 Task: Search for people on LinkedIn using specific filters: Industry, Current Company, School, Location, and Keywords in Title and Company fields.
Action: Mouse moved to (650, 95)
Screenshot: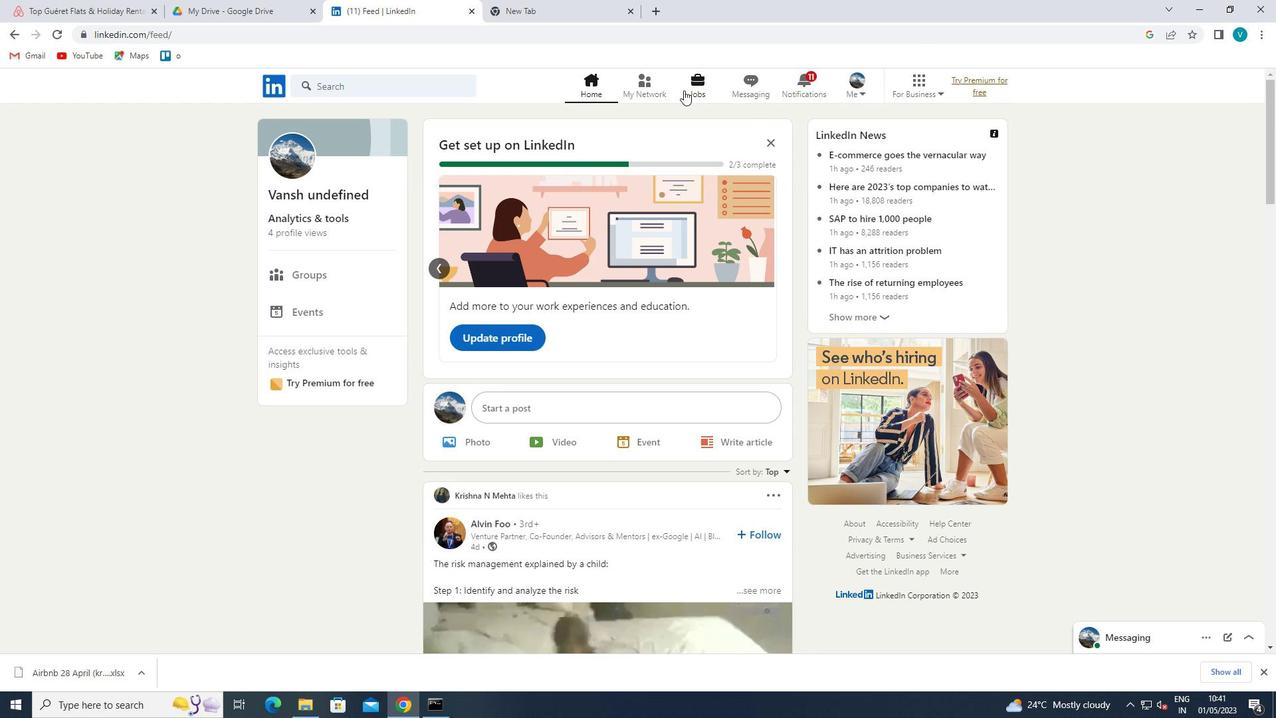 
Action: Mouse pressed left at (650, 95)
Screenshot: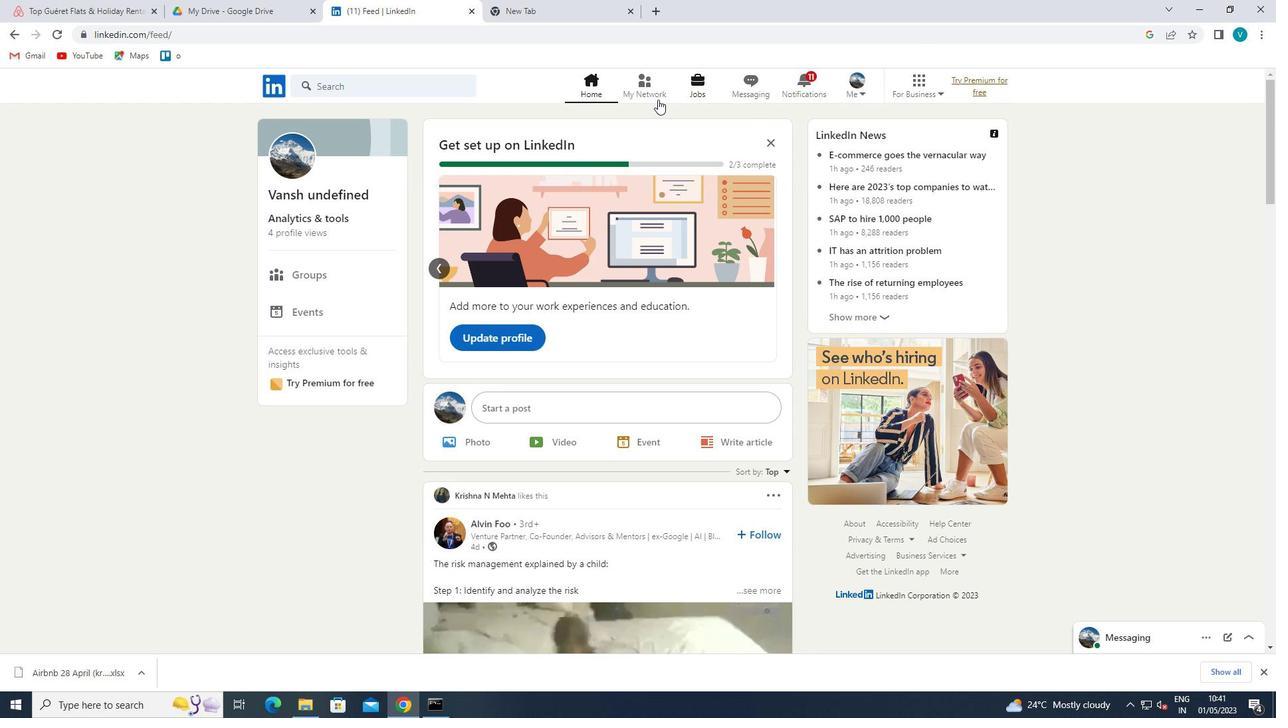 
Action: Mouse moved to (361, 155)
Screenshot: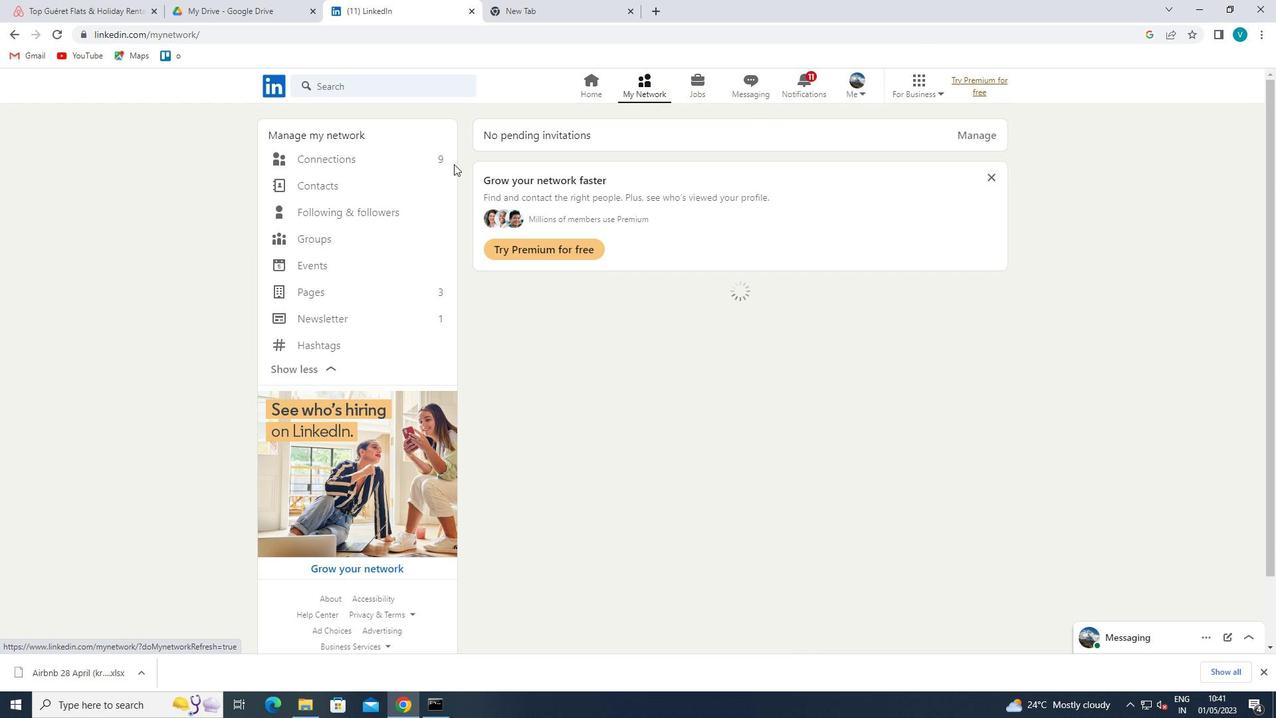
Action: Mouse pressed left at (361, 155)
Screenshot: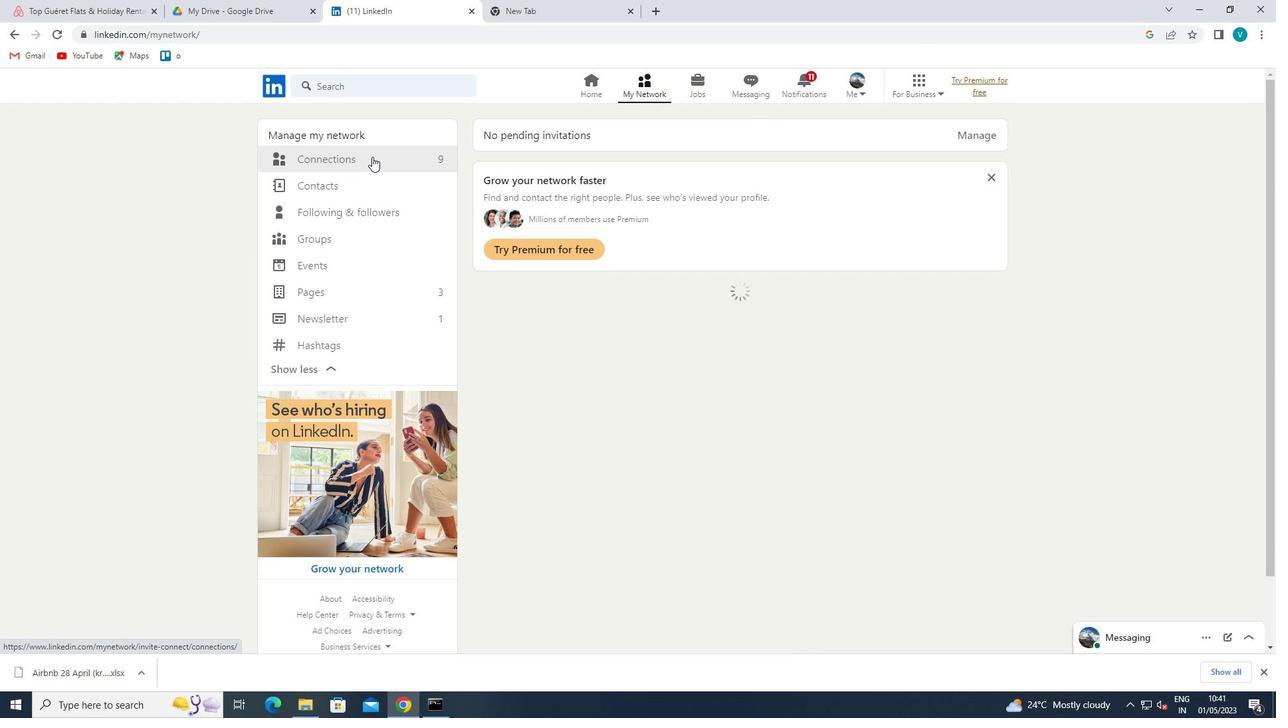 
Action: Mouse moved to (768, 168)
Screenshot: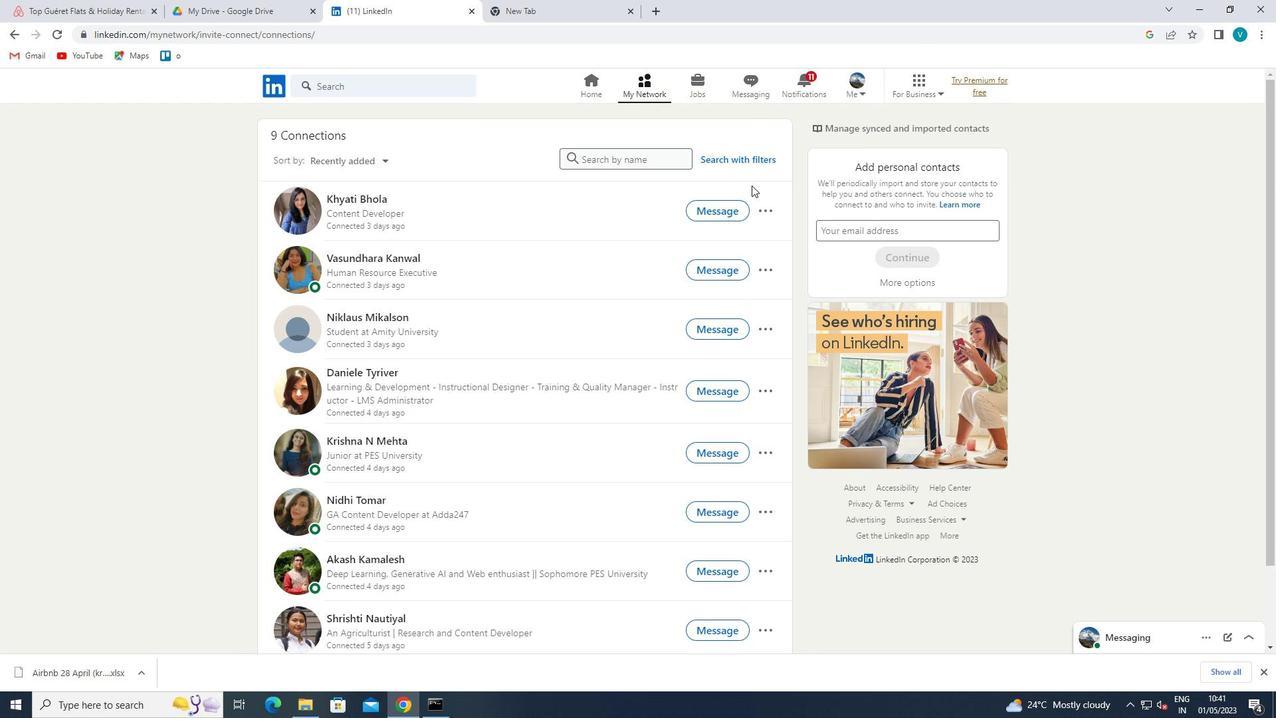 
Action: Mouse pressed left at (768, 168)
Screenshot: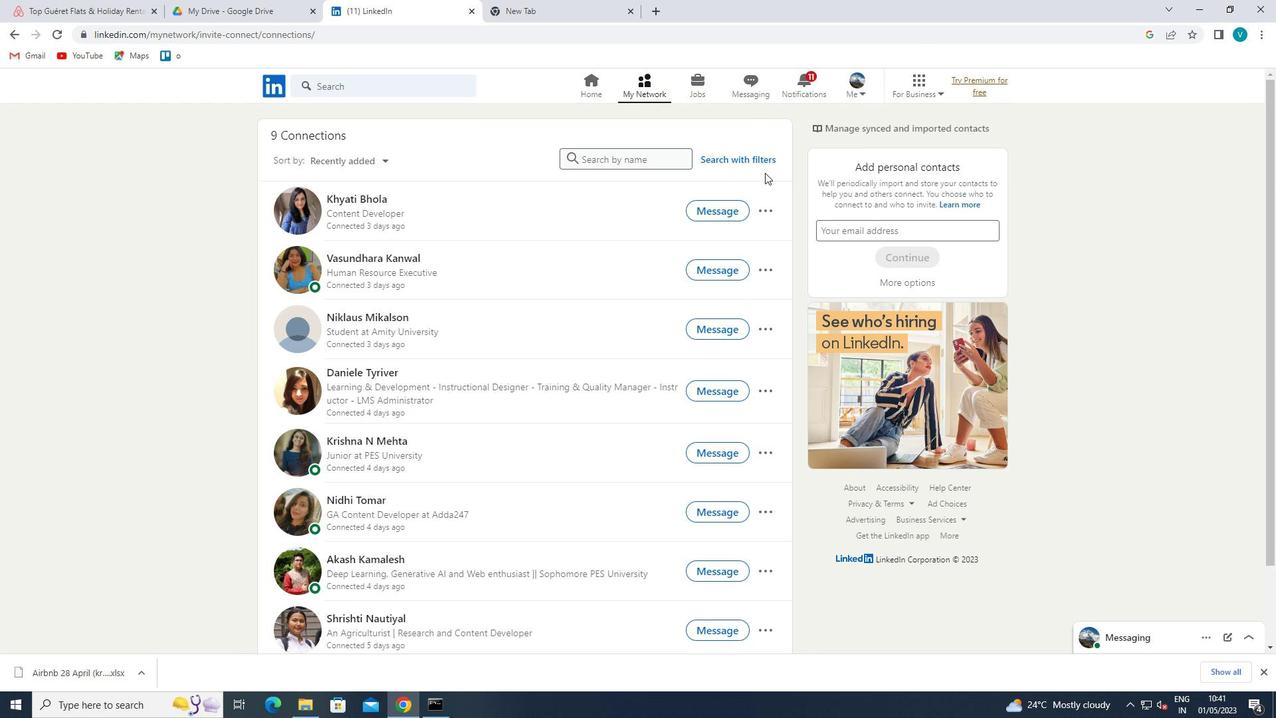 
Action: Mouse moved to (772, 155)
Screenshot: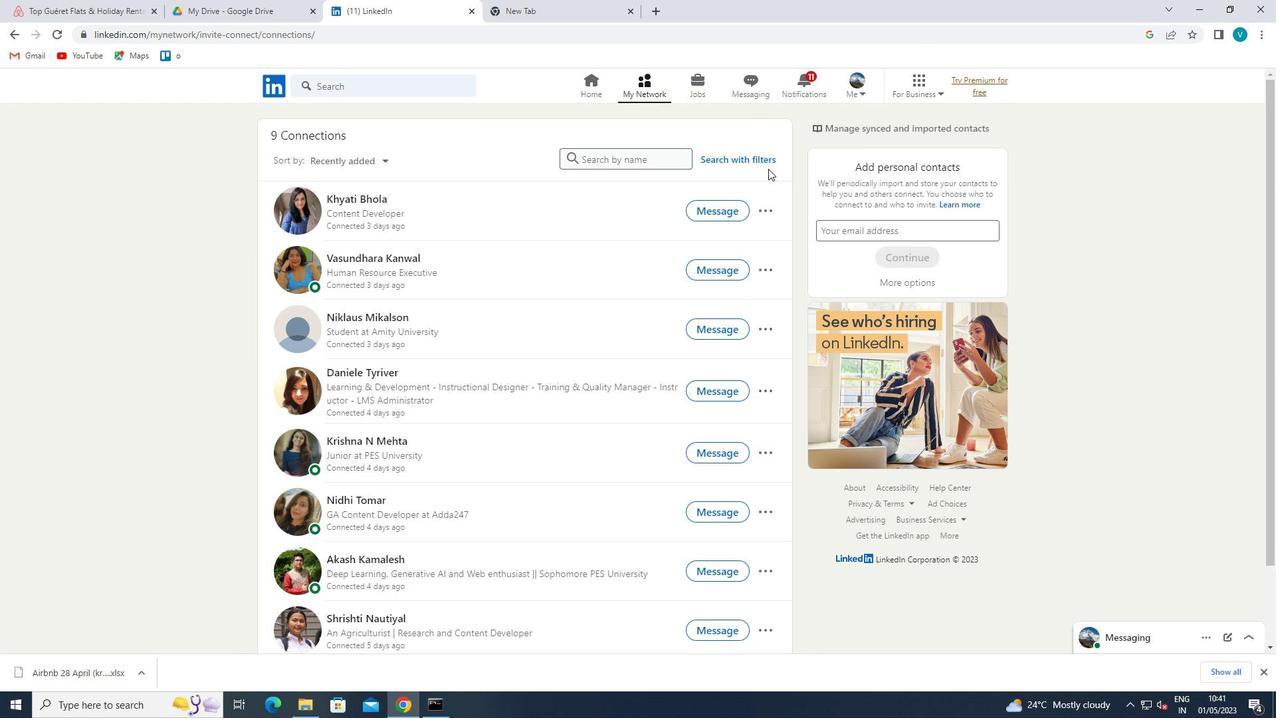 
Action: Mouse pressed left at (772, 155)
Screenshot: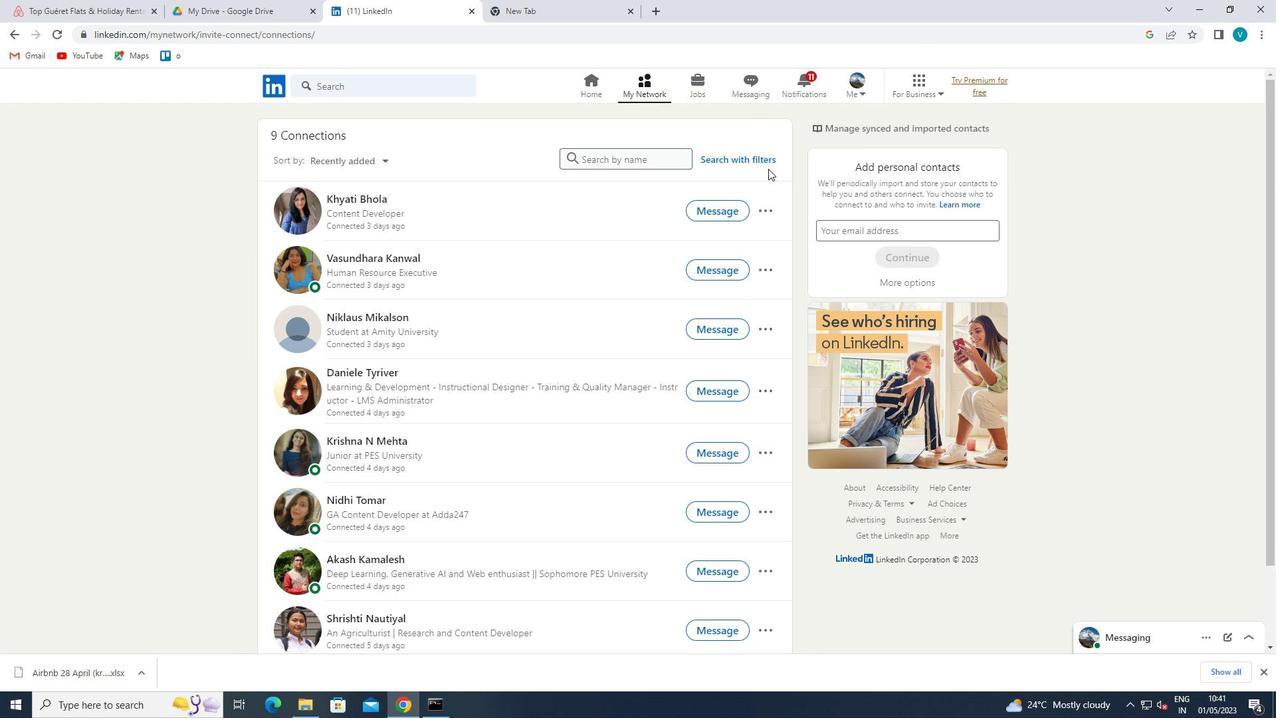 
Action: Mouse moved to (621, 121)
Screenshot: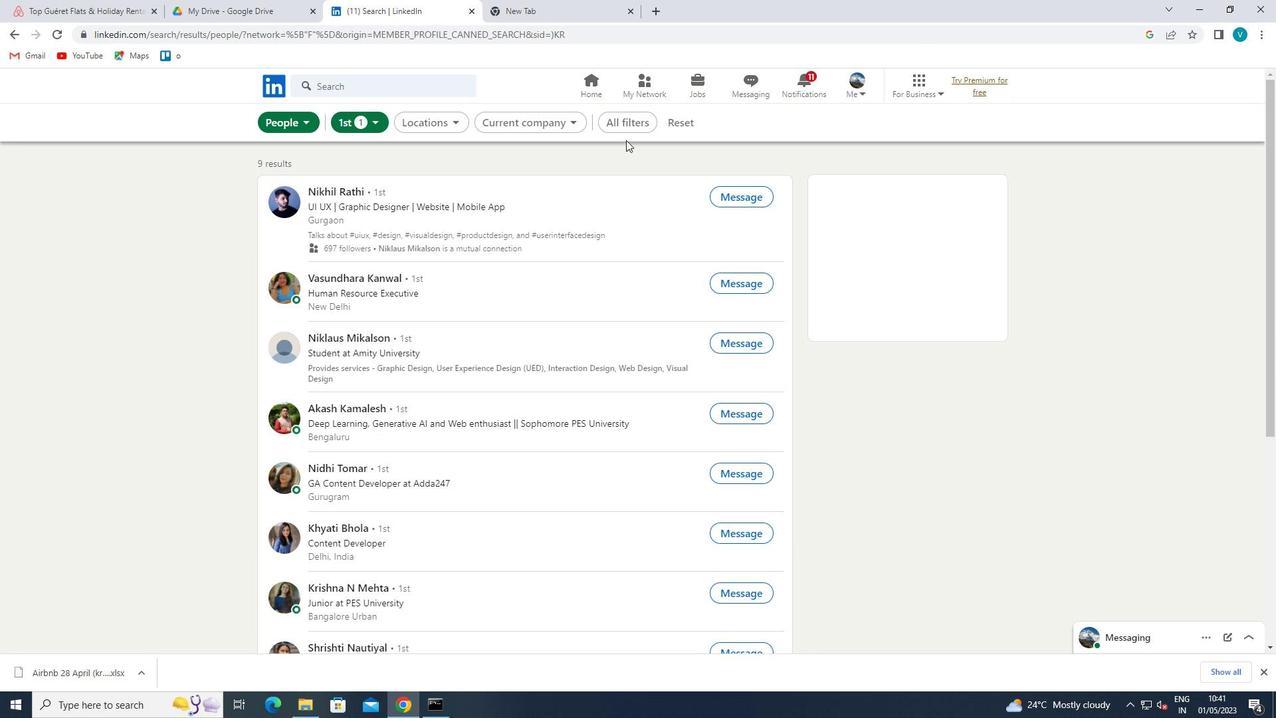 
Action: Mouse pressed left at (621, 121)
Screenshot: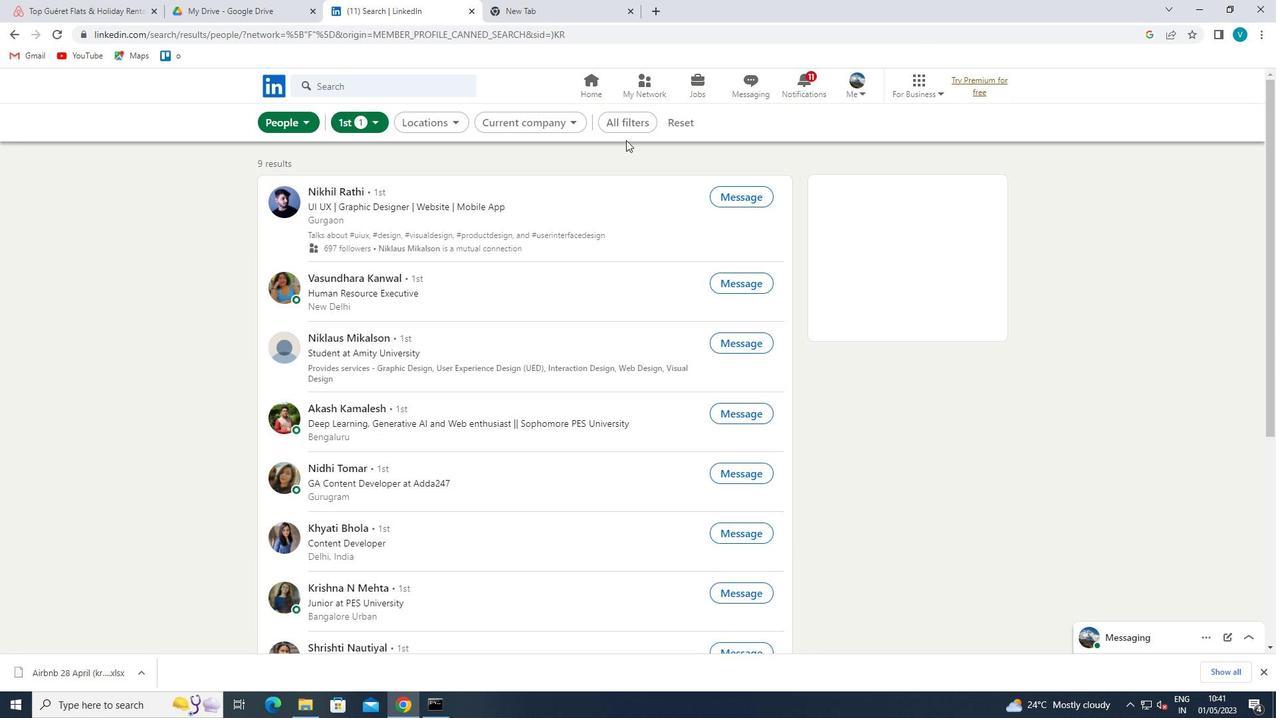 
Action: Mouse moved to (982, 250)
Screenshot: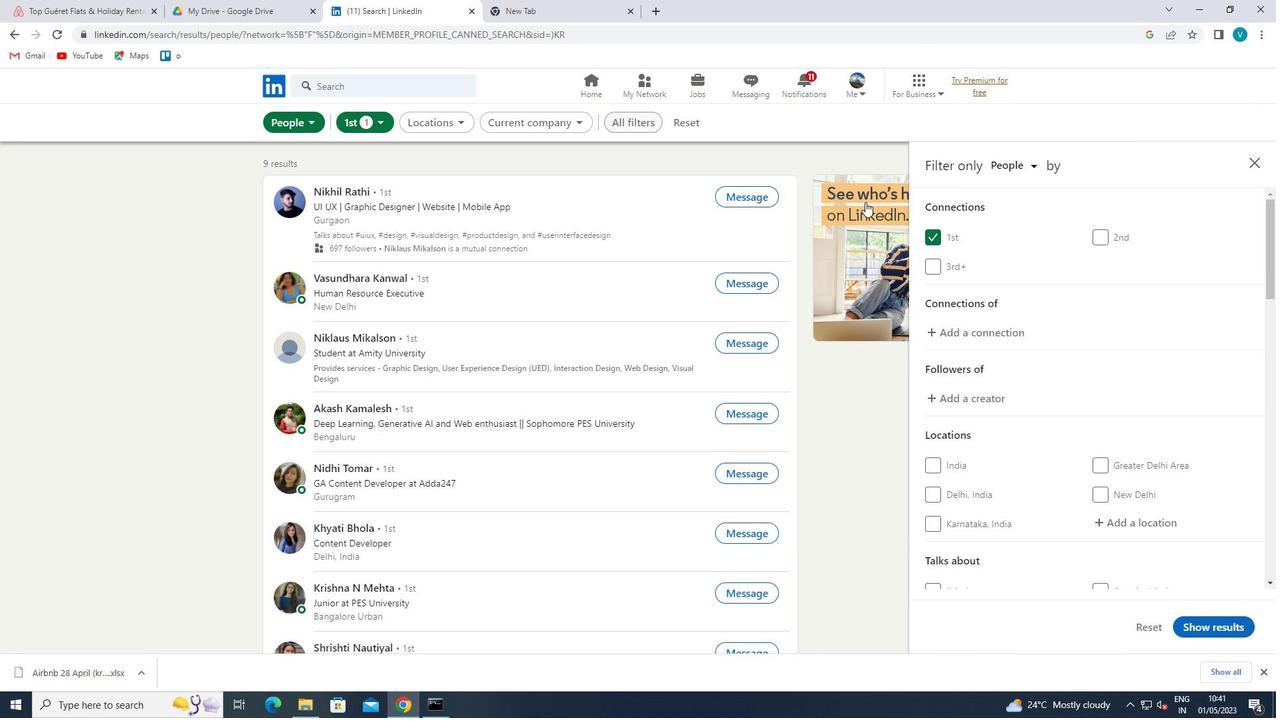
Action: Mouse scrolled (982, 250) with delta (0, 0)
Screenshot: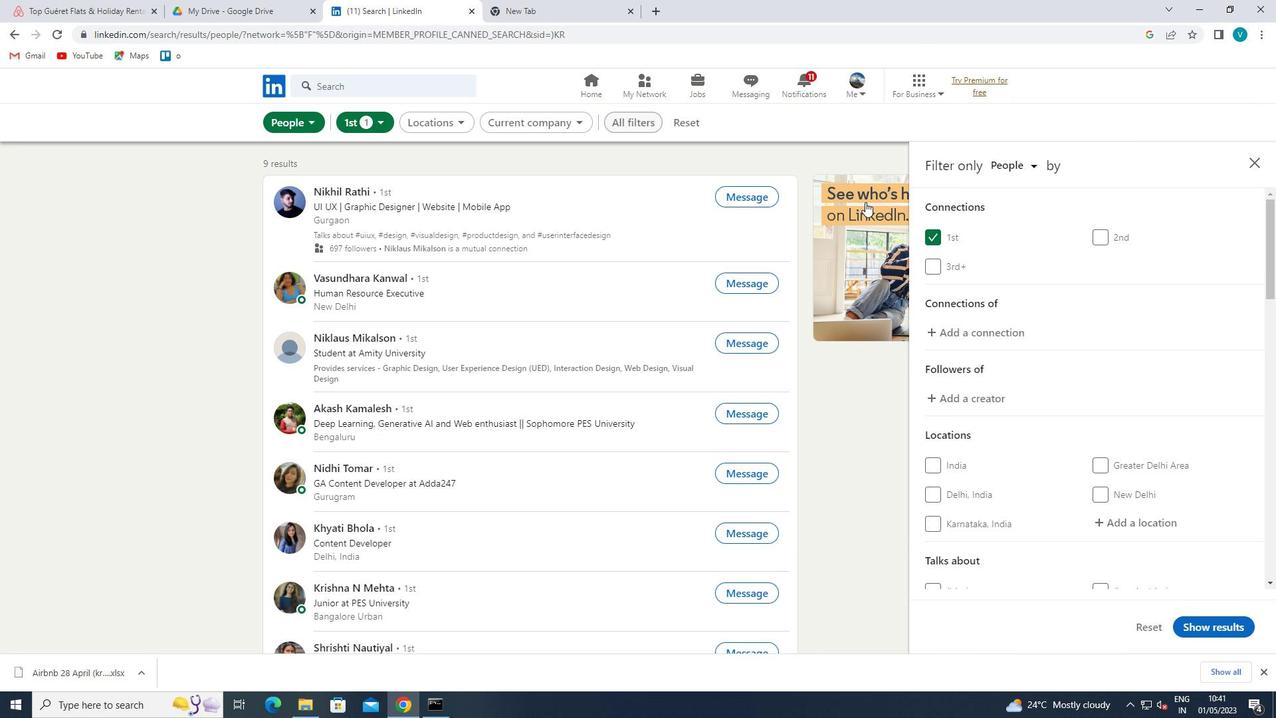 
Action: Mouse moved to (982, 252)
Screenshot: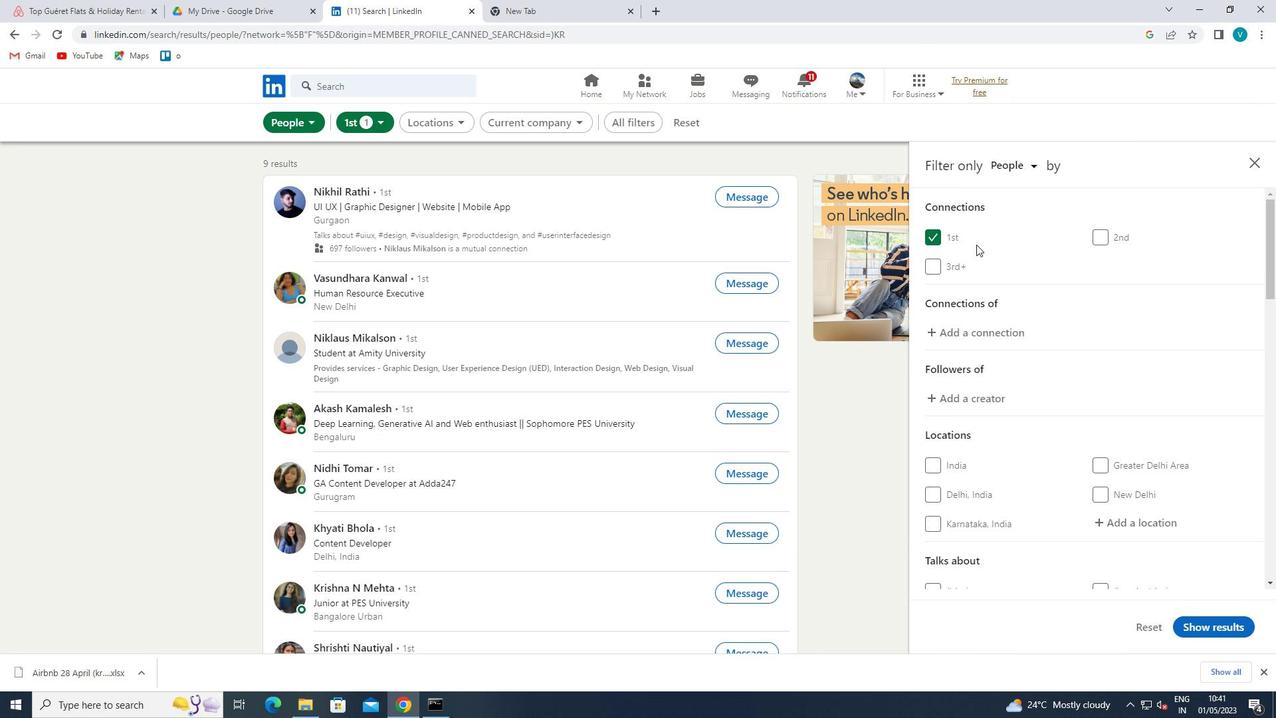 
Action: Mouse scrolled (982, 252) with delta (0, 0)
Screenshot: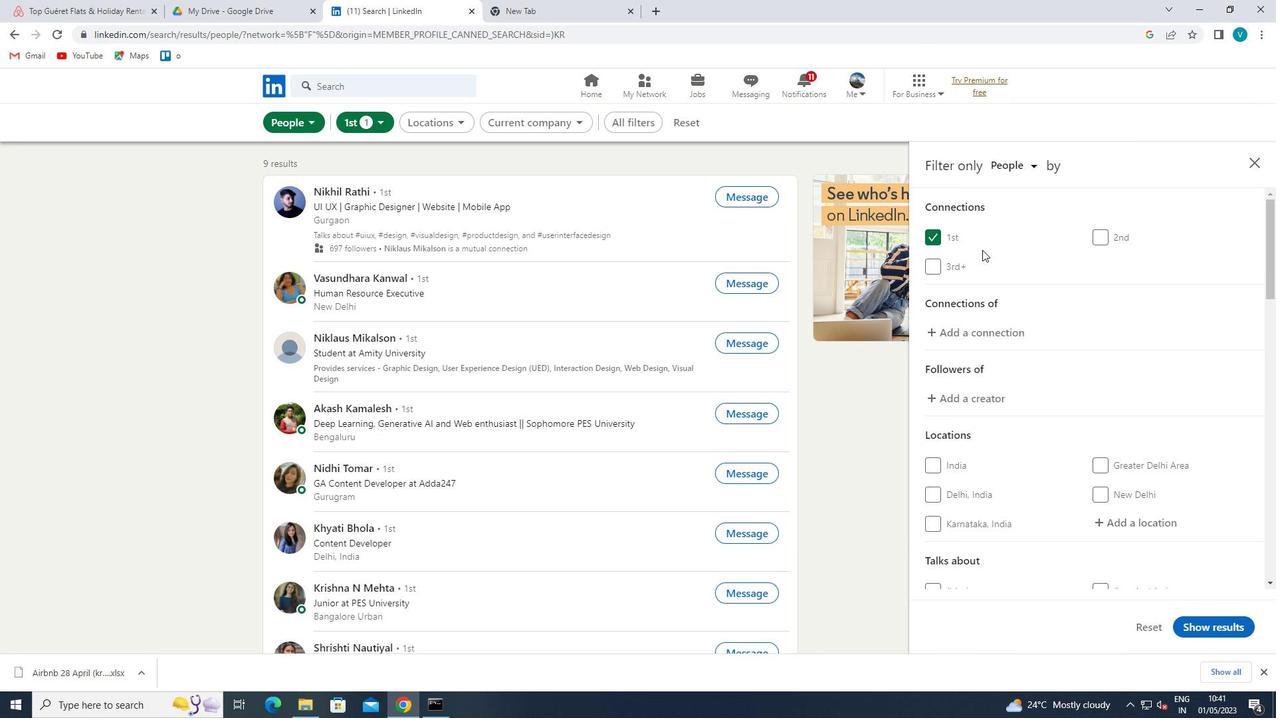
Action: Mouse moved to (1120, 393)
Screenshot: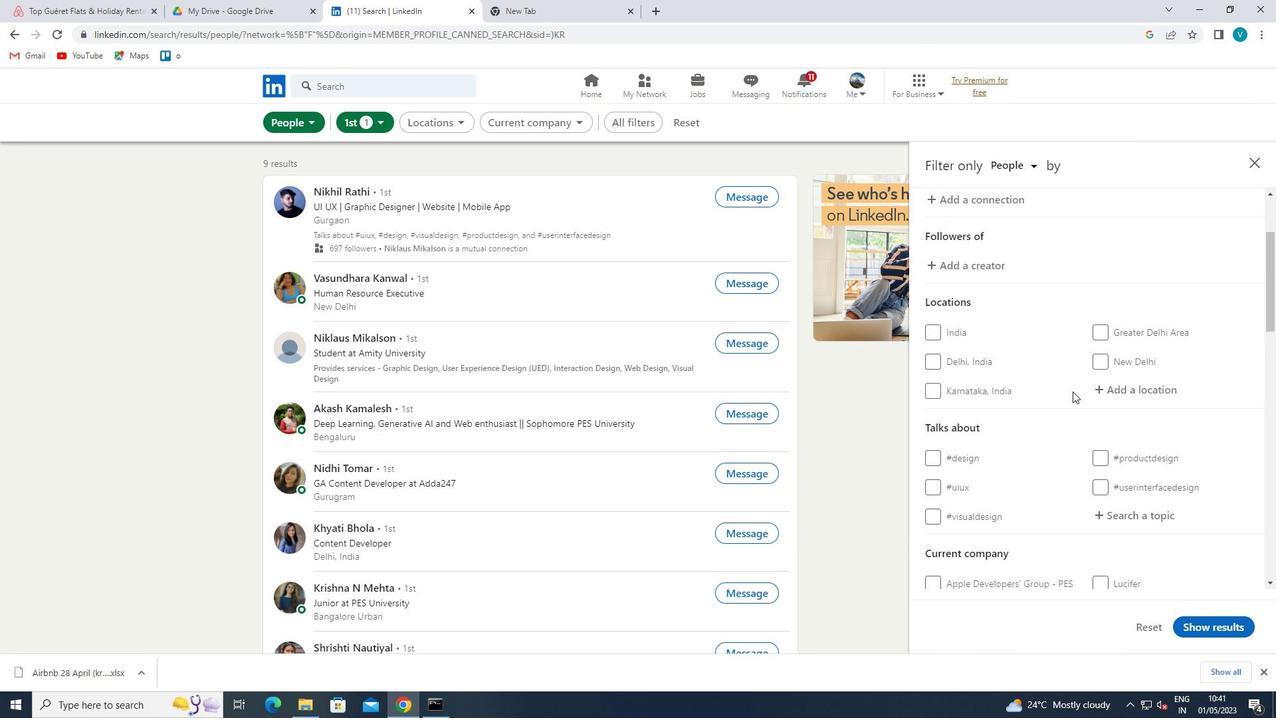 
Action: Mouse pressed left at (1120, 393)
Screenshot: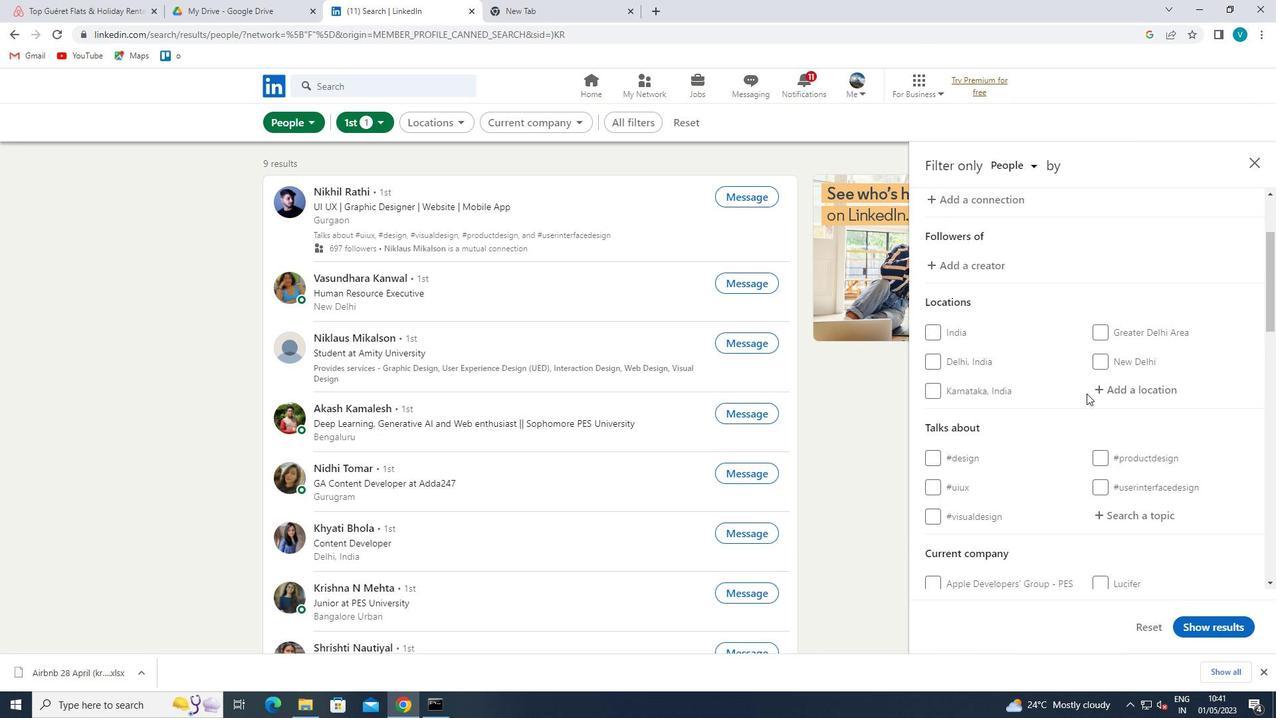 
Action: Mouse moved to (912, 301)
Screenshot: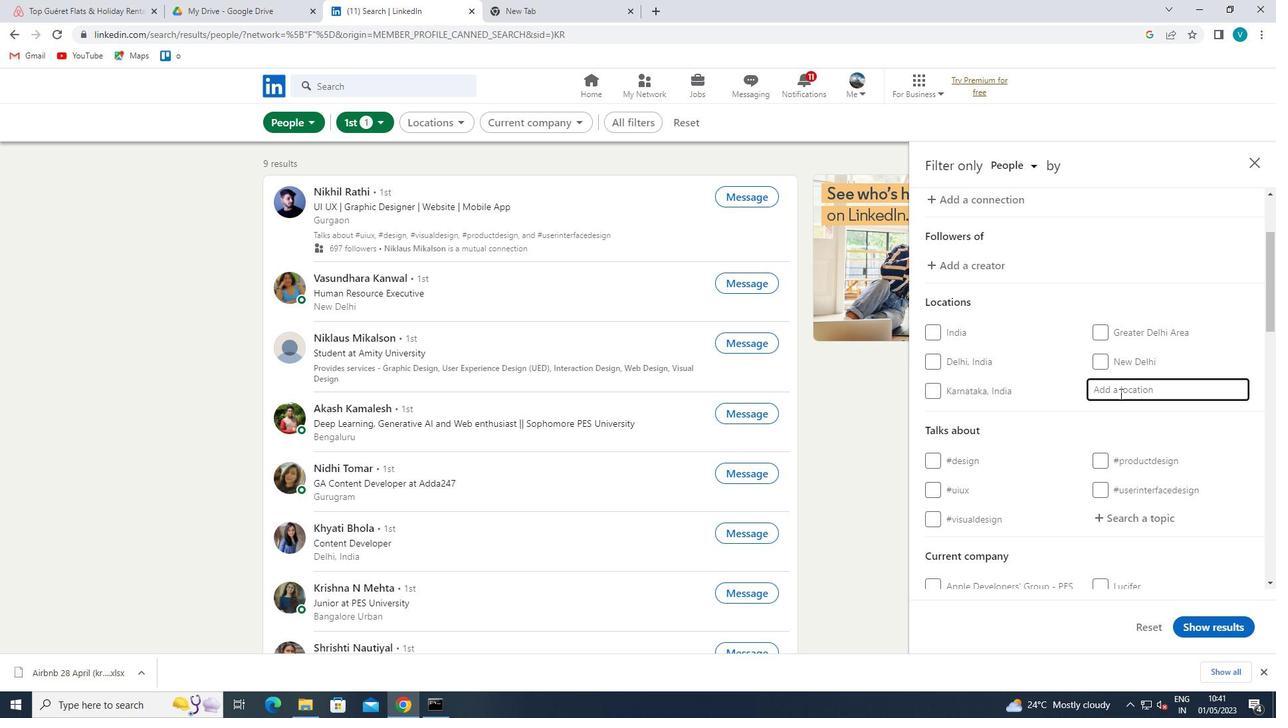 
Action: Key pressed <Key.shift>YINGKOU
Screenshot: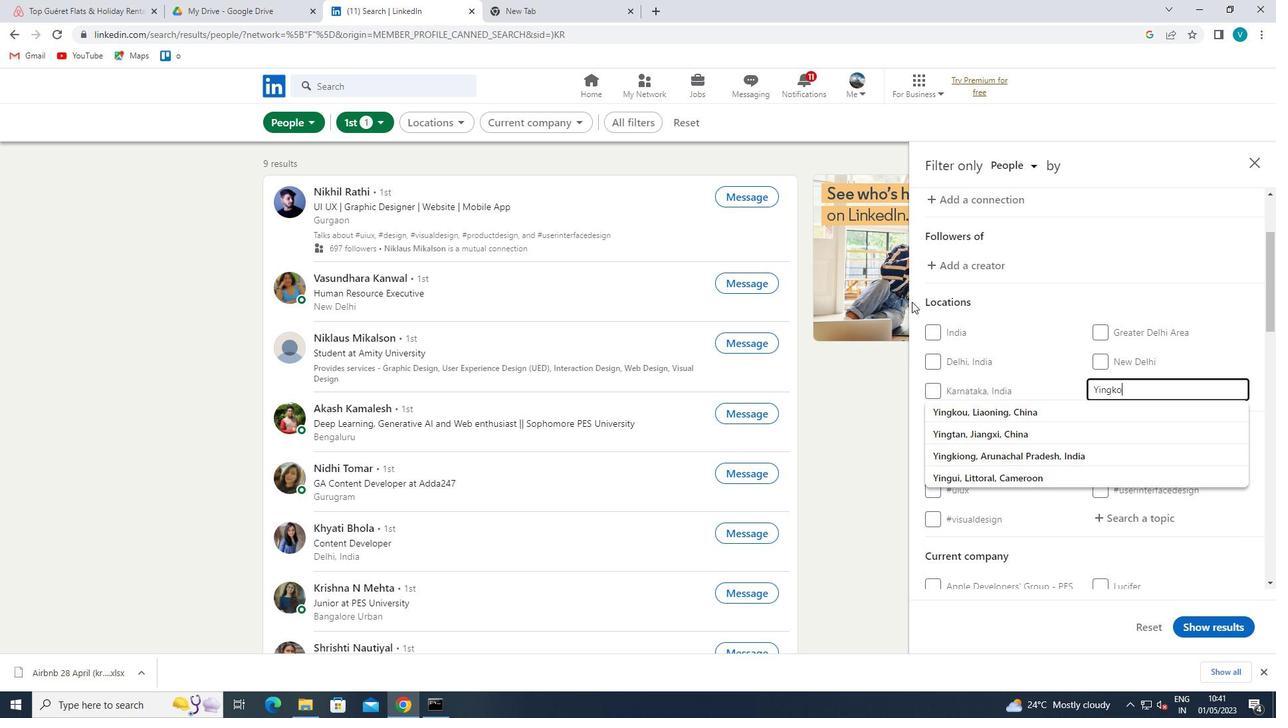 
Action: Mouse moved to (1011, 413)
Screenshot: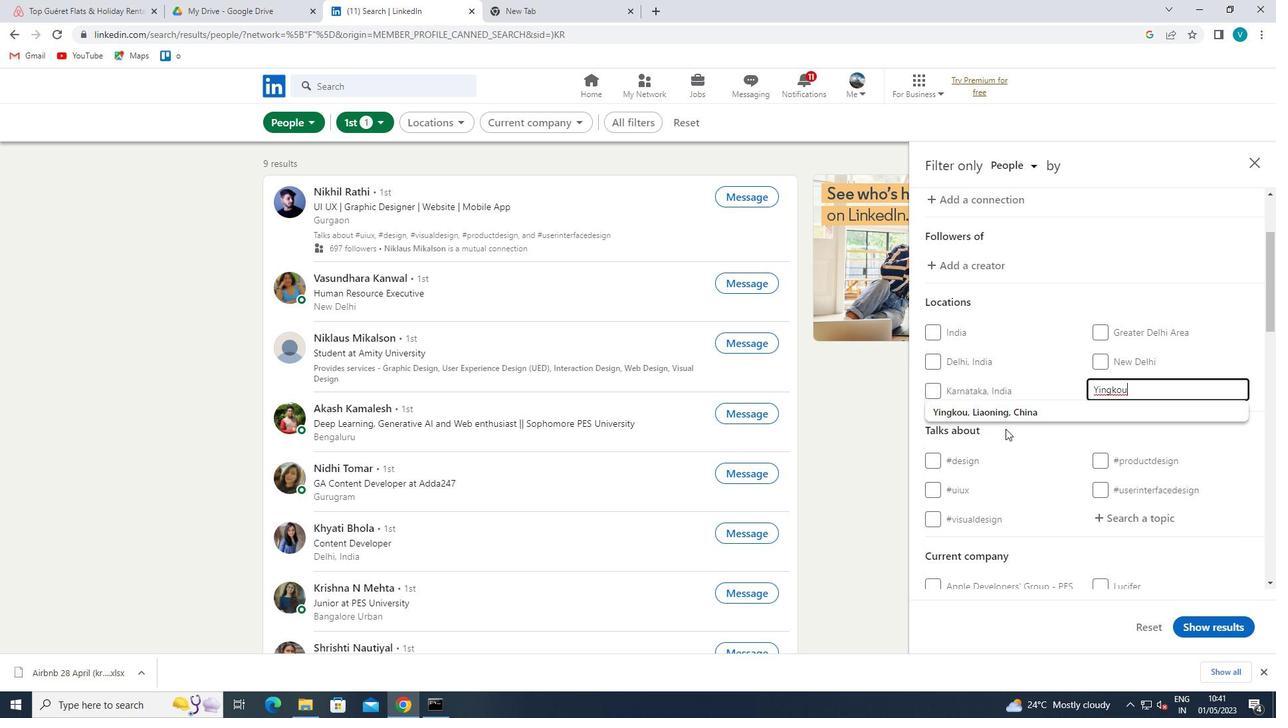 
Action: Mouse pressed left at (1011, 413)
Screenshot: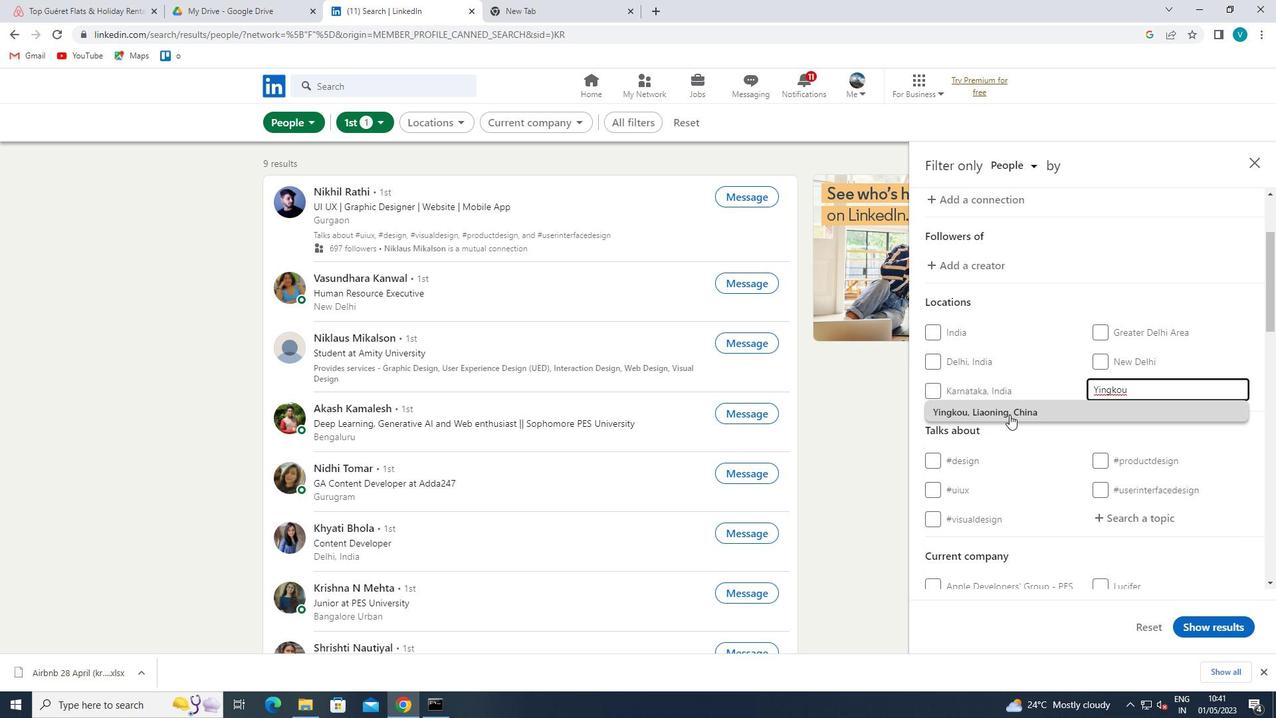 
Action: Mouse moved to (1011, 413)
Screenshot: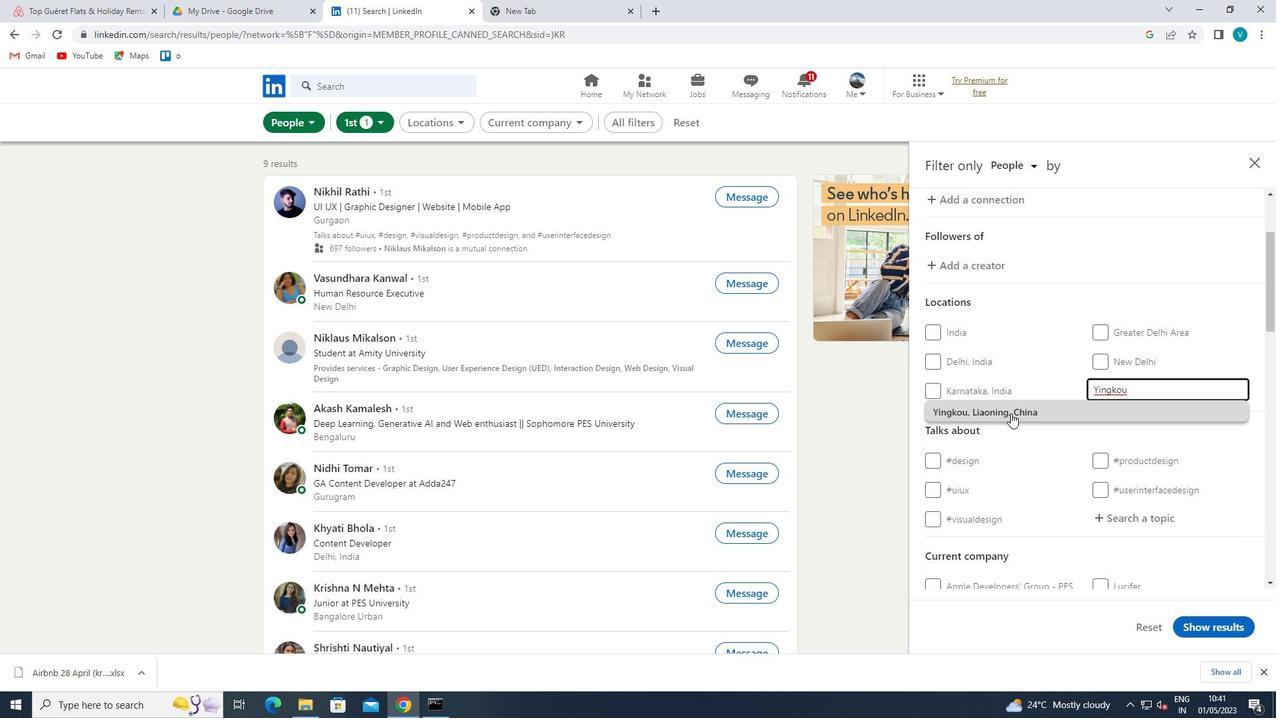 
Action: Mouse scrolled (1011, 412) with delta (0, 0)
Screenshot: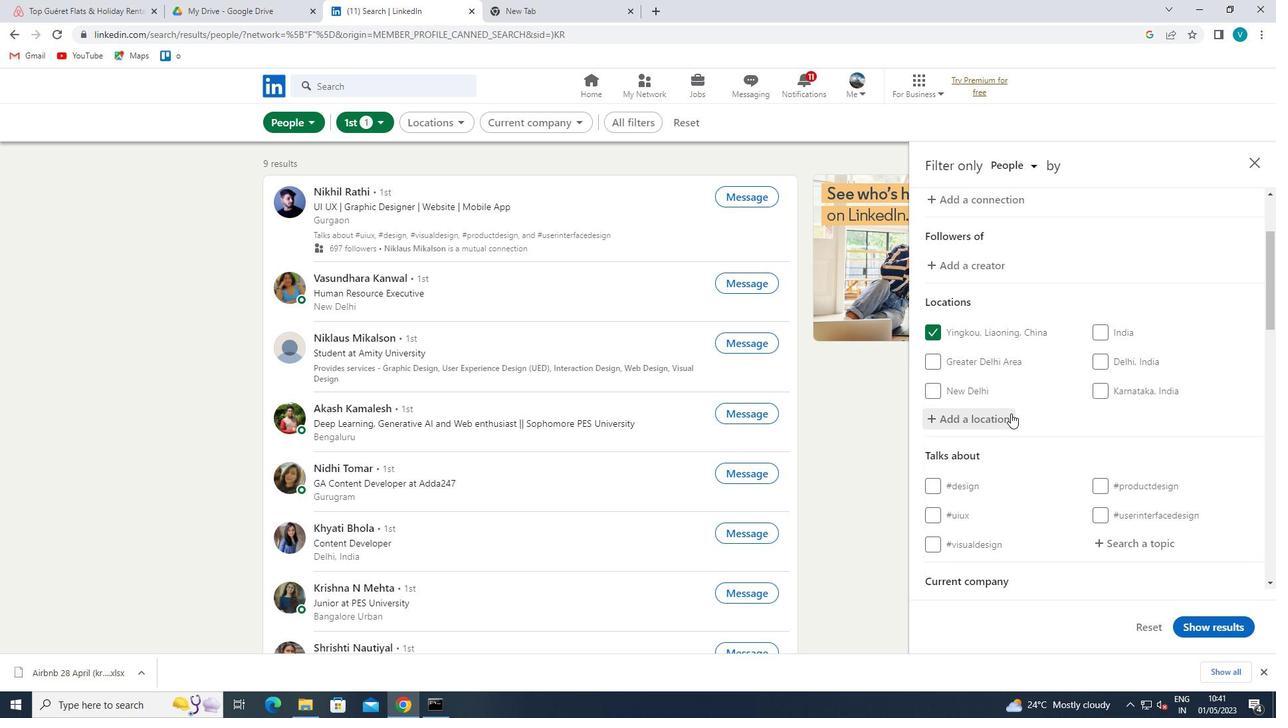 
Action: Mouse scrolled (1011, 412) with delta (0, 0)
Screenshot: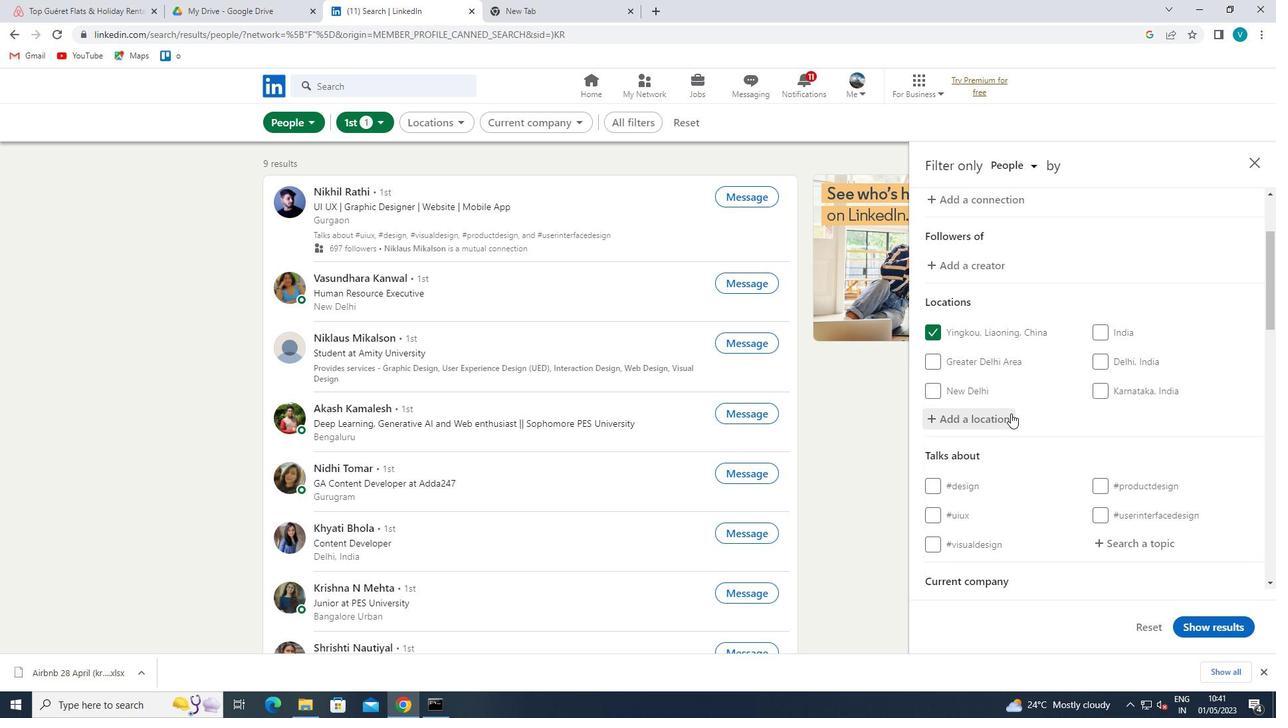 
Action: Mouse moved to (1127, 416)
Screenshot: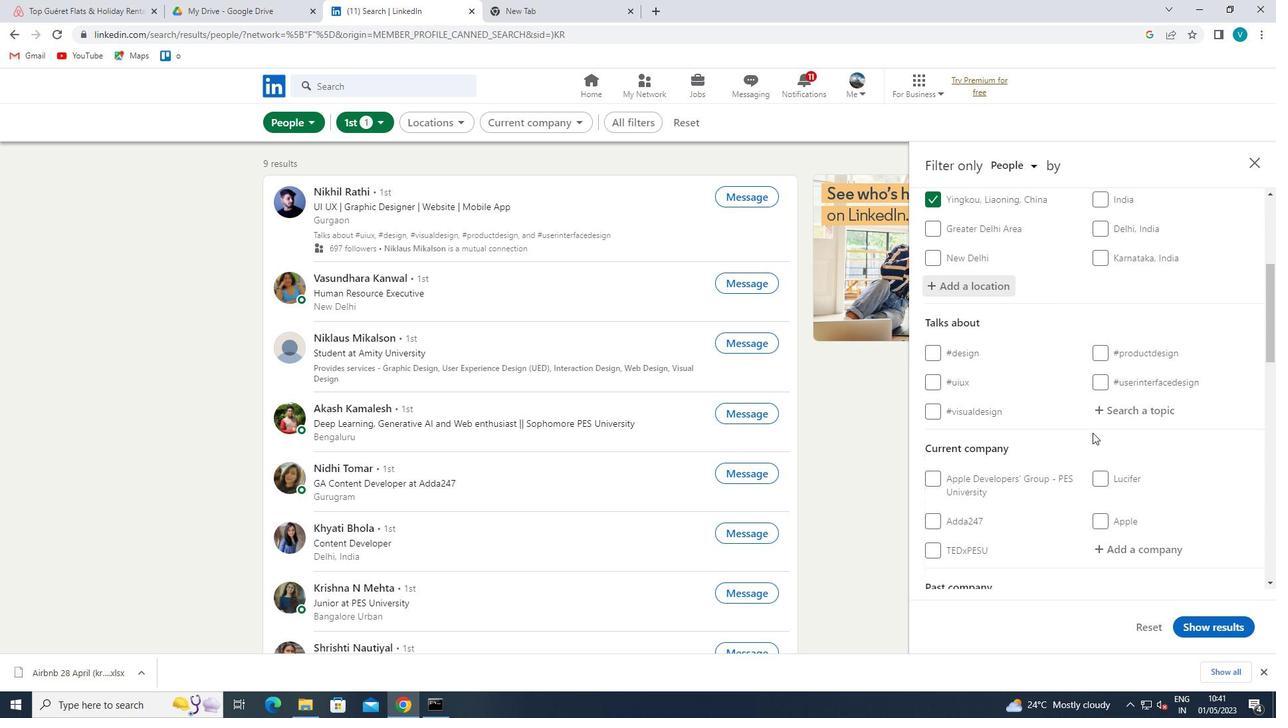 
Action: Mouse pressed left at (1127, 416)
Screenshot: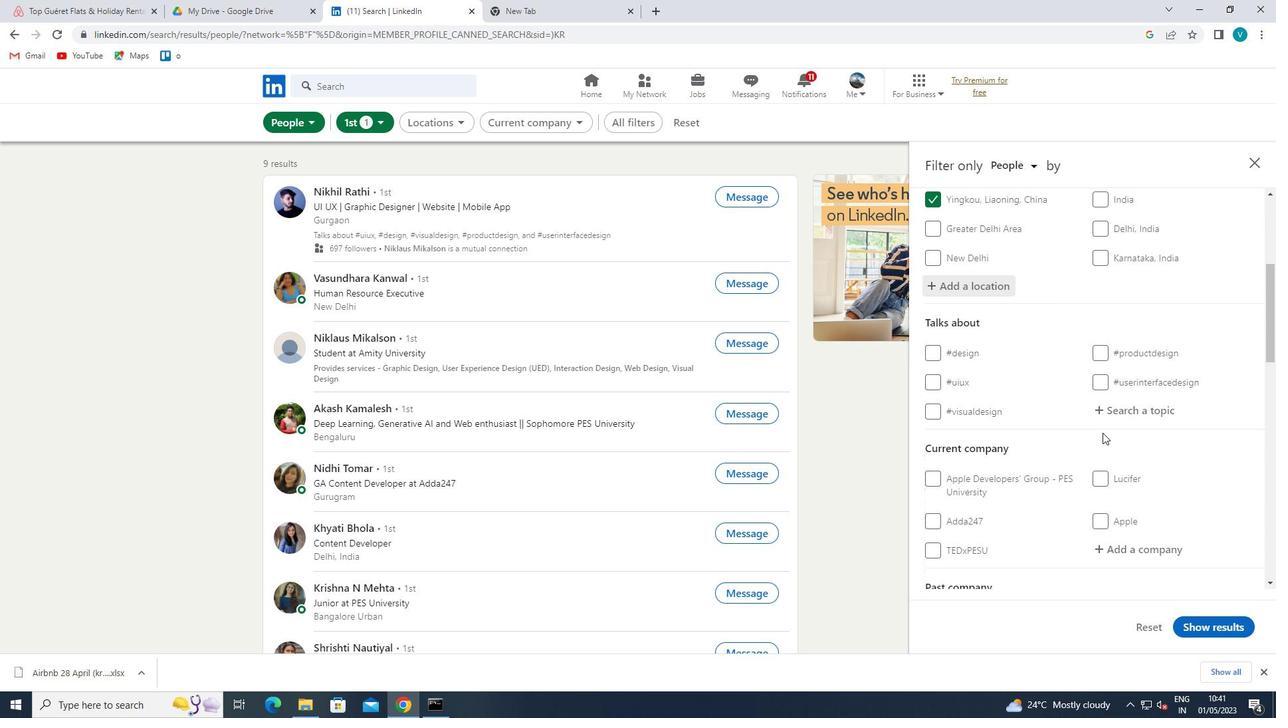 
Action: Mouse moved to (737, 363)
Screenshot: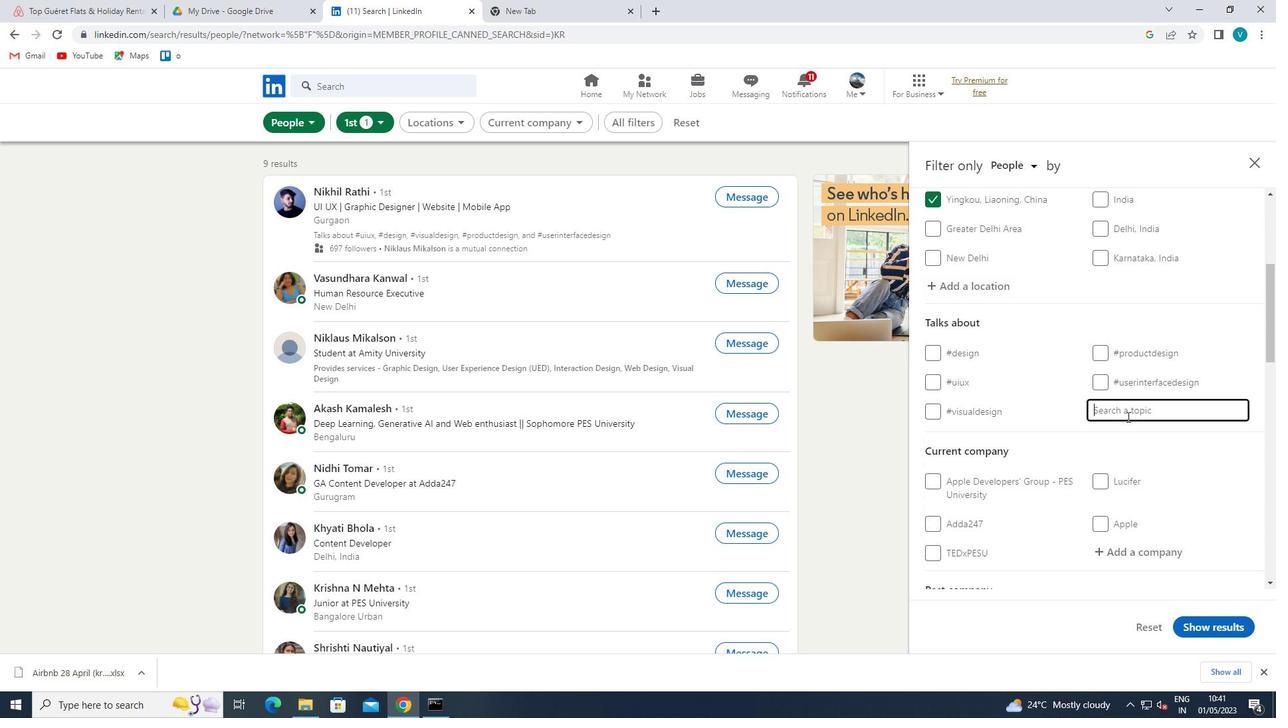 
Action: Key pressed <Key.shift>#<Key.shift>TIPSFORSUCESS
Screenshot: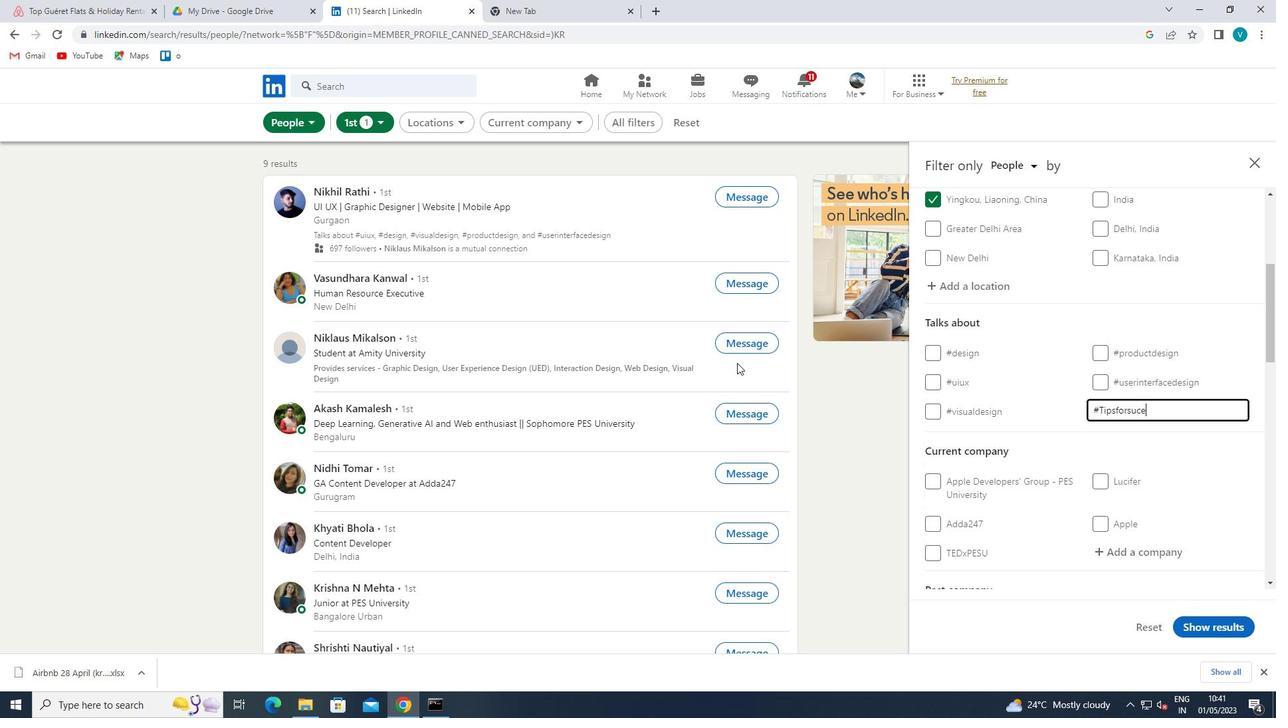 
Action: Mouse moved to (1096, 441)
Screenshot: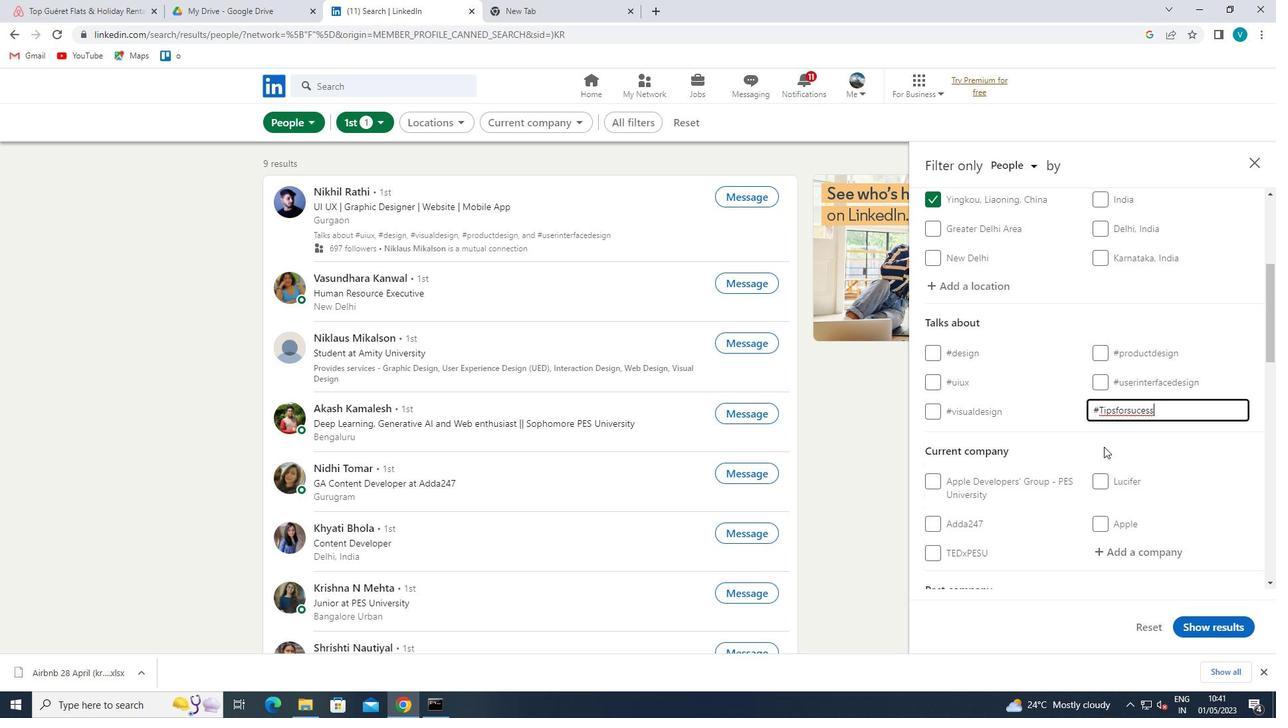 
Action: Mouse pressed left at (1096, 441)
Screenshot: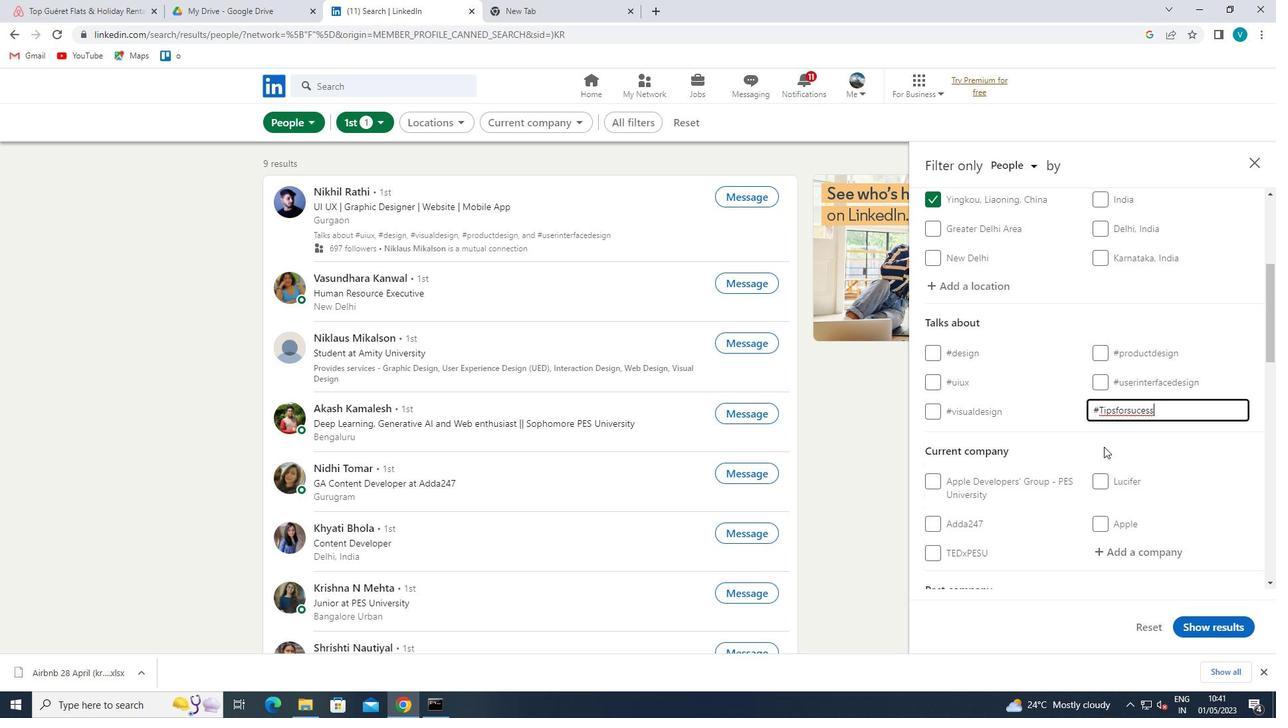 
Action: Mouse moved to (1096, 440)
Screenshot: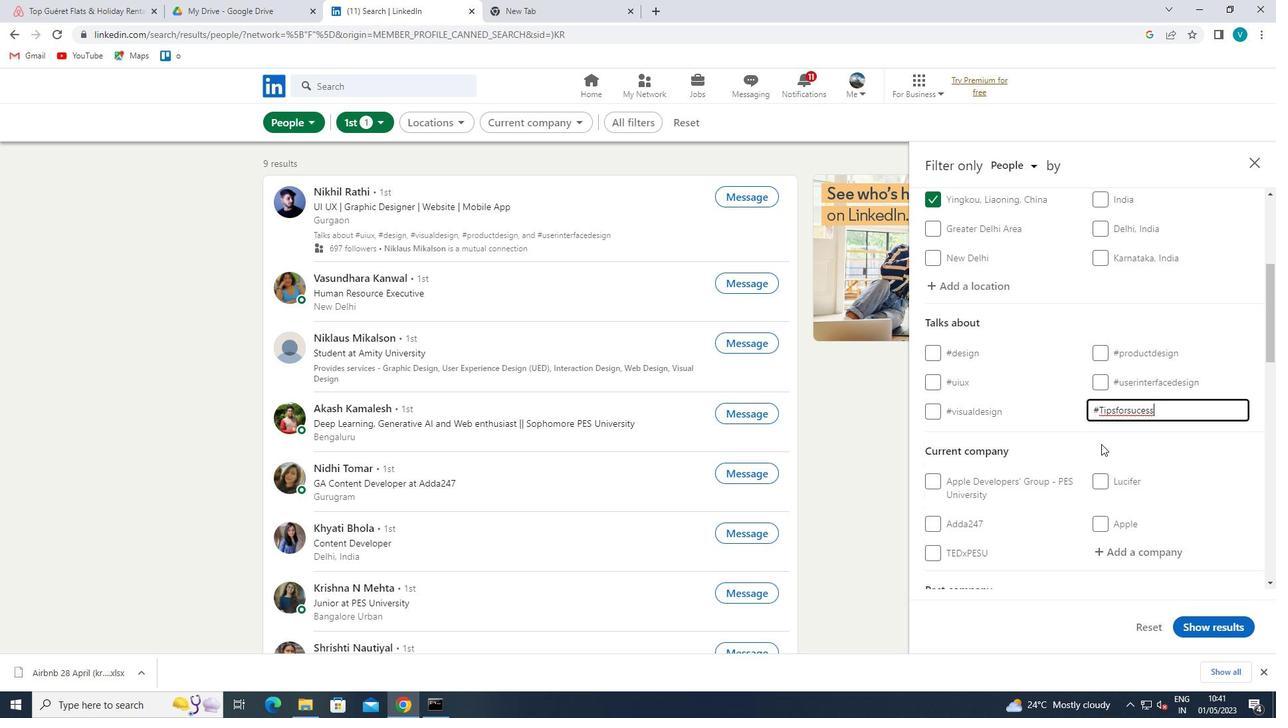
Action: Mouse scrolled (1096, 440) with delta (0, 0)
Screenshot: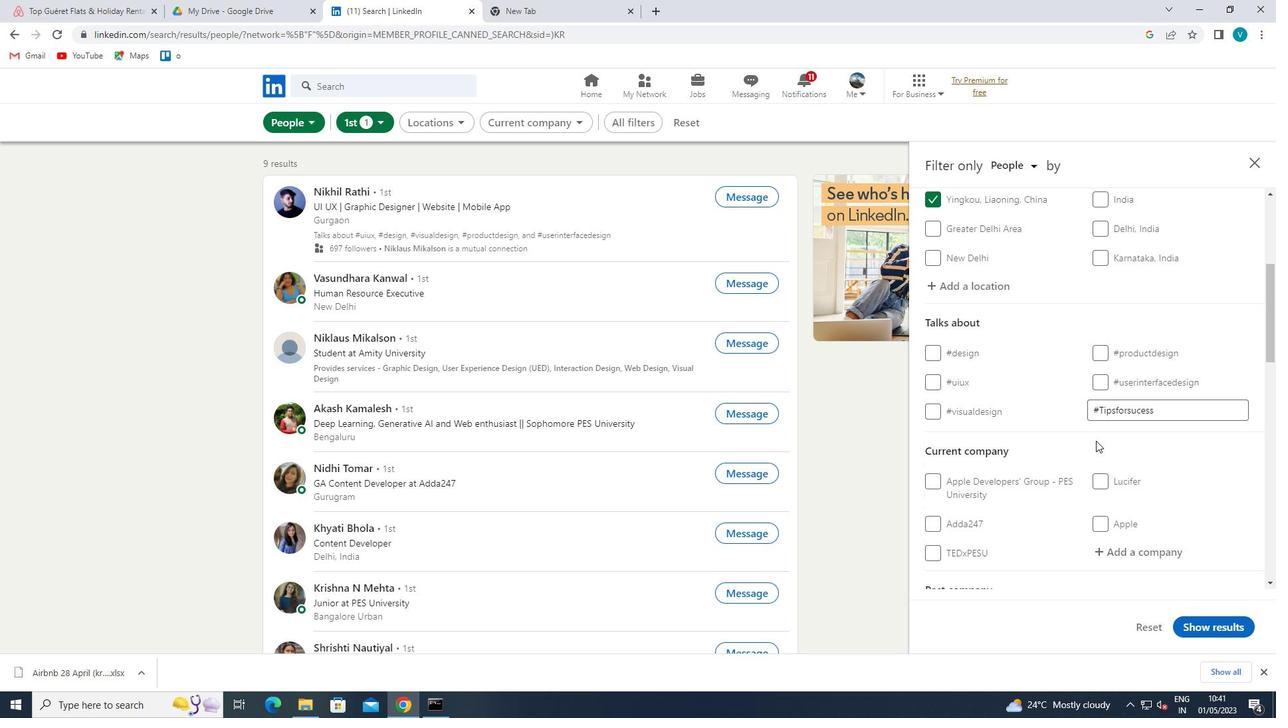 
Action: Mouse scrolled (1096, 440) with delta (0, 0)
Screenshot: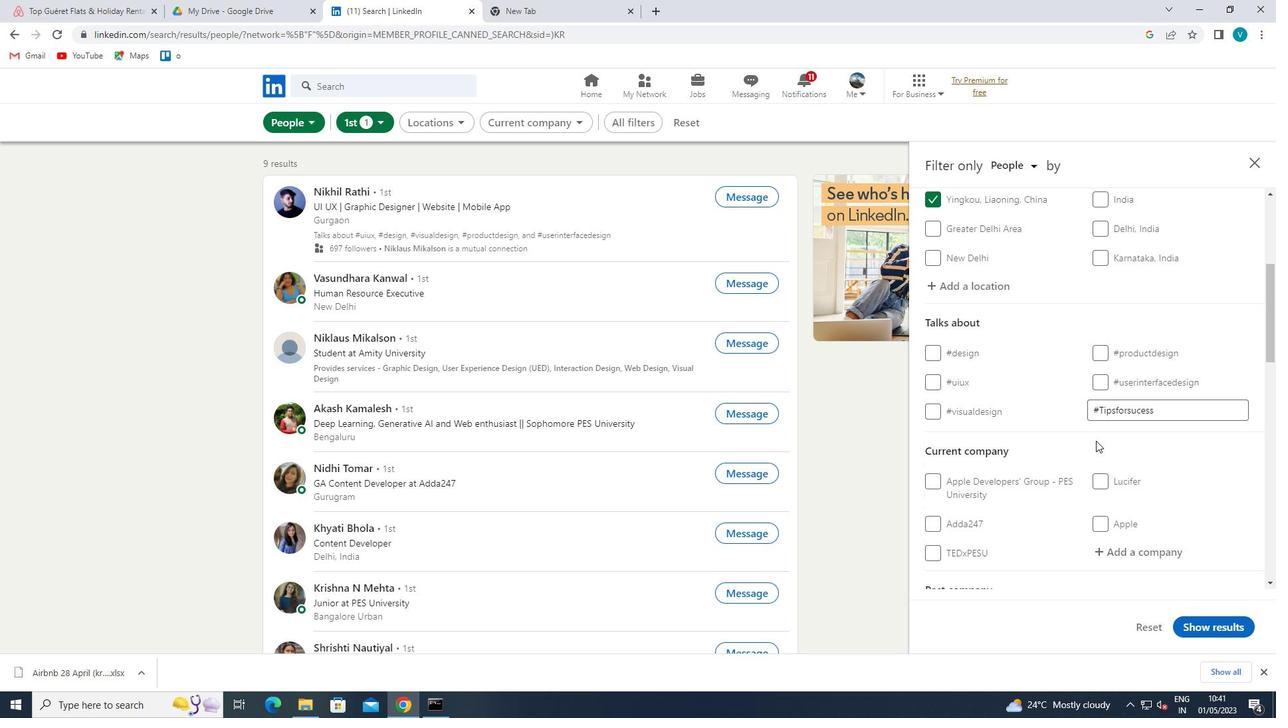 
Action: Mouse scrolled (1096, 440) with delta (0, 0)
Screenshot: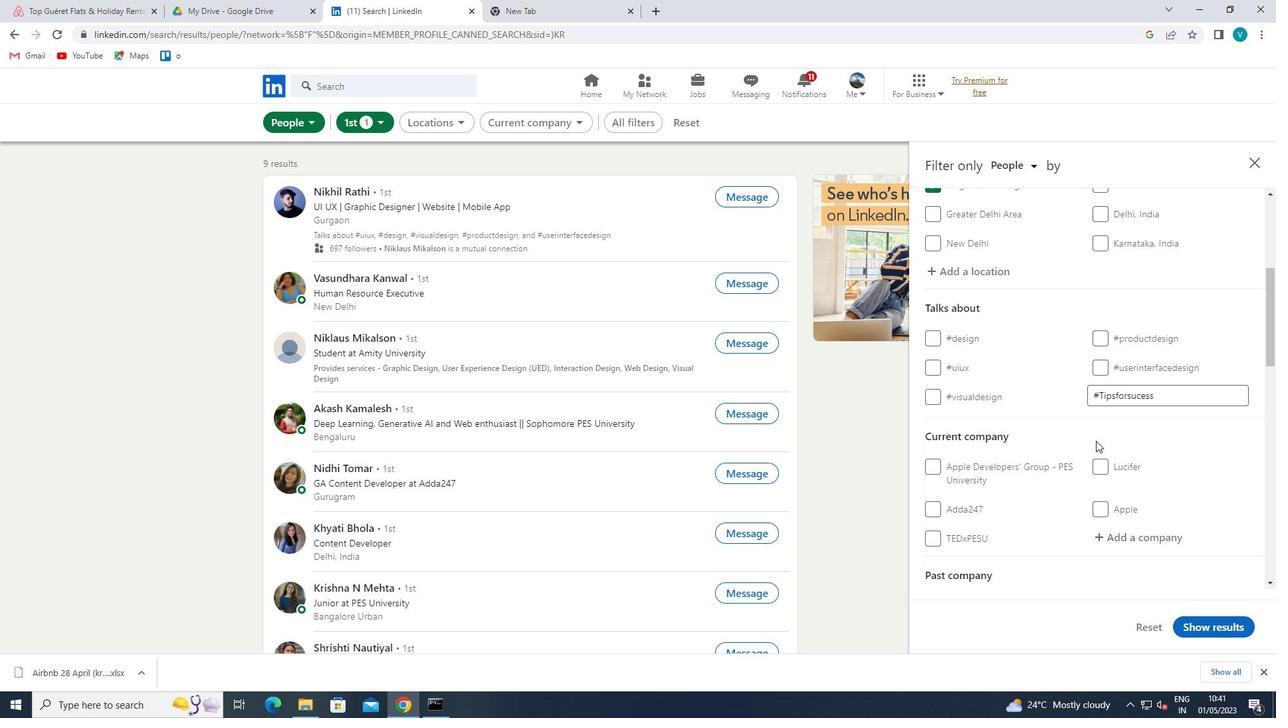
Action: Mouse scrolled (1096, 440) with delta (0, 0)
Screenshot: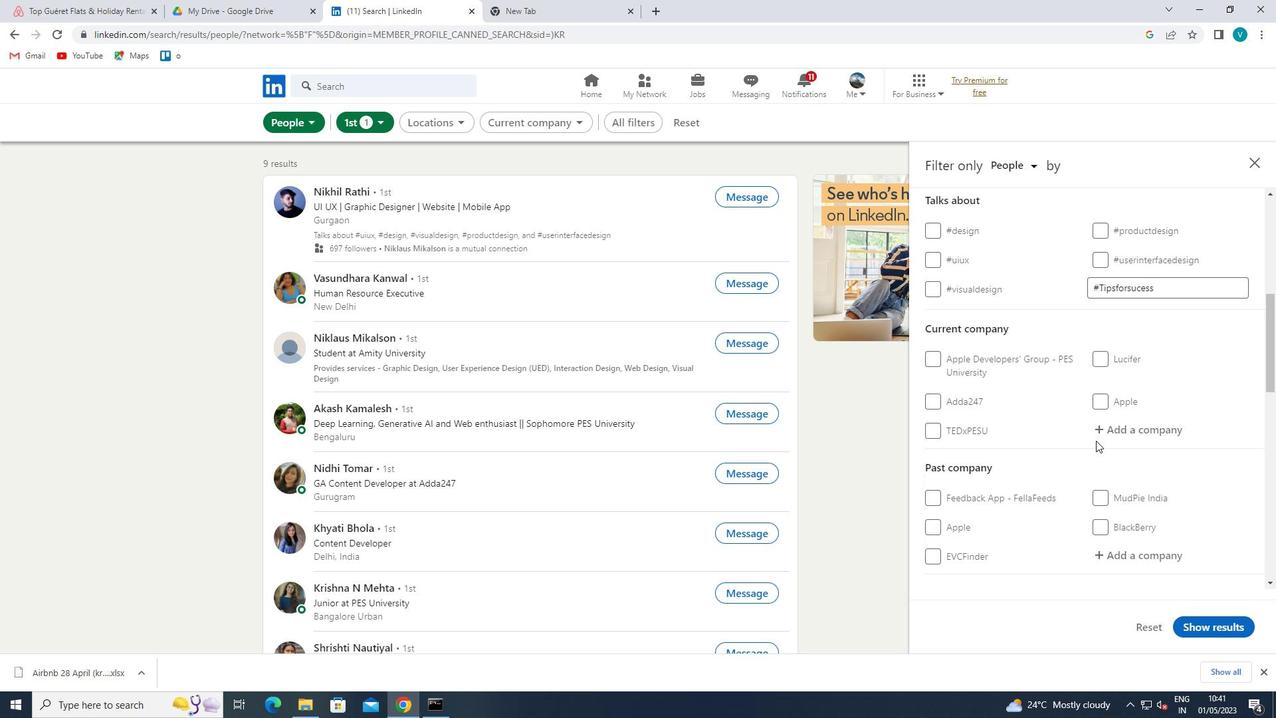 
Action: Mouse scrolled (1096, 440) with delta (0, 0)
Screenshot: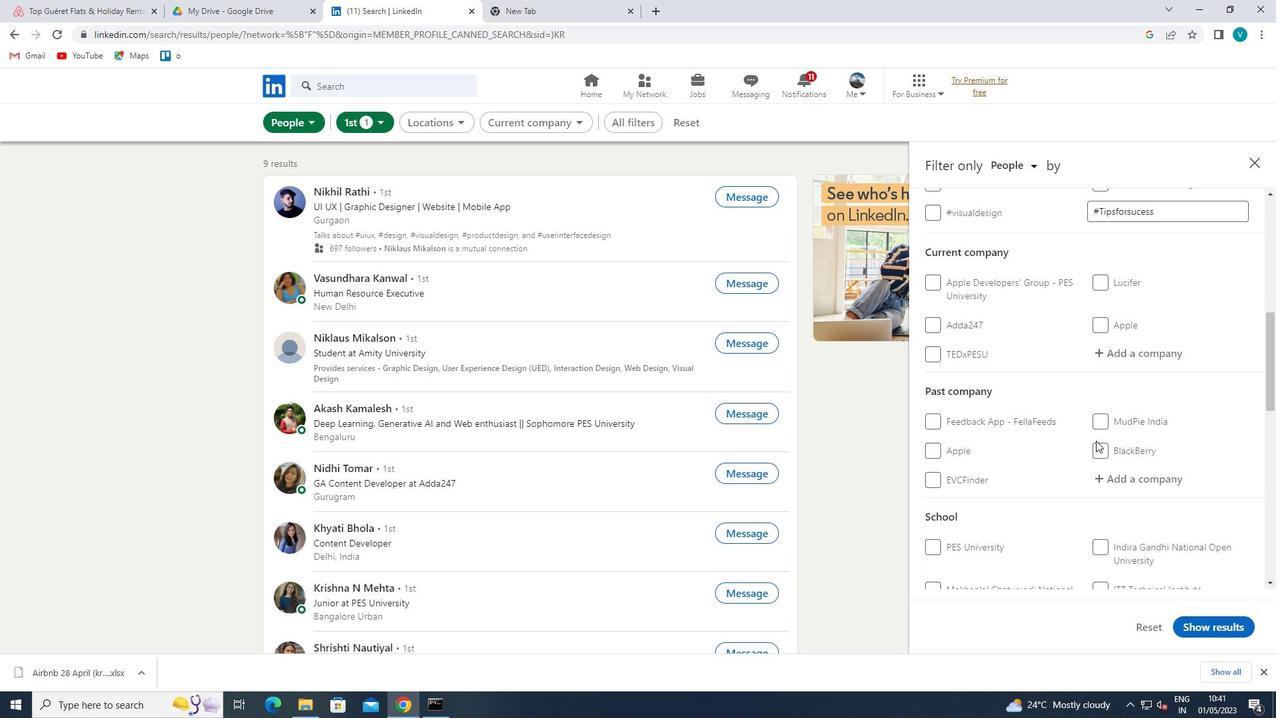 
Action: Mouse scrolled (1096, 440) with delta (0, 0)
Screenshot: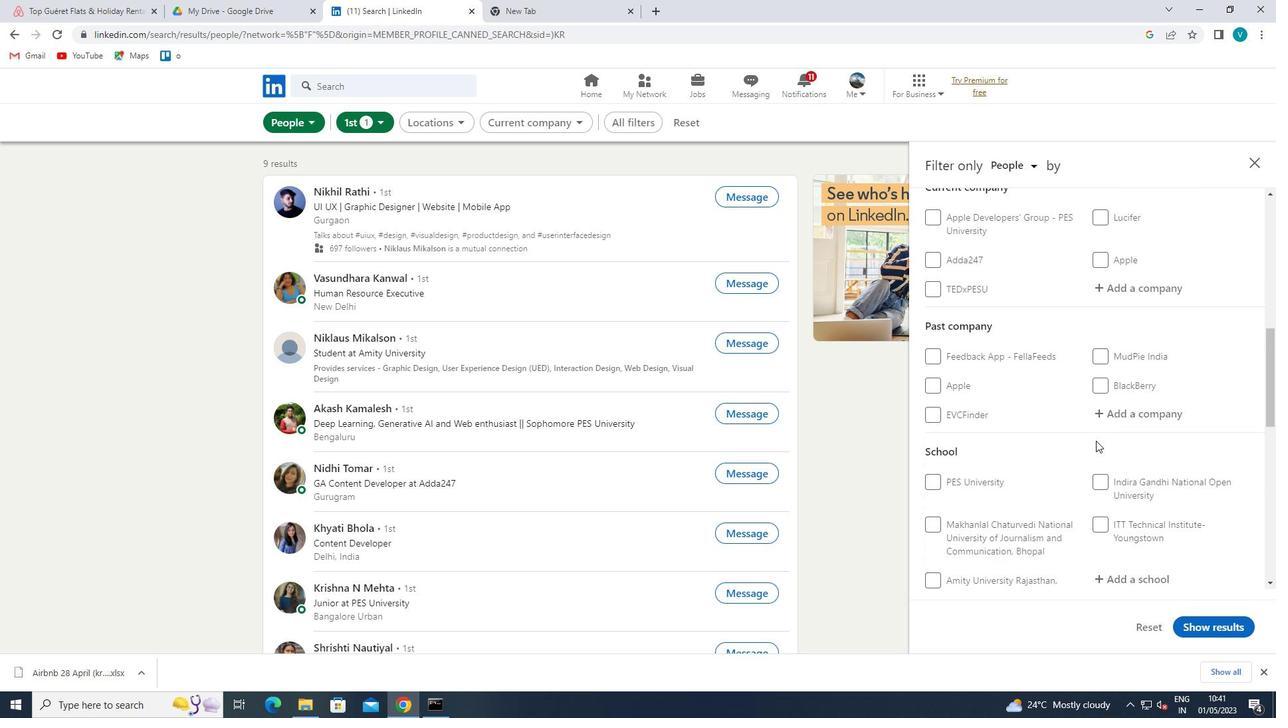 
Action: Mouse scrolled (1096, 440) with delta (0, 0)
Screenshot: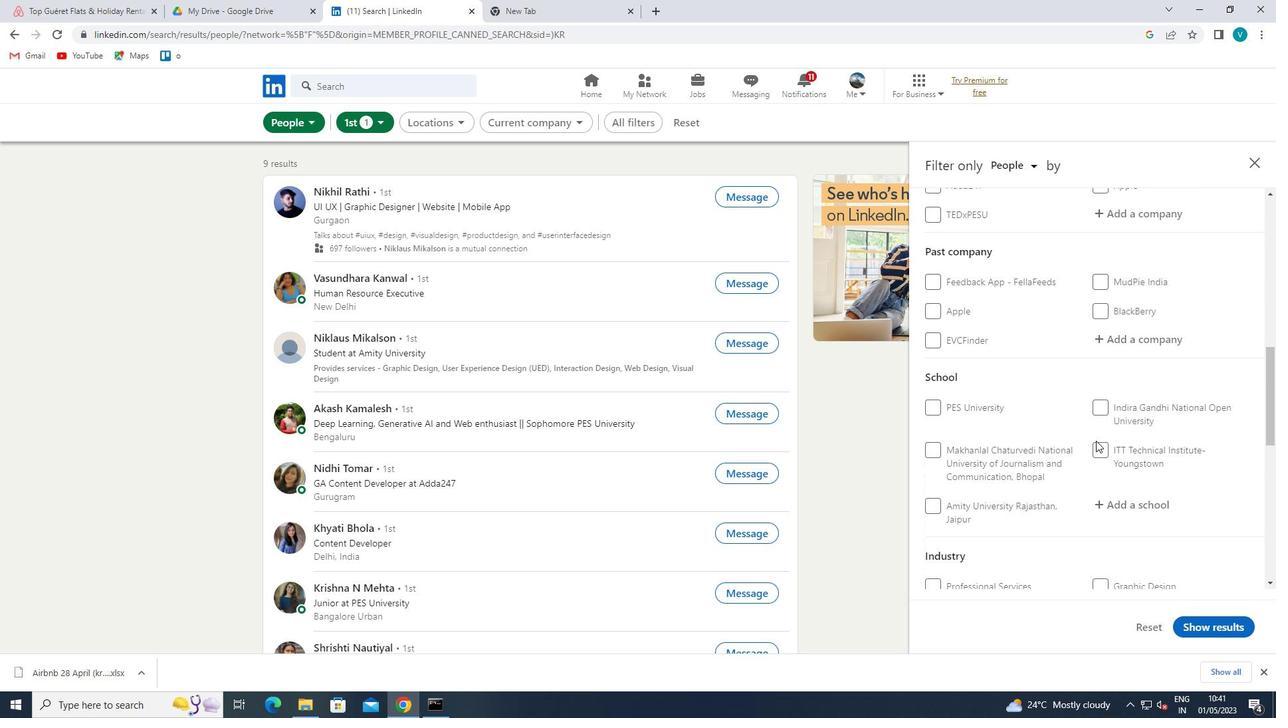 
Action: Mouse scrolled (1096, 440) with delta (0, 0)
Screenshot: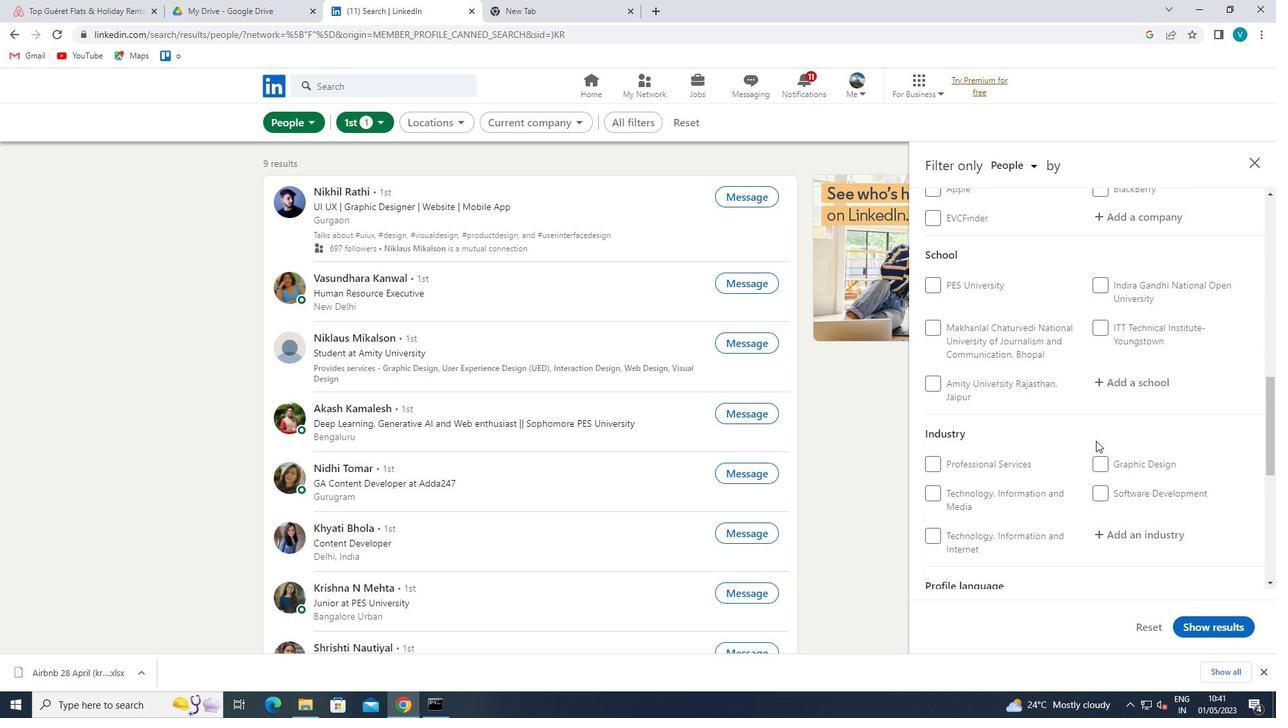 
Action: Mouse scrolled (1096, 440) with delta (0, 0)
Screenshot: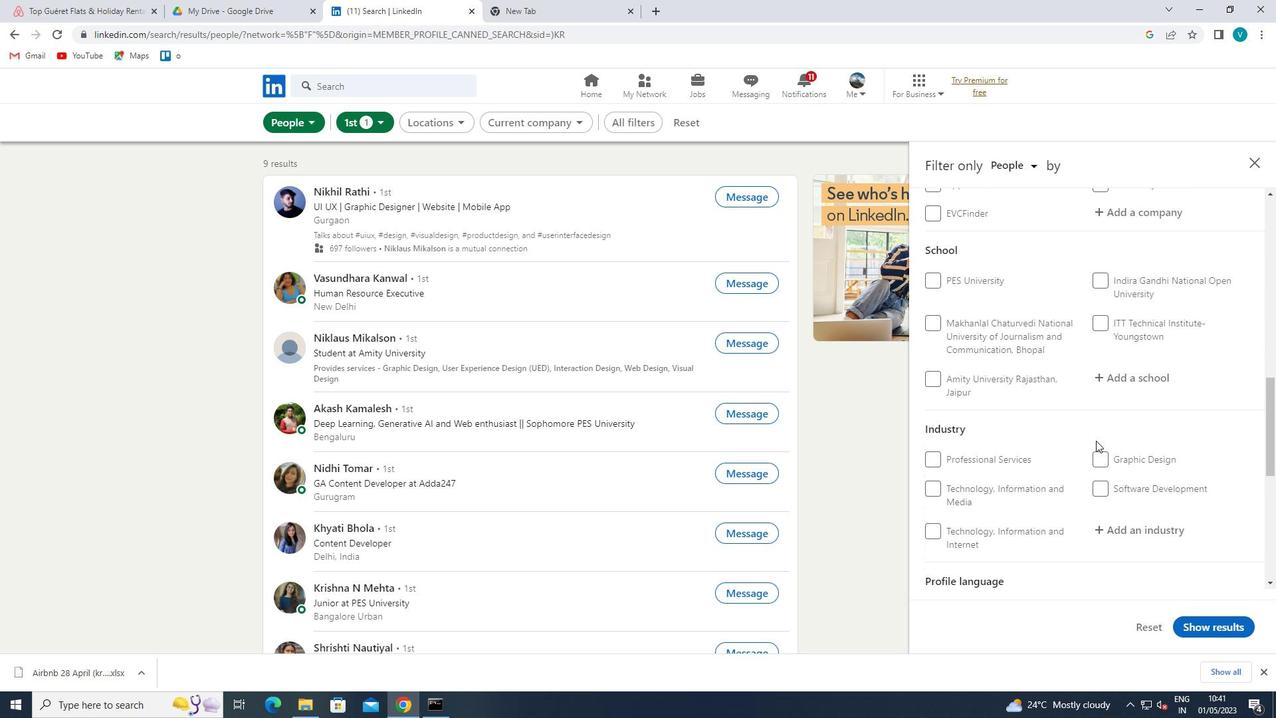 
Action: Mouse moved to (928, 480)
Screenshot: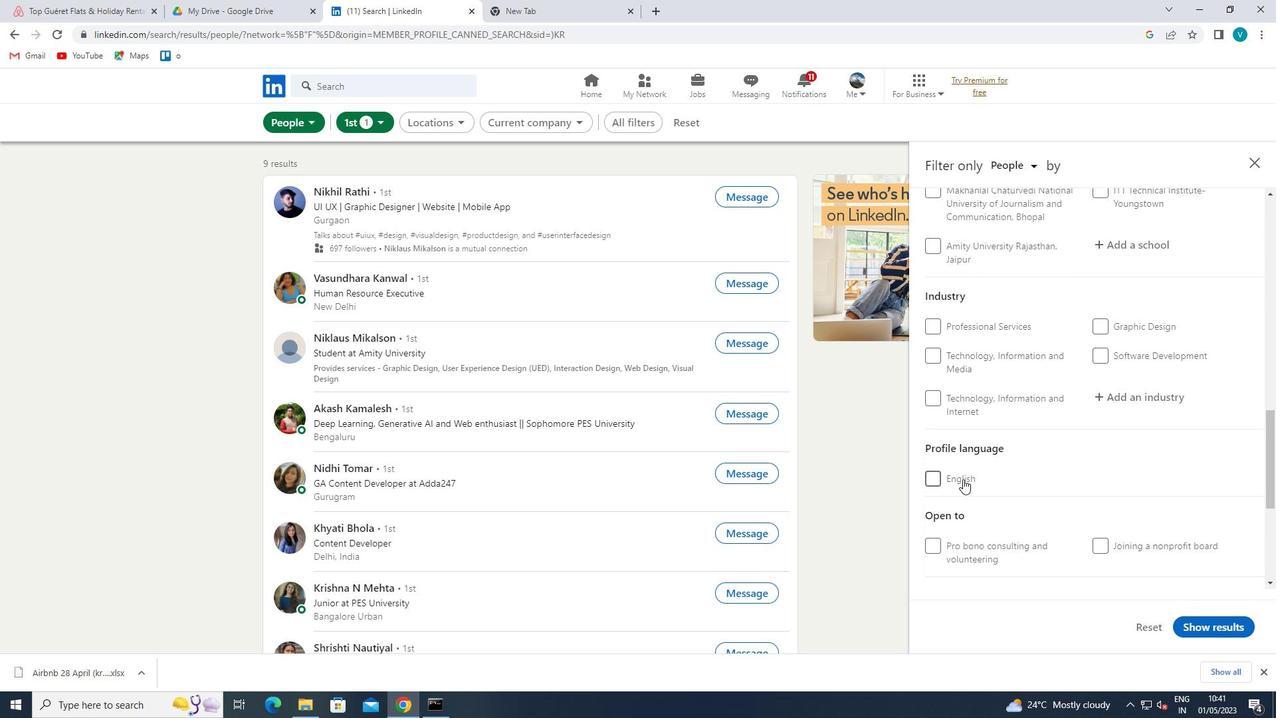 
Action: Mouse pressed left at (928, 480)
Screenshot: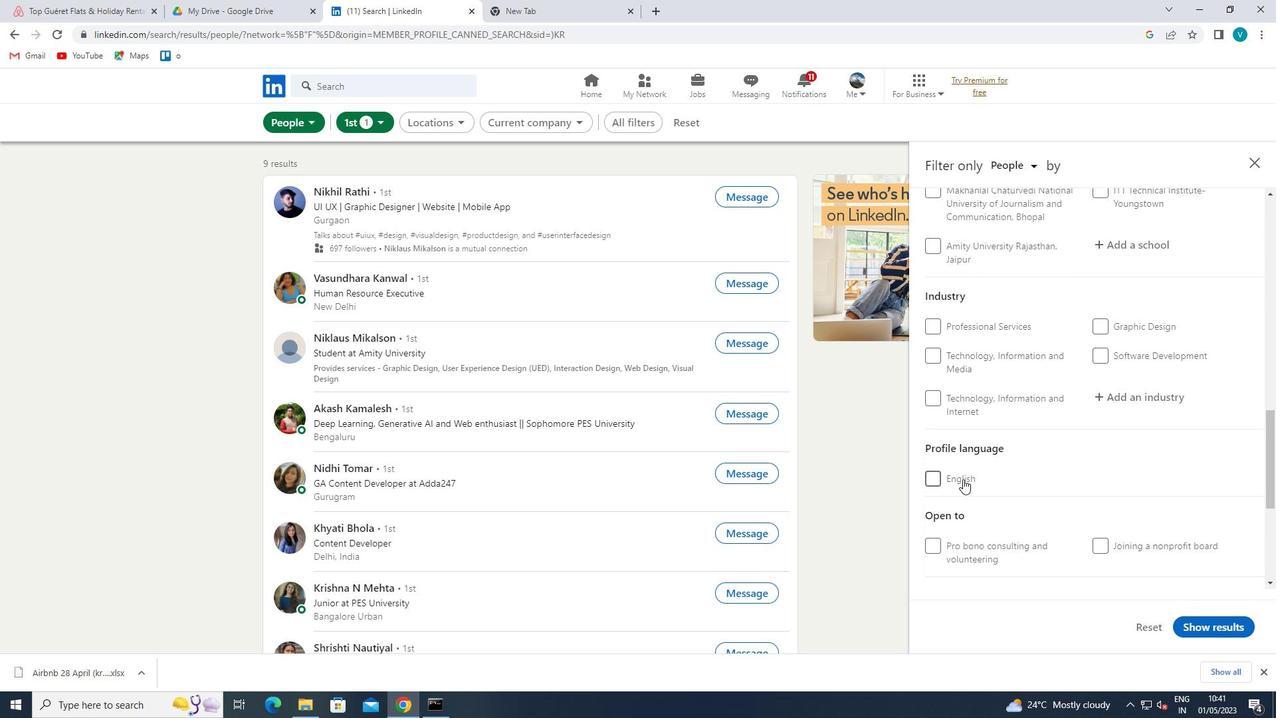 
Action: Mouse moved to (1105, 448)
Screenshot: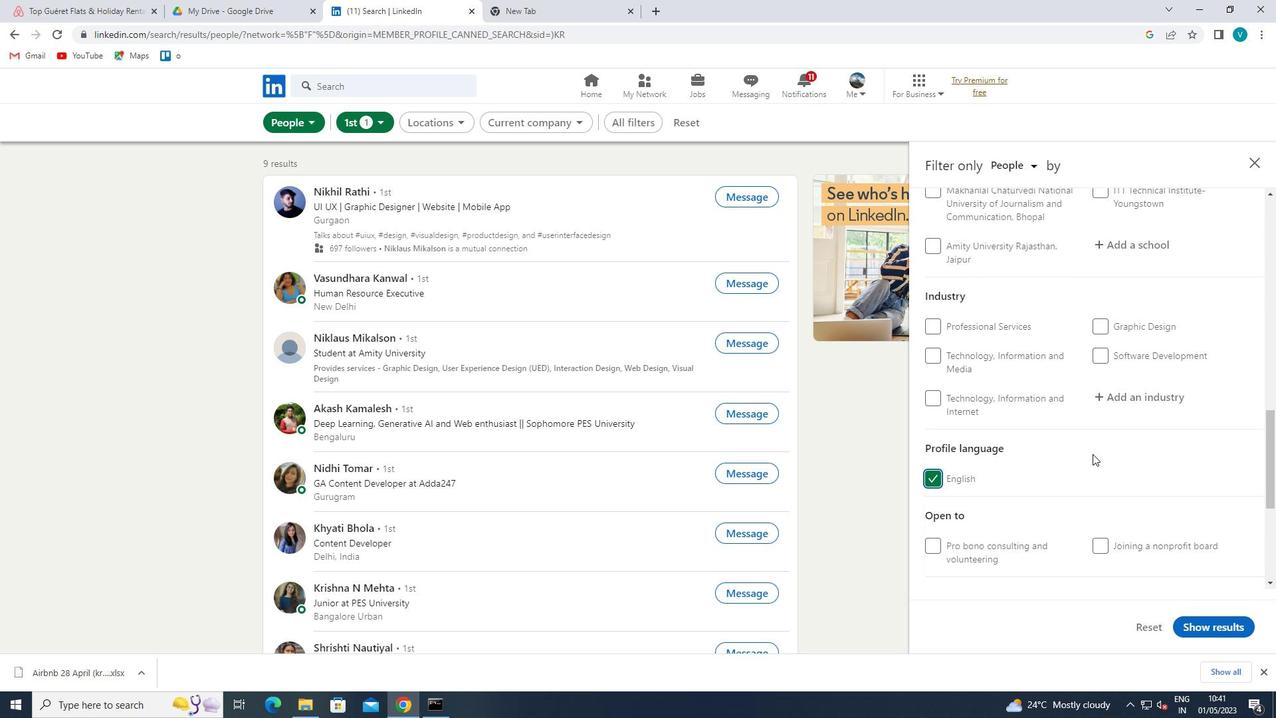 
Action: Mouse scrolled (1105, 448) with delta (0, 0)
Screenshot: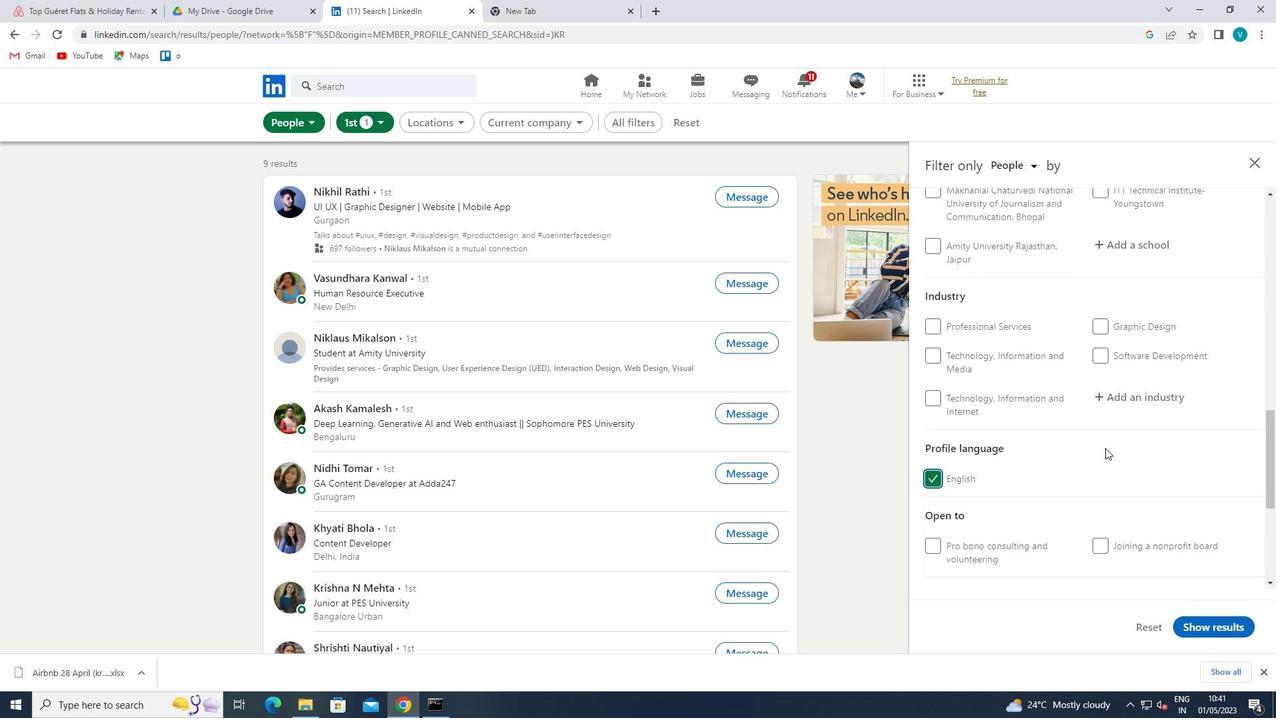 
Action: Mouse scrolled (1105, 448) with delta (0, 0)
Screenshot: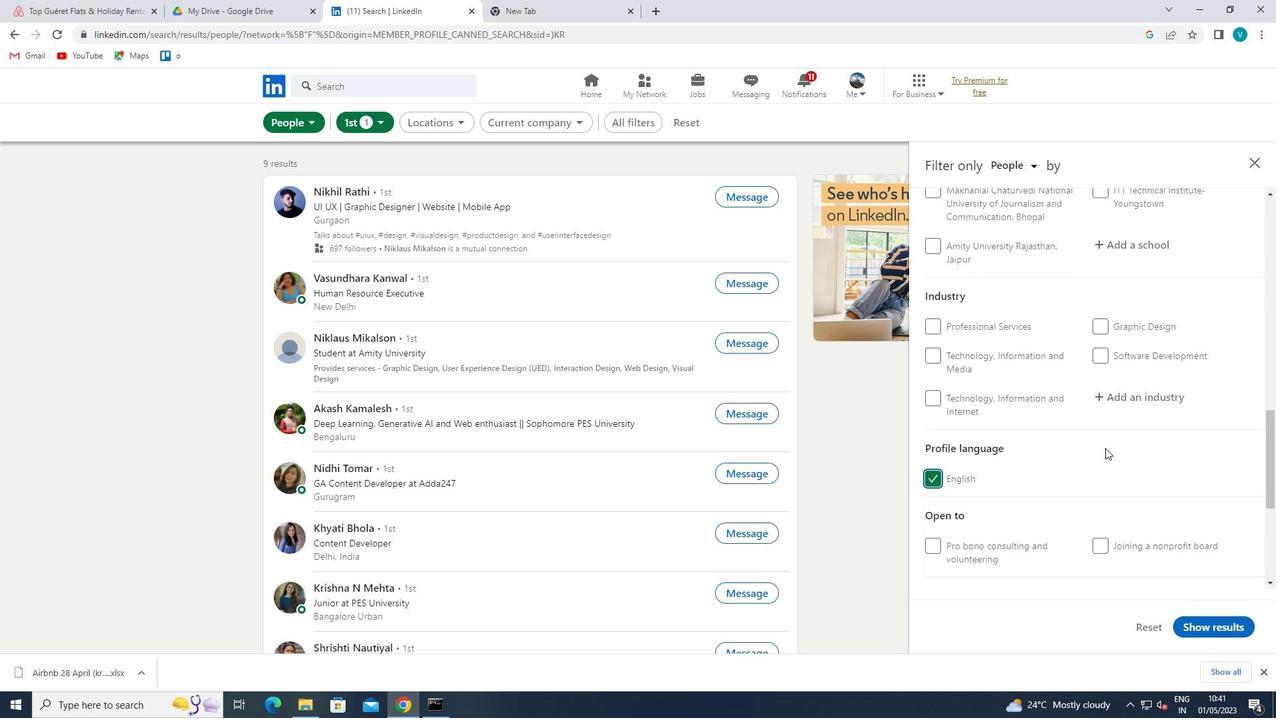
Action: Mouse scrolled (1105, 448) with delta (0, 0)
Screenshot: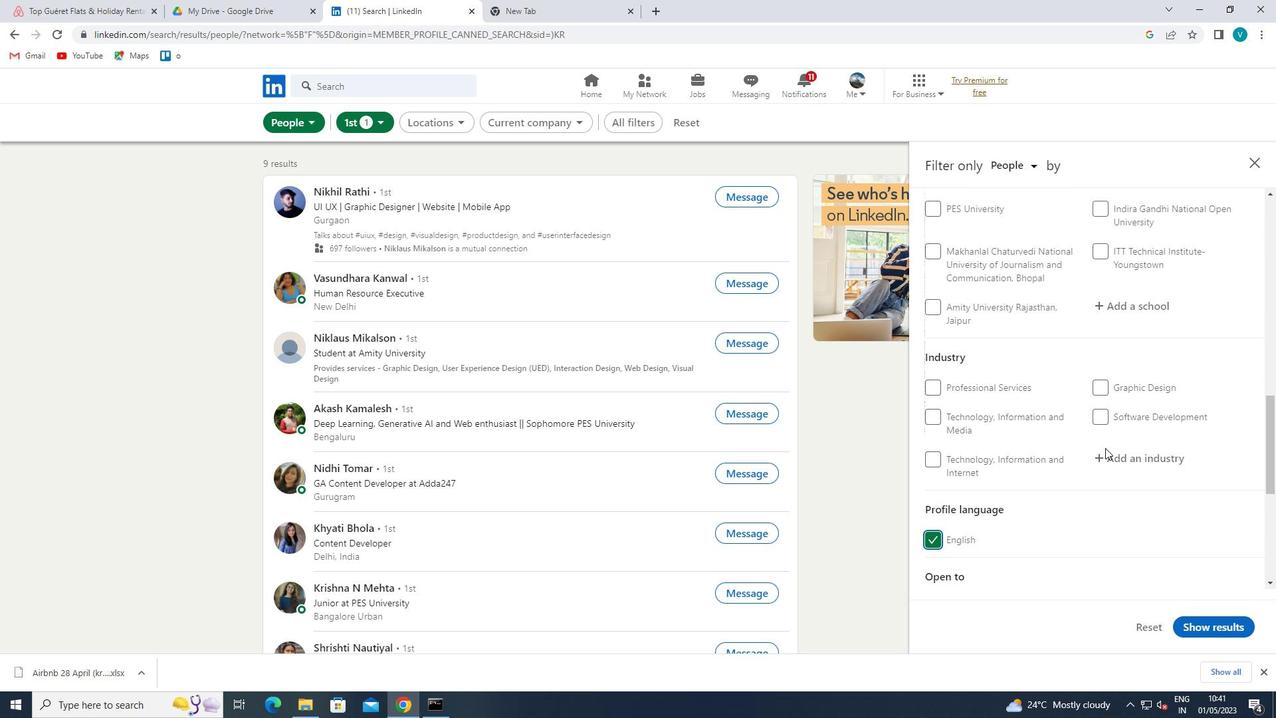 
Action: Mouse scrolled (1105, 448) with delta (0, 0)
Screenshot: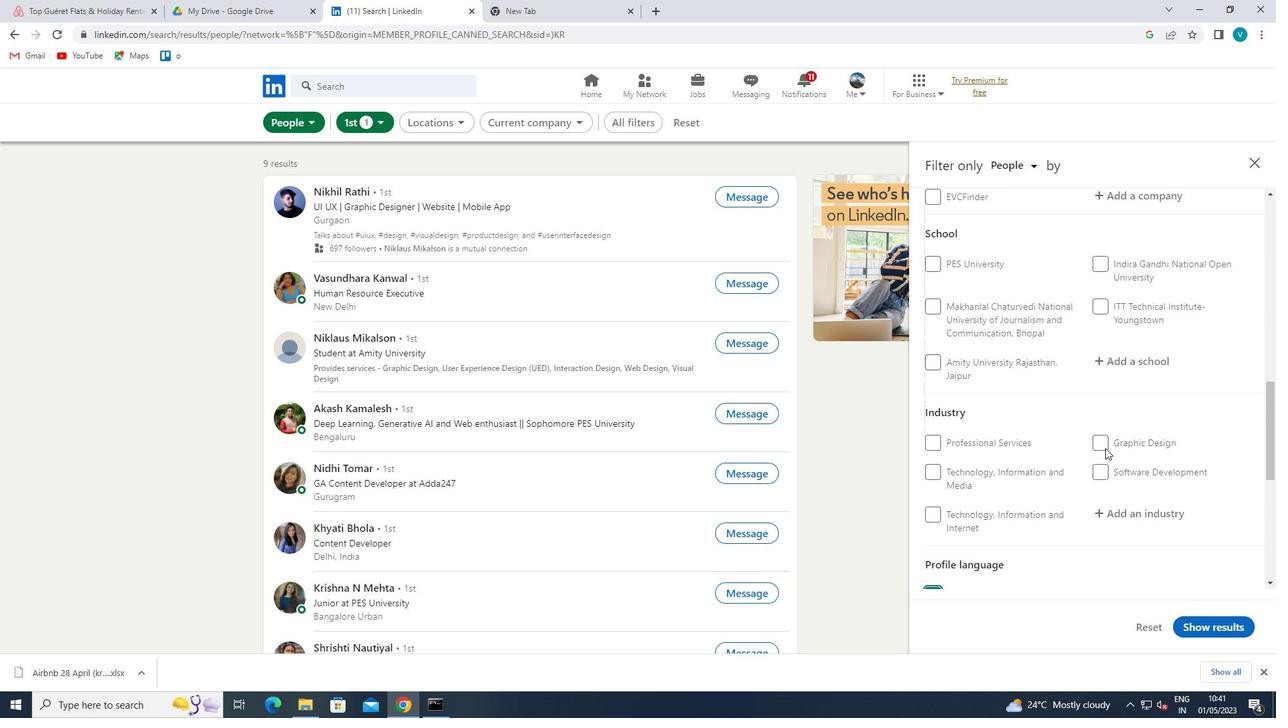 
Action: Mouse moved to (1100, 450)
Screenshot: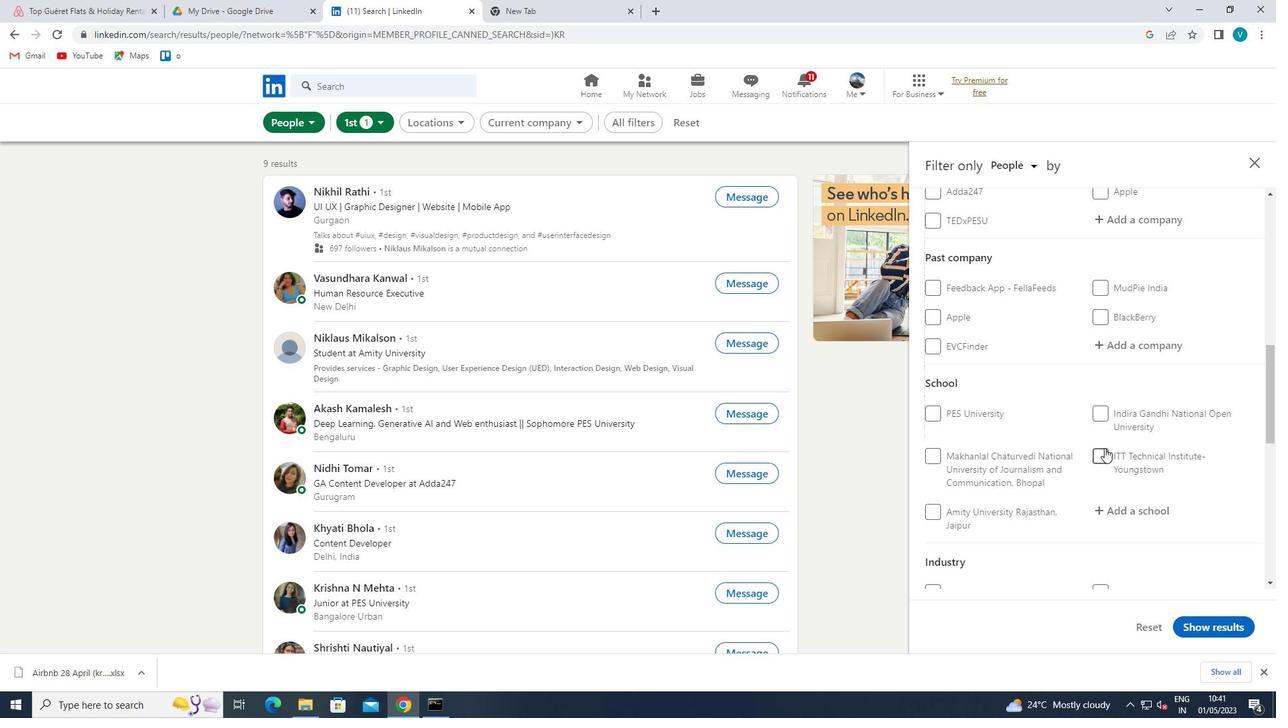 
Action: Mouse scrolled (1100, 451) with delta (0, 0)
Screenshot: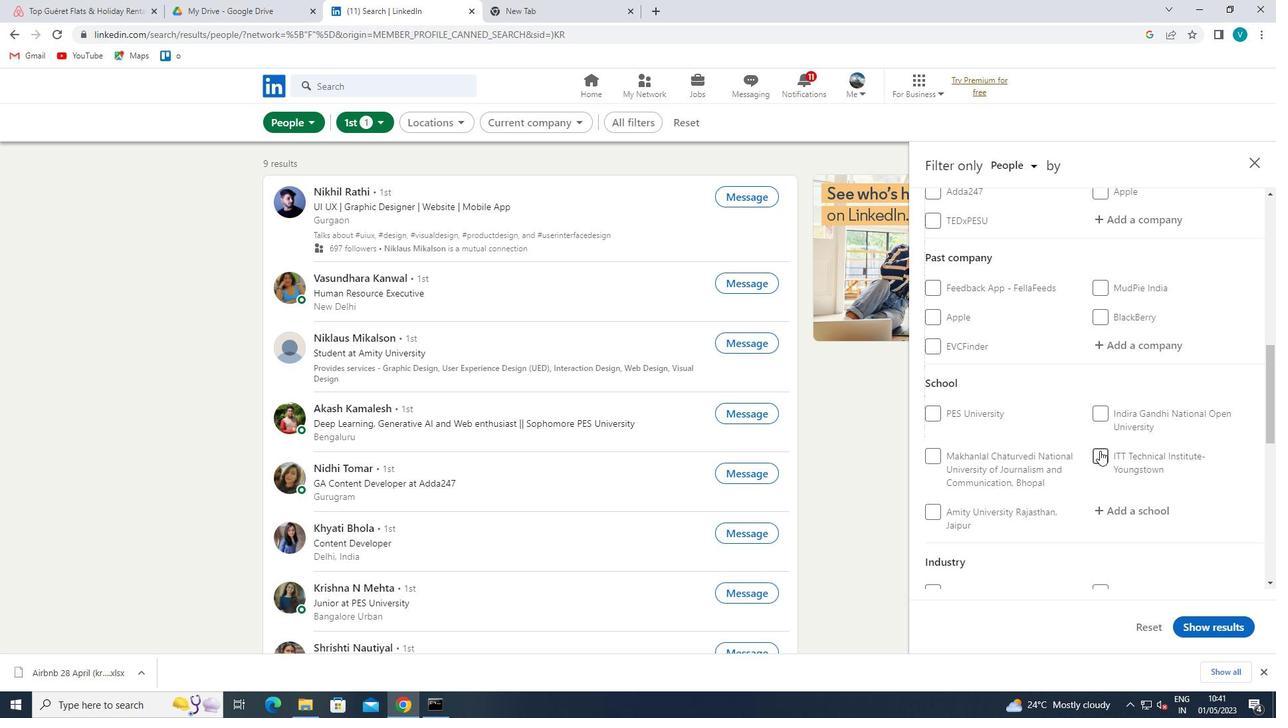 
Action: Mouse scrolled (1100, 451) with delta (0, 0)
Screenshot: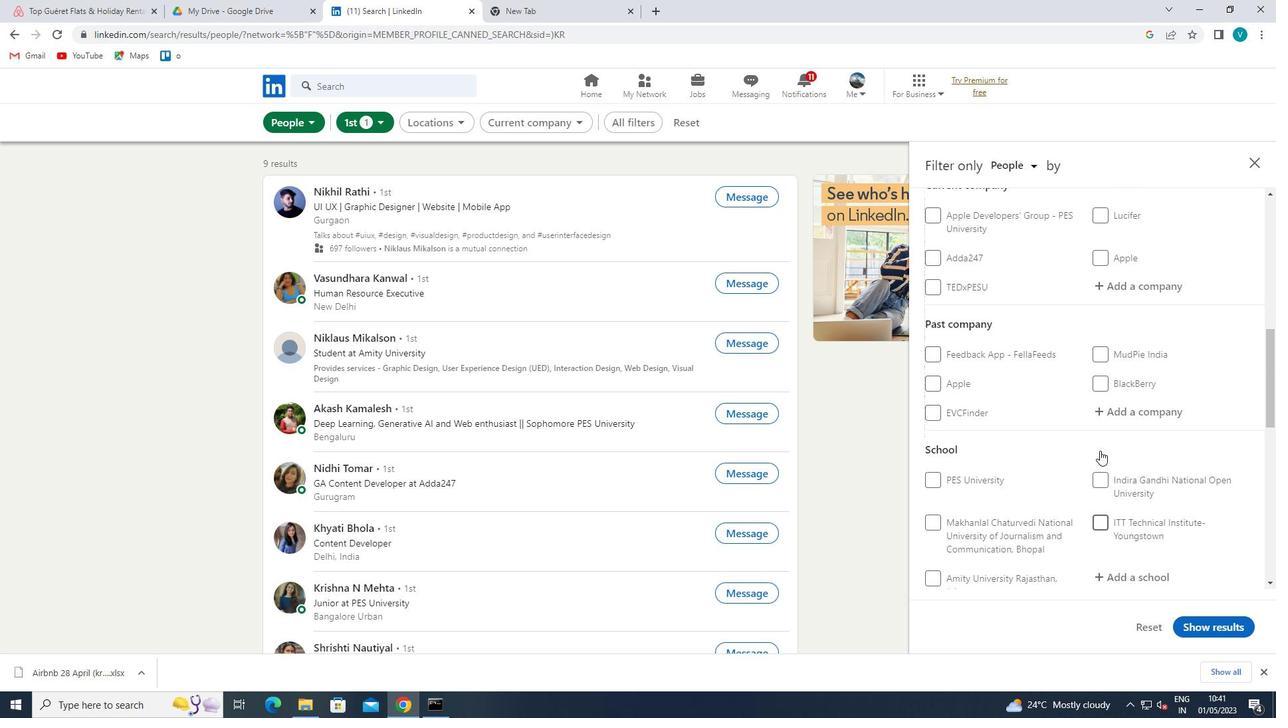
Action: Mouse scrolled (1100, 451) with delta (0, 0)
Screenshot: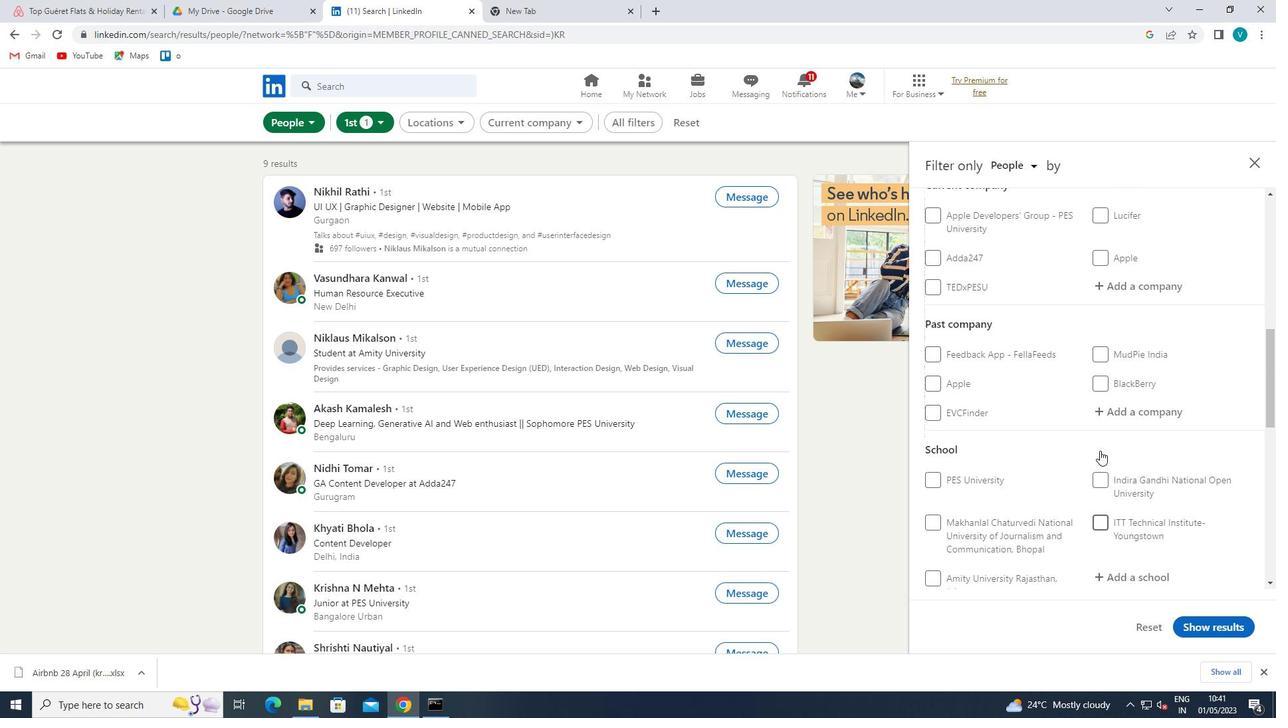 
Action: Mouse moved to (1134, 427)
Screenshot: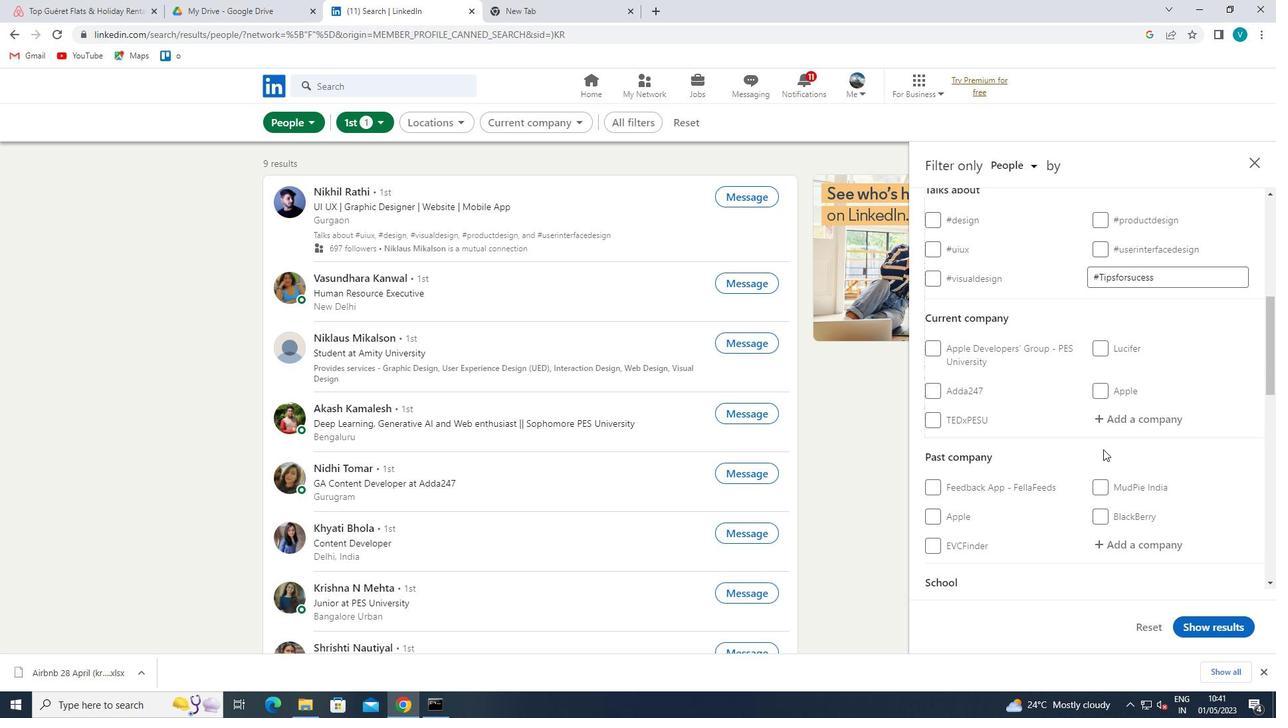 
Action: Mouse pressed left at (1134, 427)
Screenshot: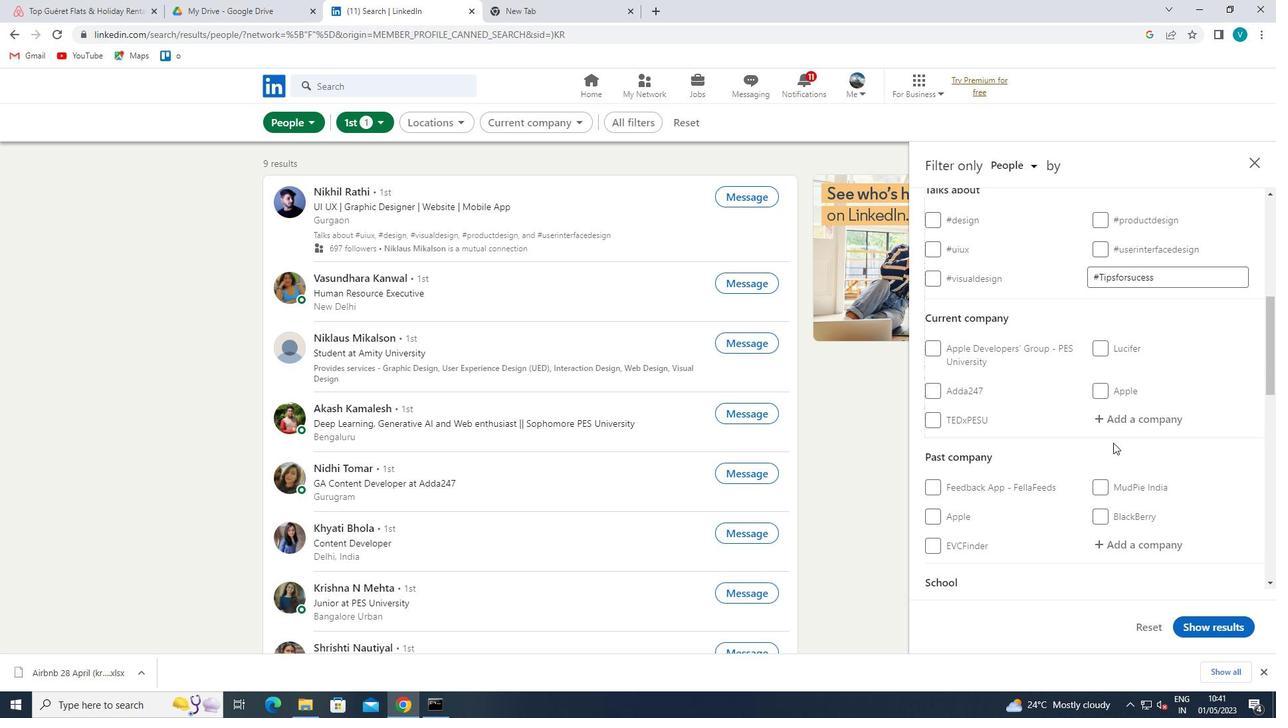 
Action: Mouse moved to (1052, 402)
Screenshot: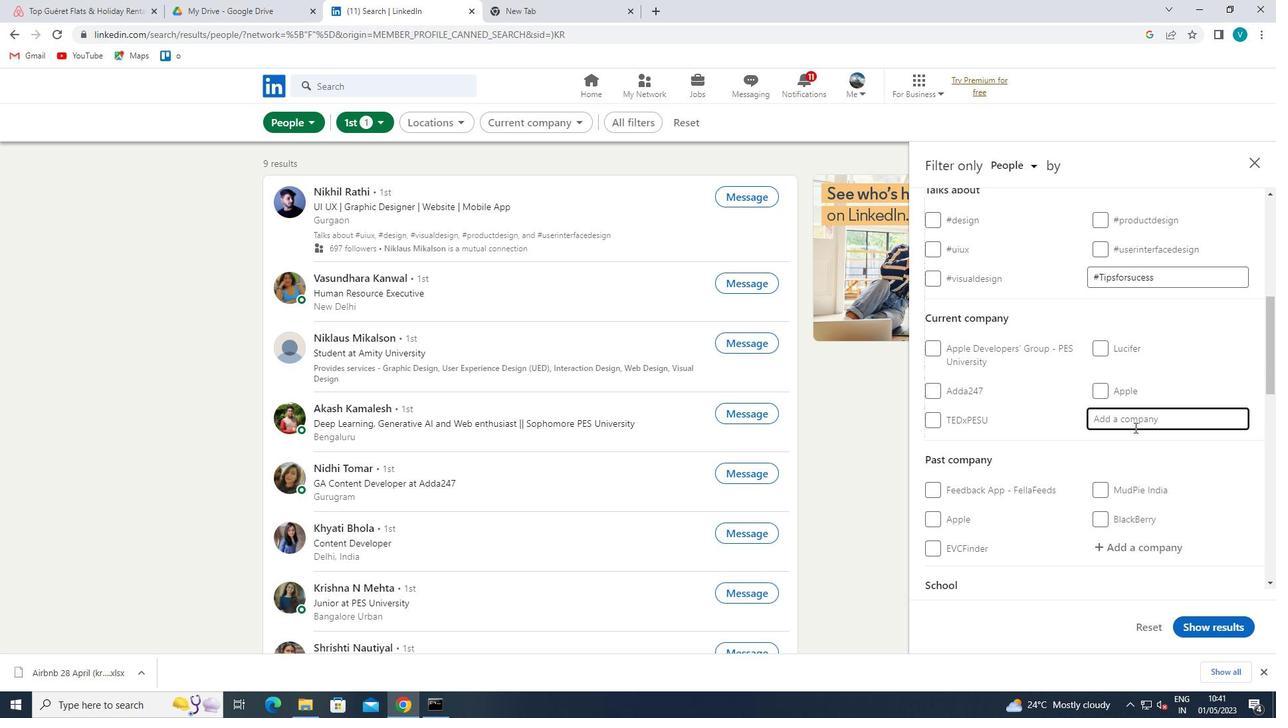 
Action: Key pressed <Key.shift>INDUS<Key.space><Key.shift>TOWERS
Screenshot: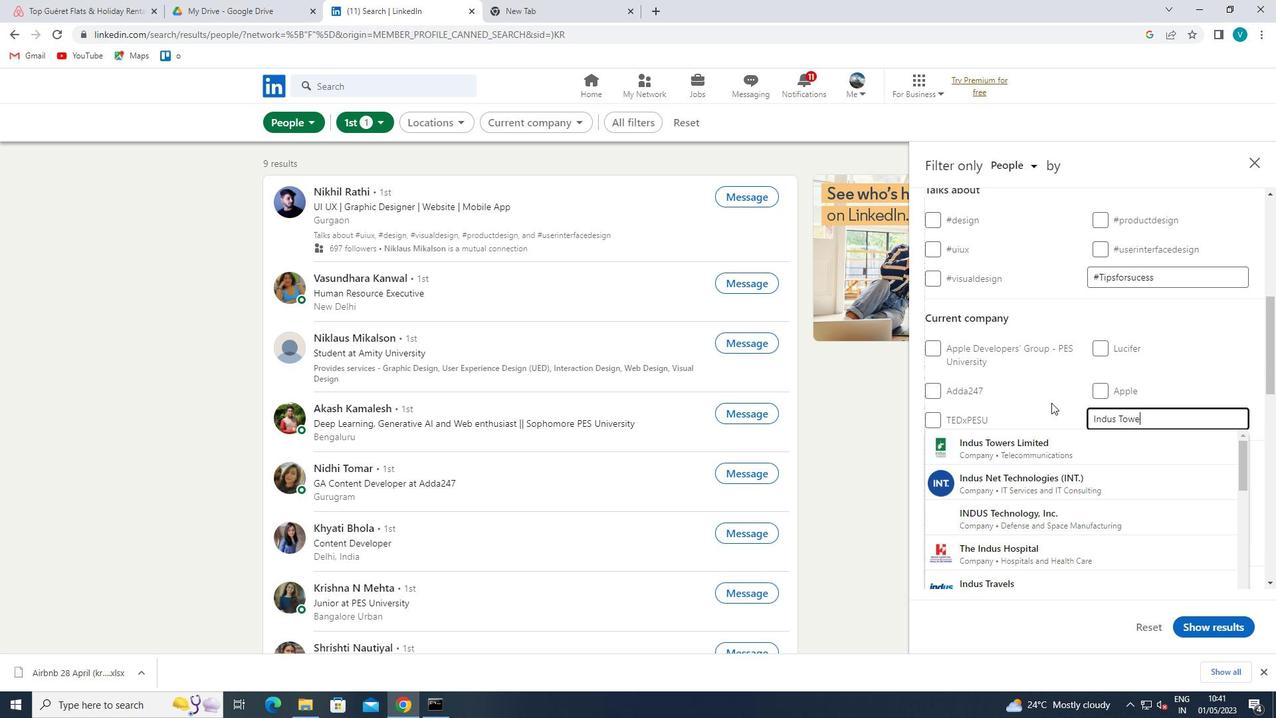
Action: Mouse moved to (1048, 450)
Screenshot: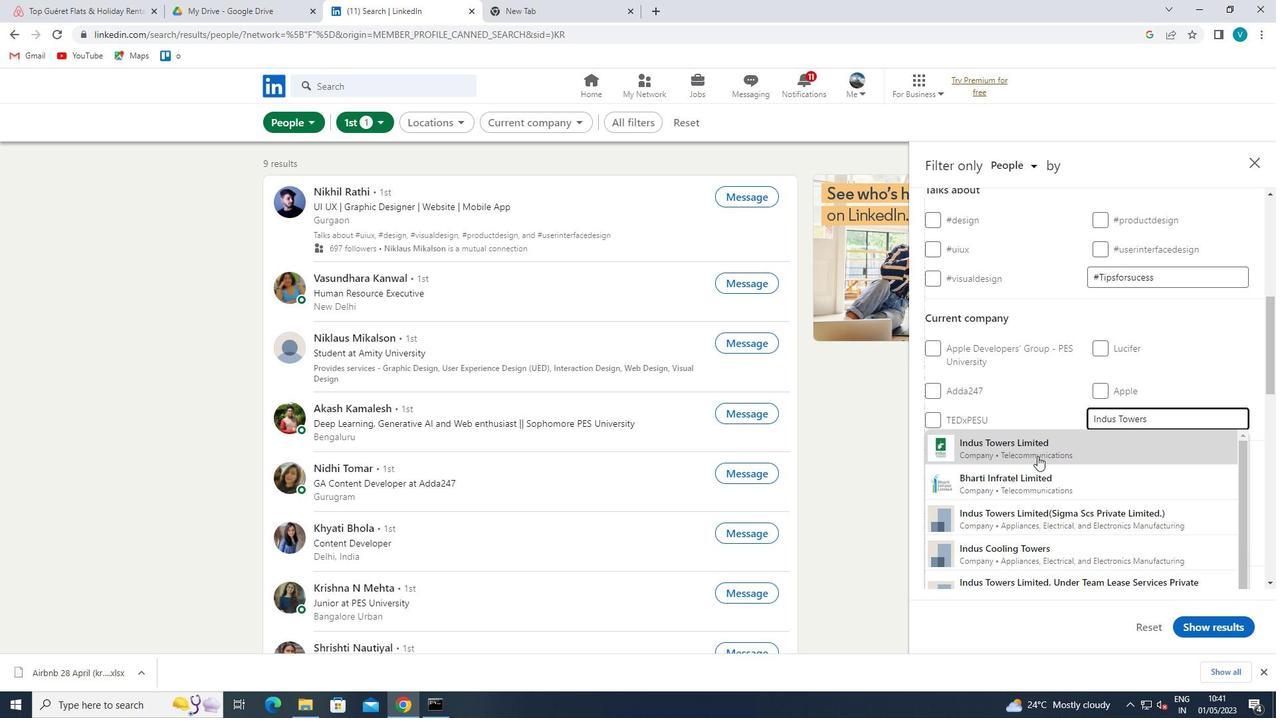 
Action: Mouse pressed left at (1048, 450)
Screenshot: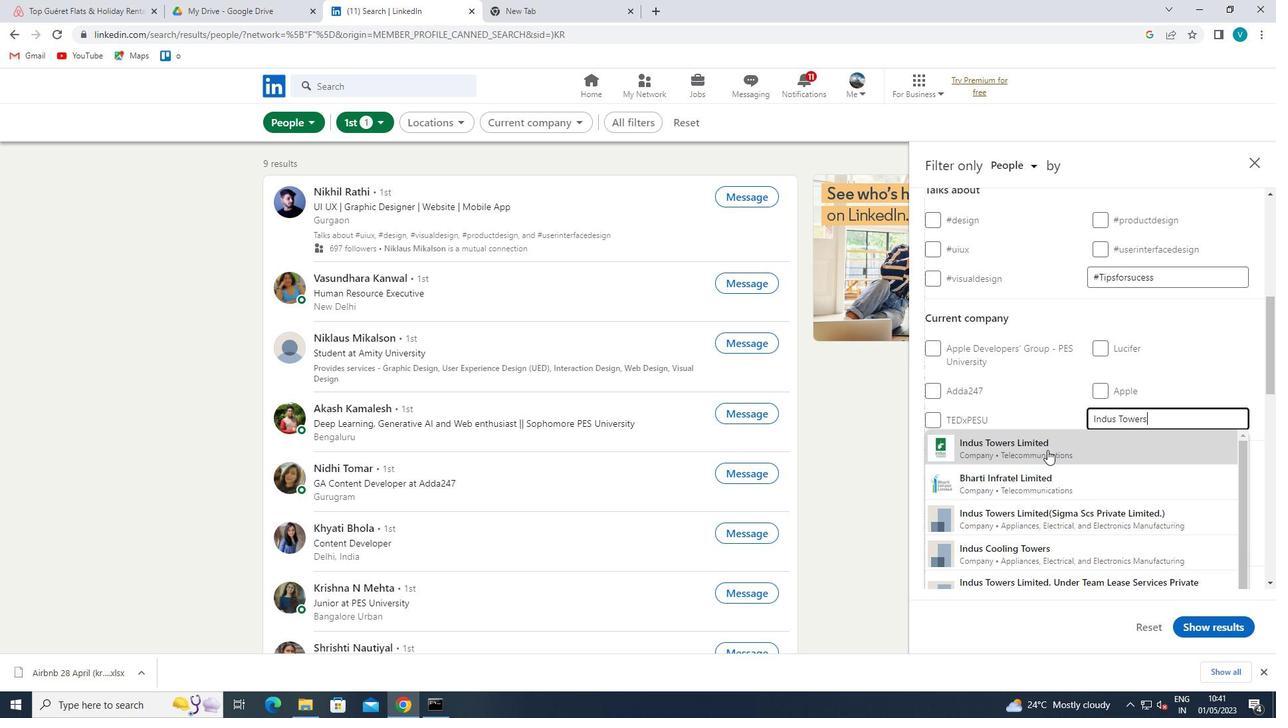 
Action: Mouse scrolled (1048, 449) with delta (0, 0)
Screenshot: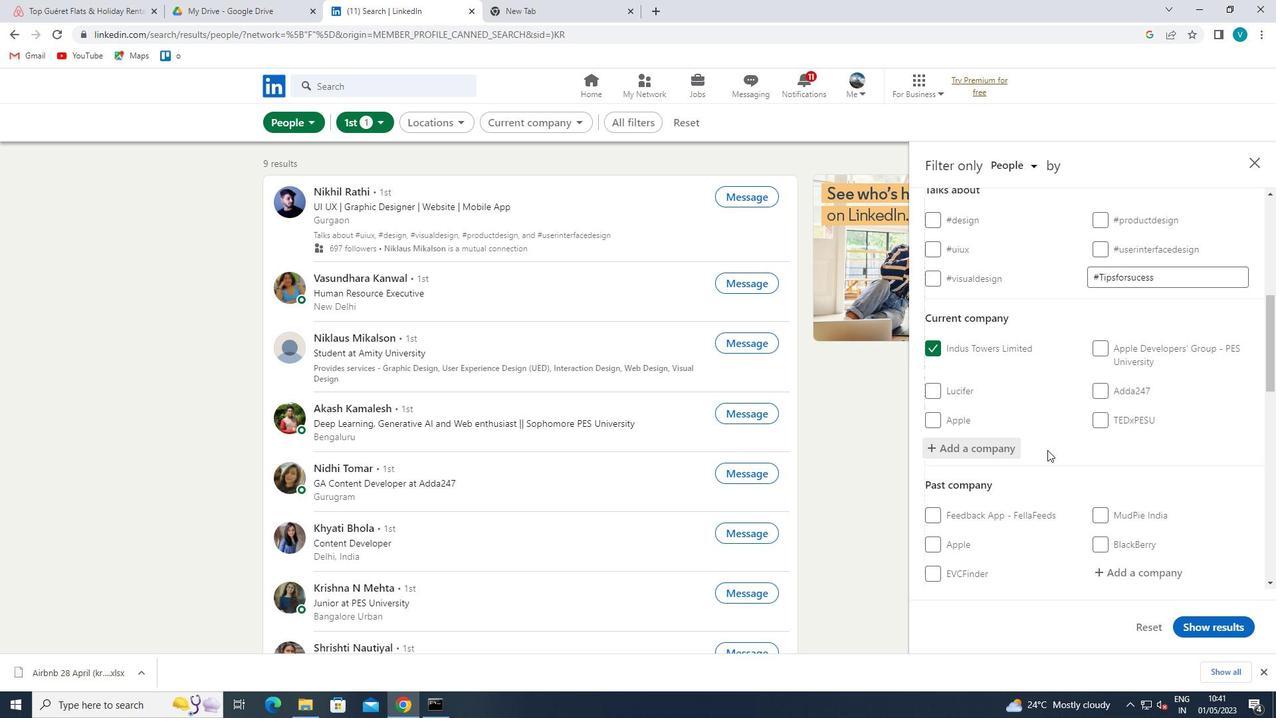 
Action: Mouse scrolled (1048, 449) with delta (0, 0)
Screenshot: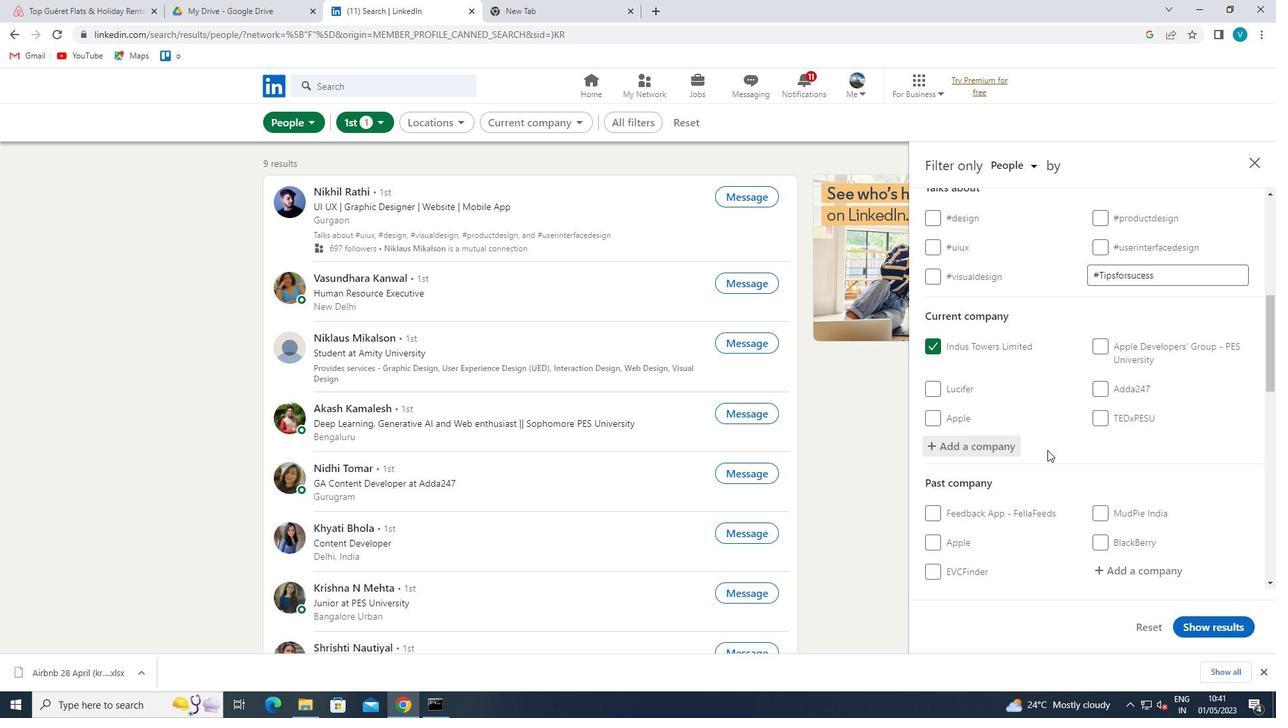 
Action: Mouse scrolled (1048, 449) with delta (0, 0)
Screenshot: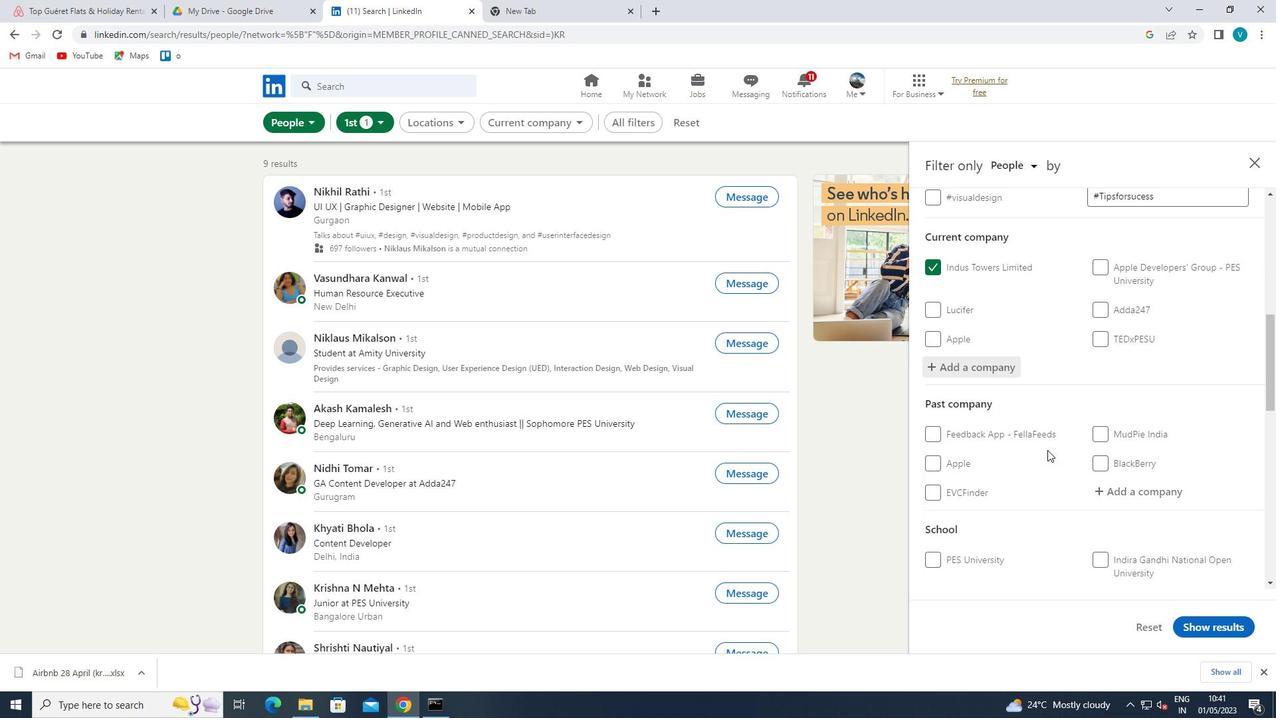 
Action: Mouse moved to (1144, 544)
Screenshot: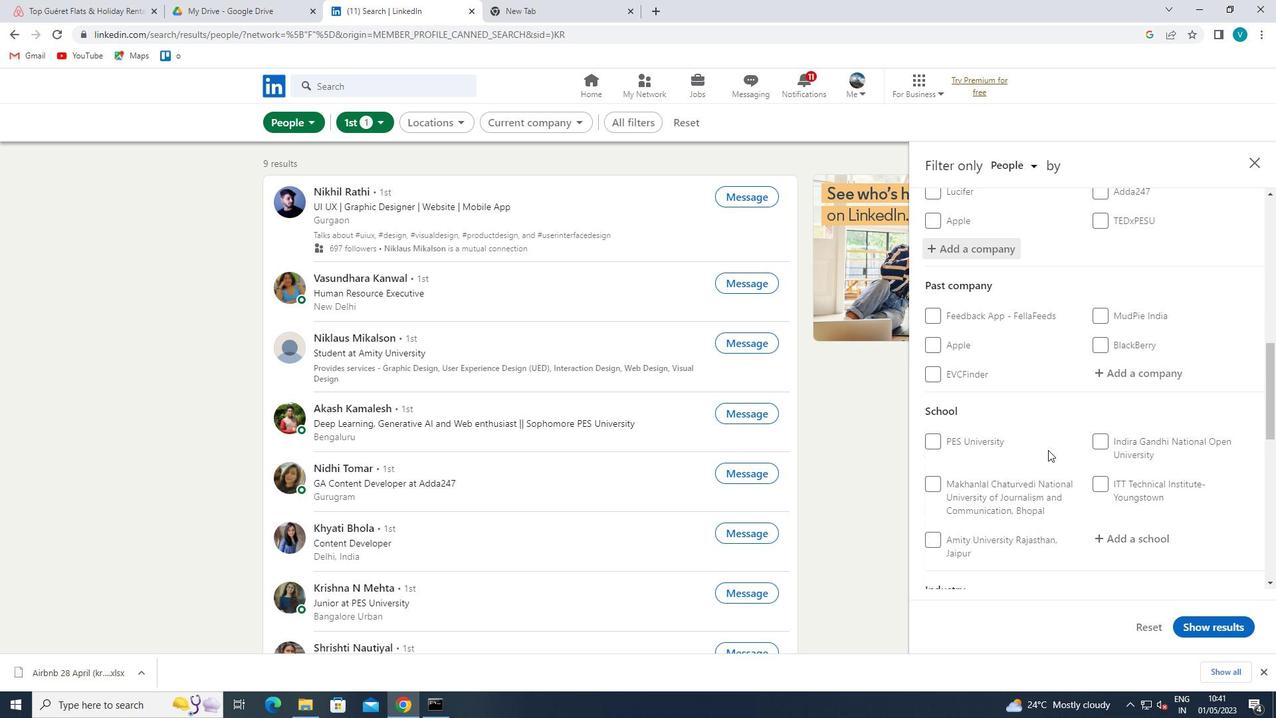 
Action: Mouse pressed left at (1144, 544)
Screenshot: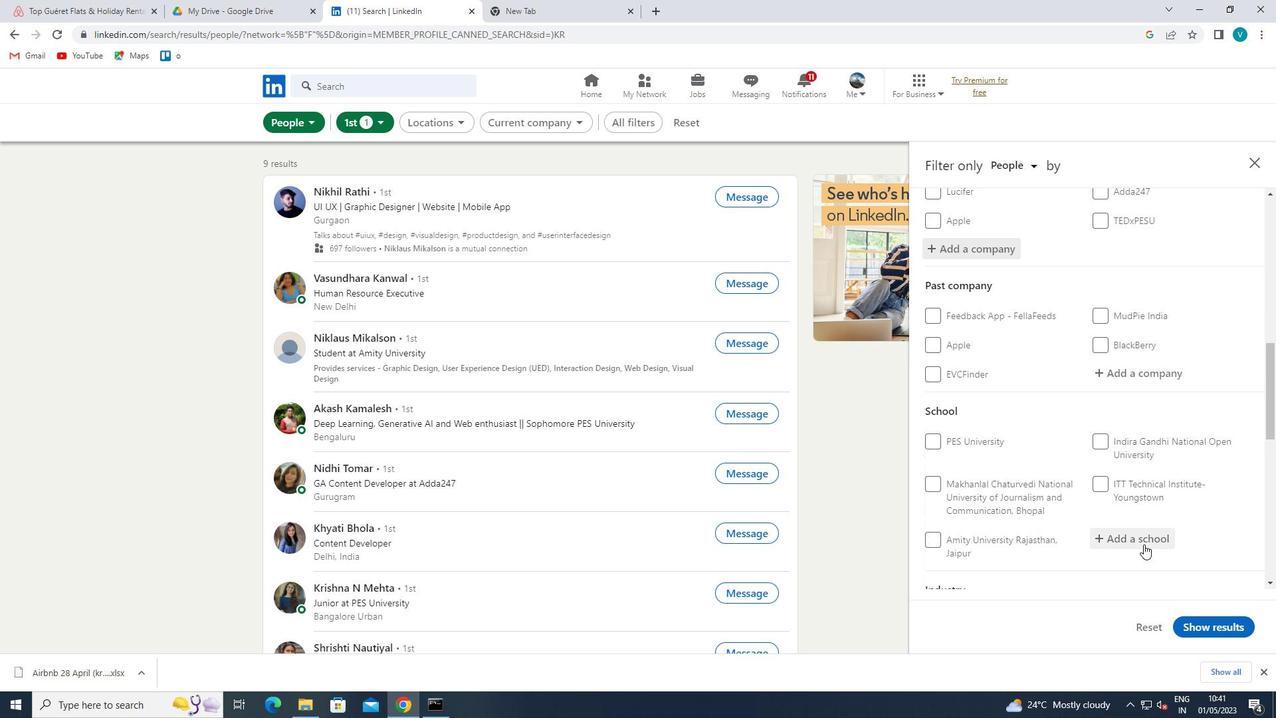 
Action: Key pressed <Key.shift>INSTITUT
Screenshot: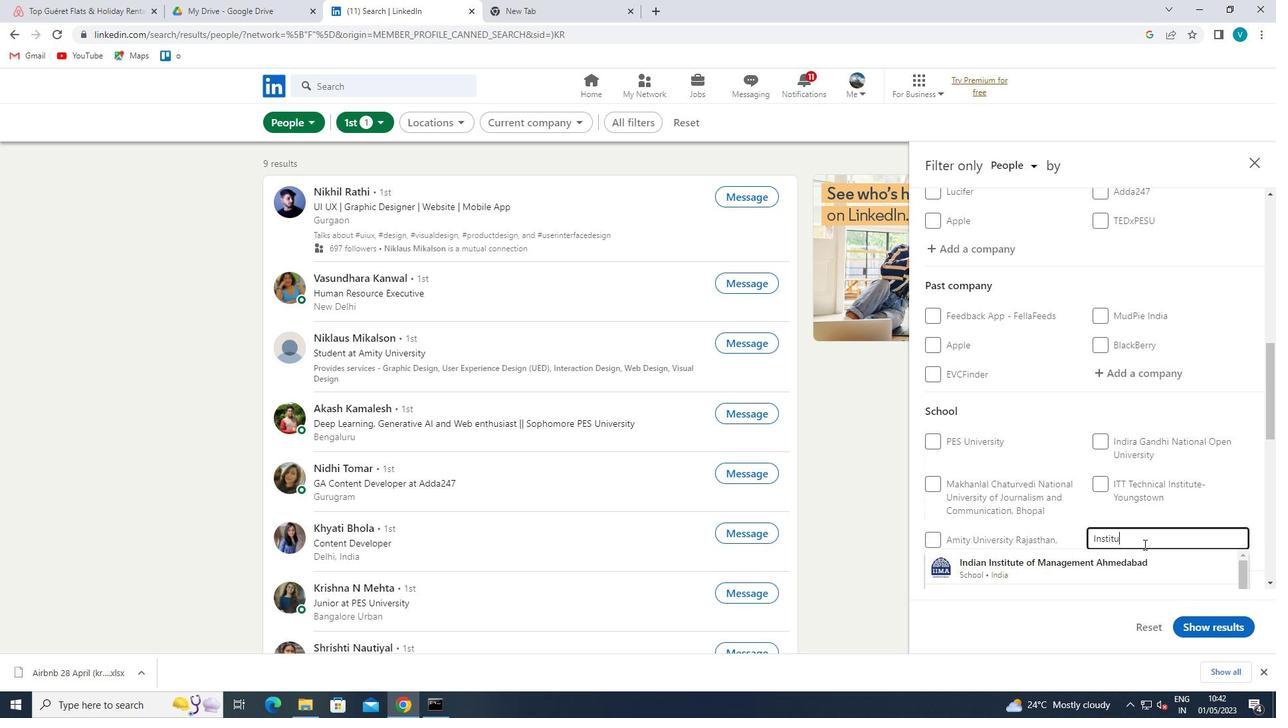 
Action: Mouse moved to (1143, 544)
Screenshot: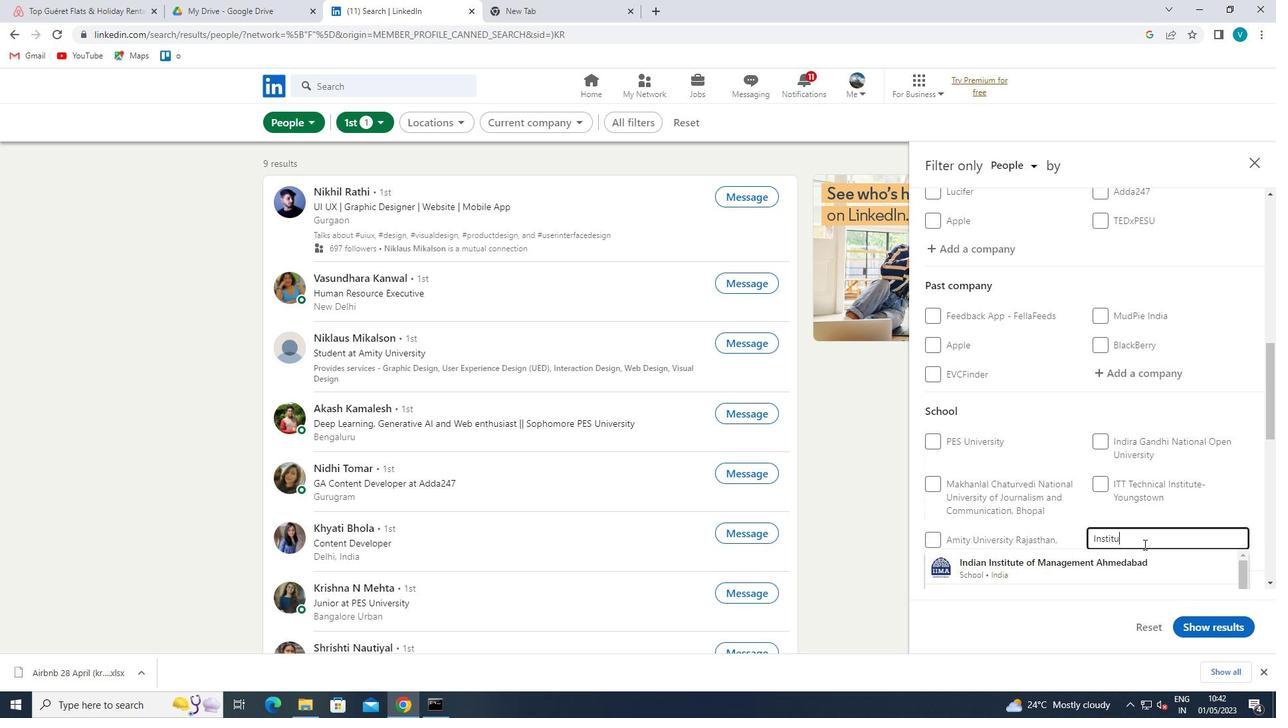 
Action: Key pressed E<Key.space>OF<Key.space><Key.shift>R
Screenshot: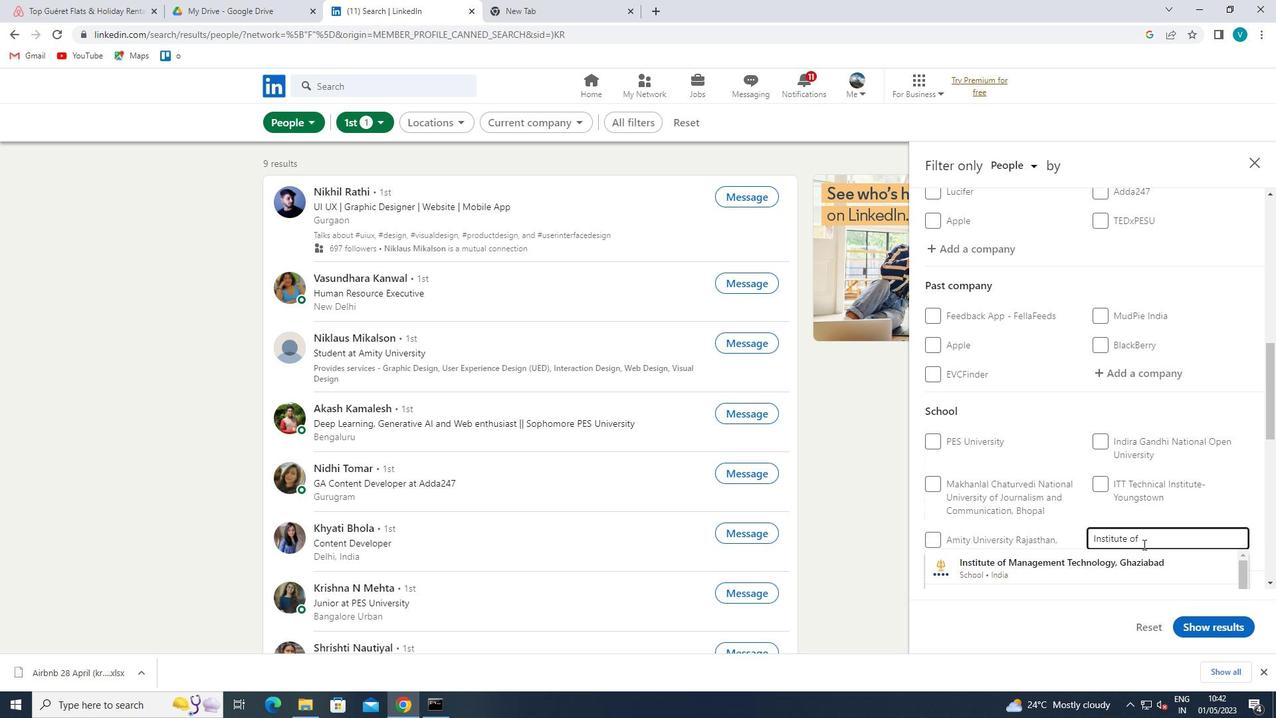 
Action: Mouse moved to (1143, 544)
Screenshot: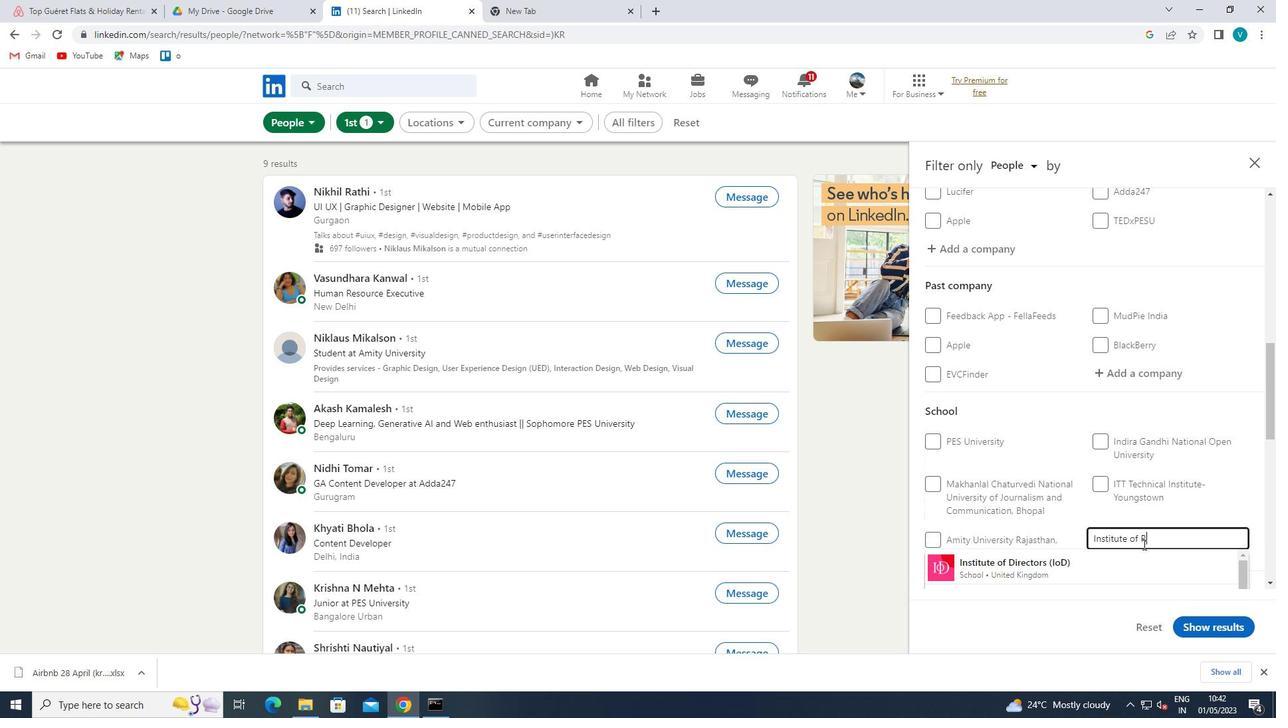 
Action: Key pressed UR
Screenshot: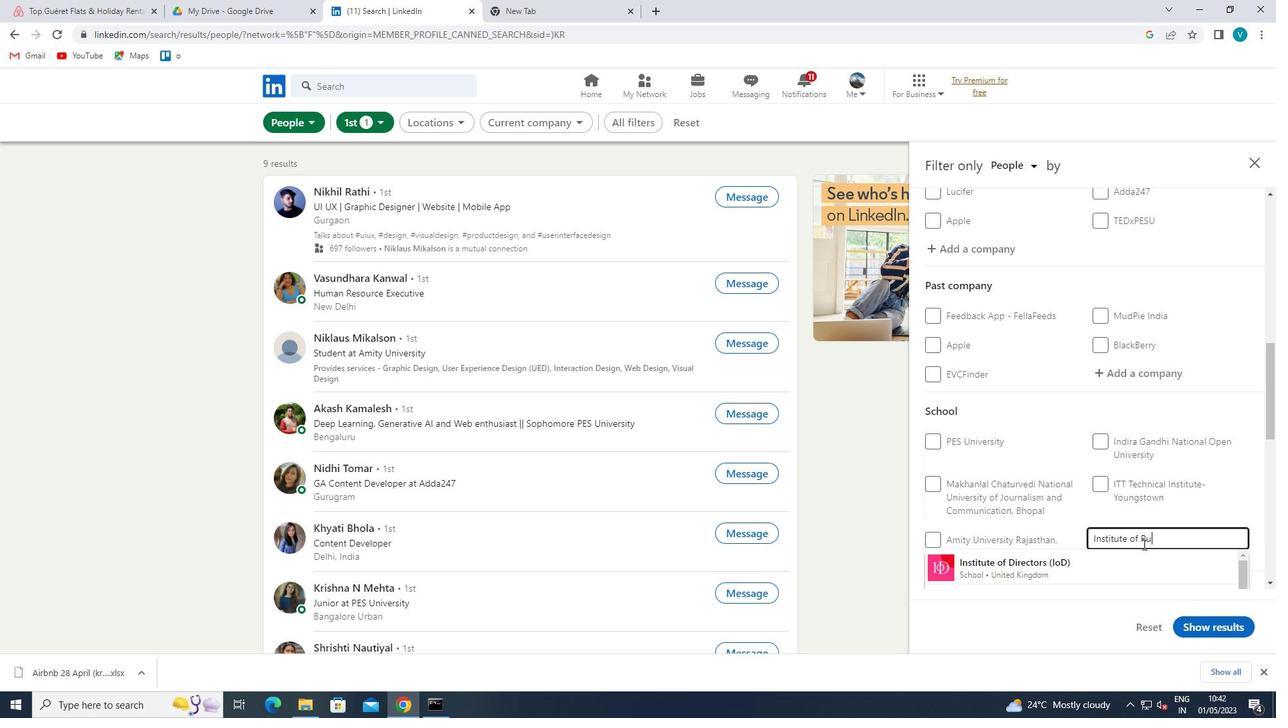 
Action: Mouse moved to (1083, 530)
Screenshot: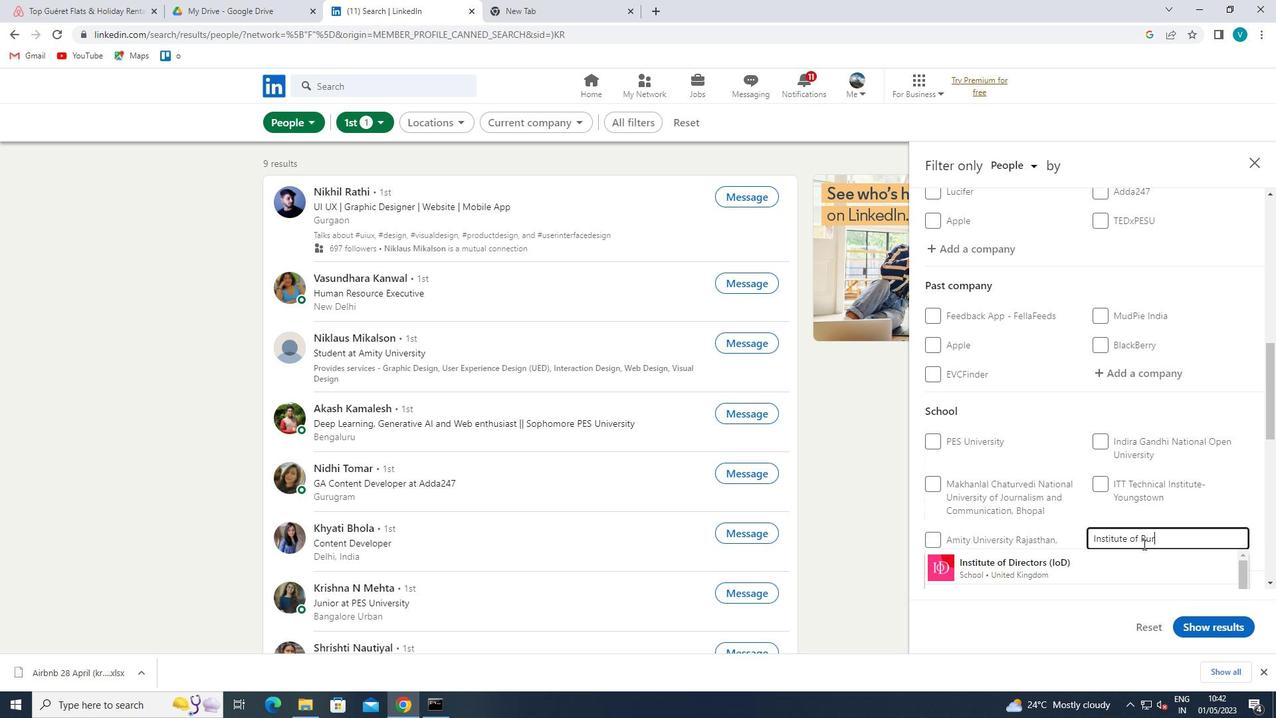
Action: Key pressed A
Screenshot: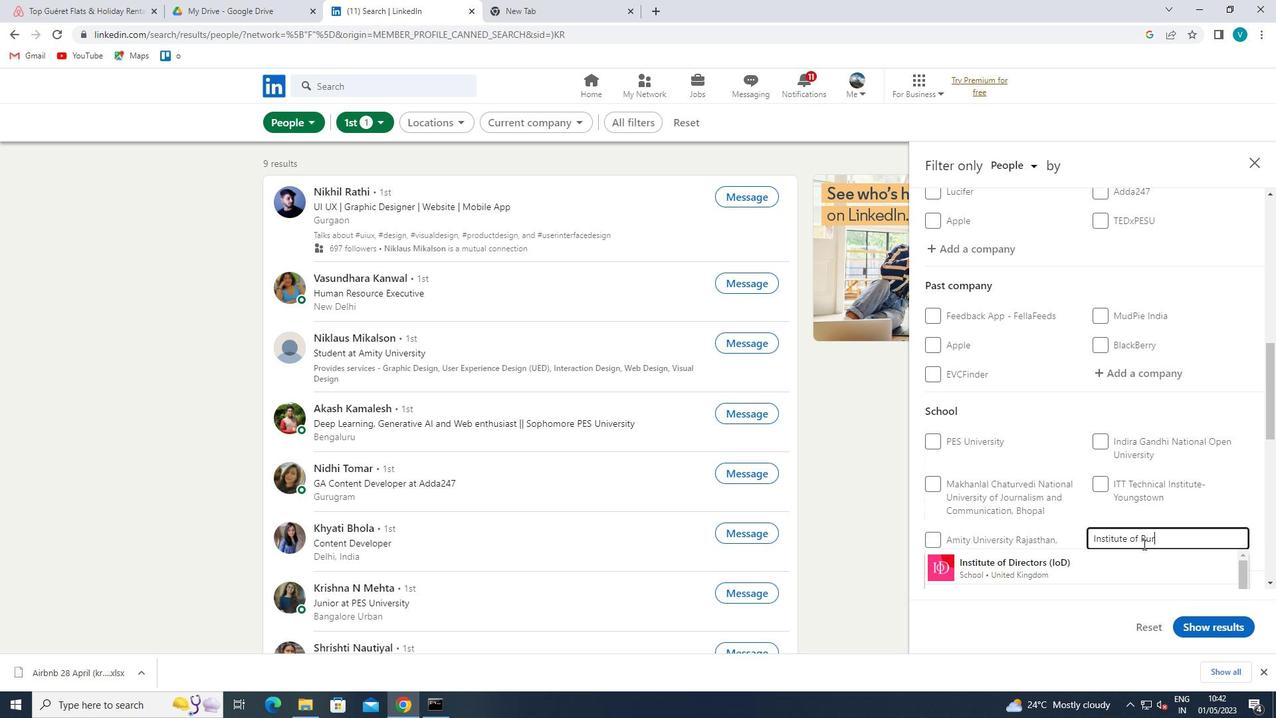 
Action: Mouse moved to (1083, 530)
Screenshot: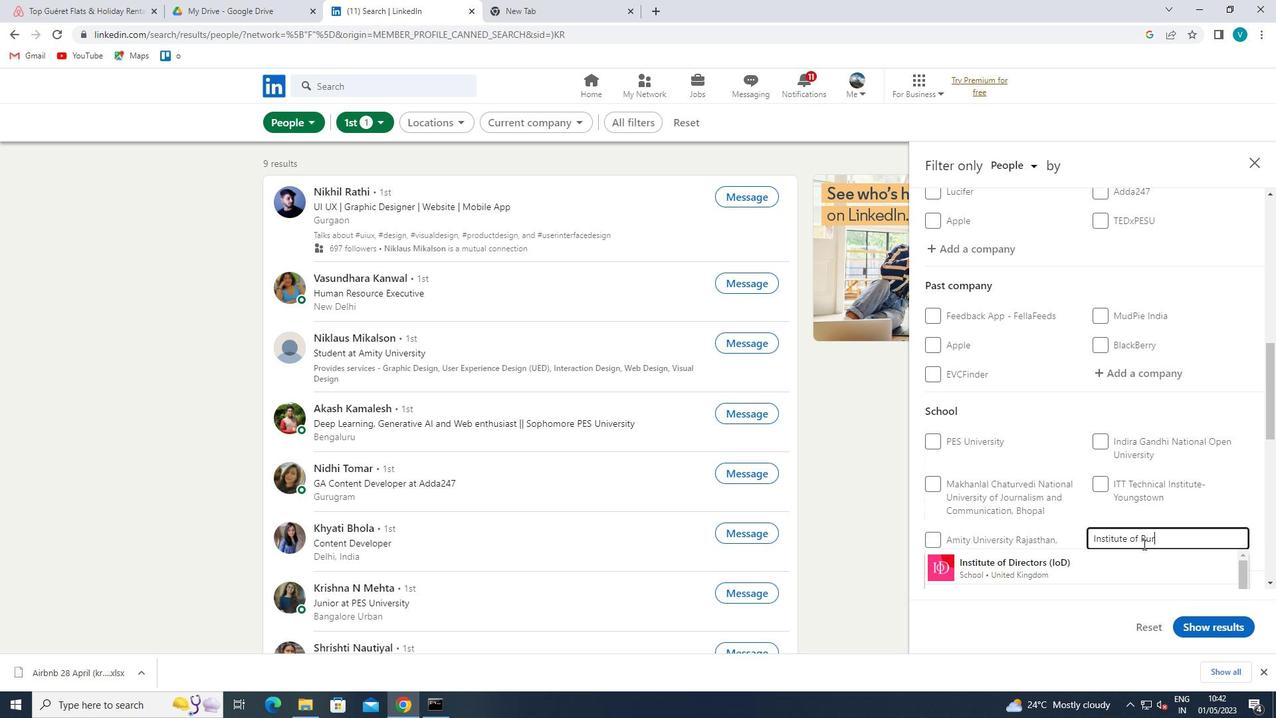
Action: Key pressed L<Key.space>
Screenshot: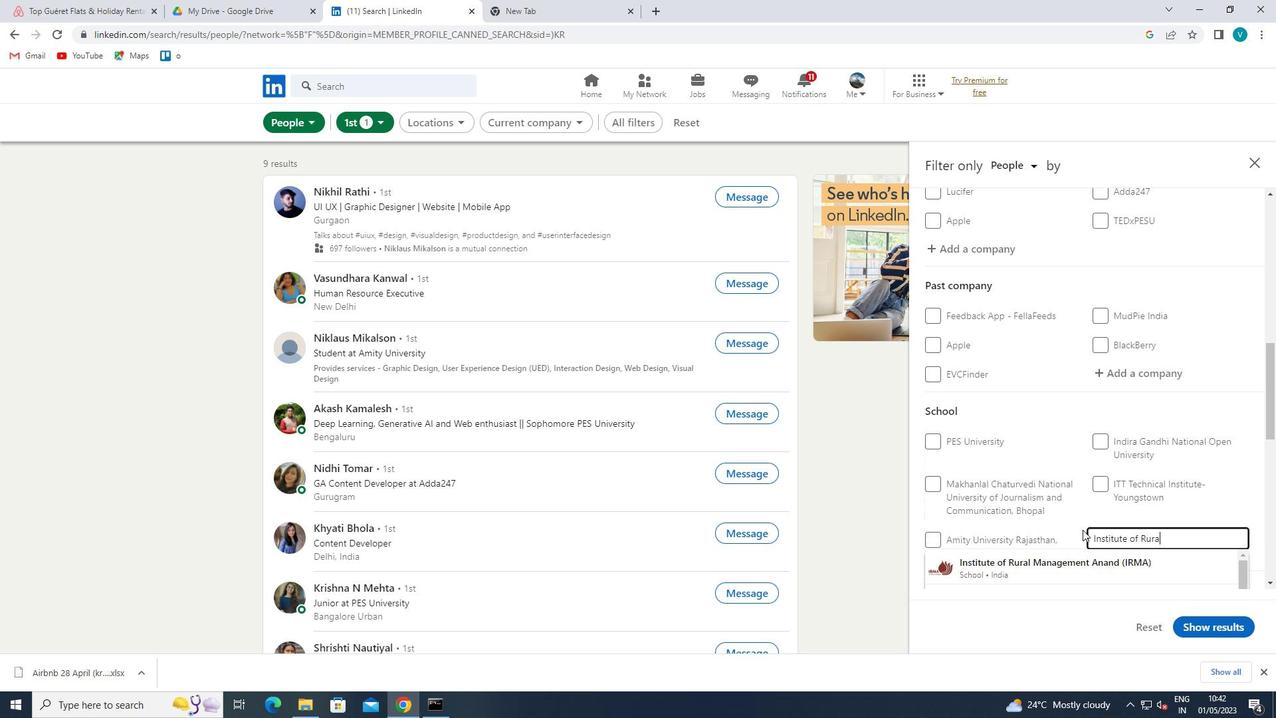
Action: Mouse moved to (1115, 569)
Screenshot: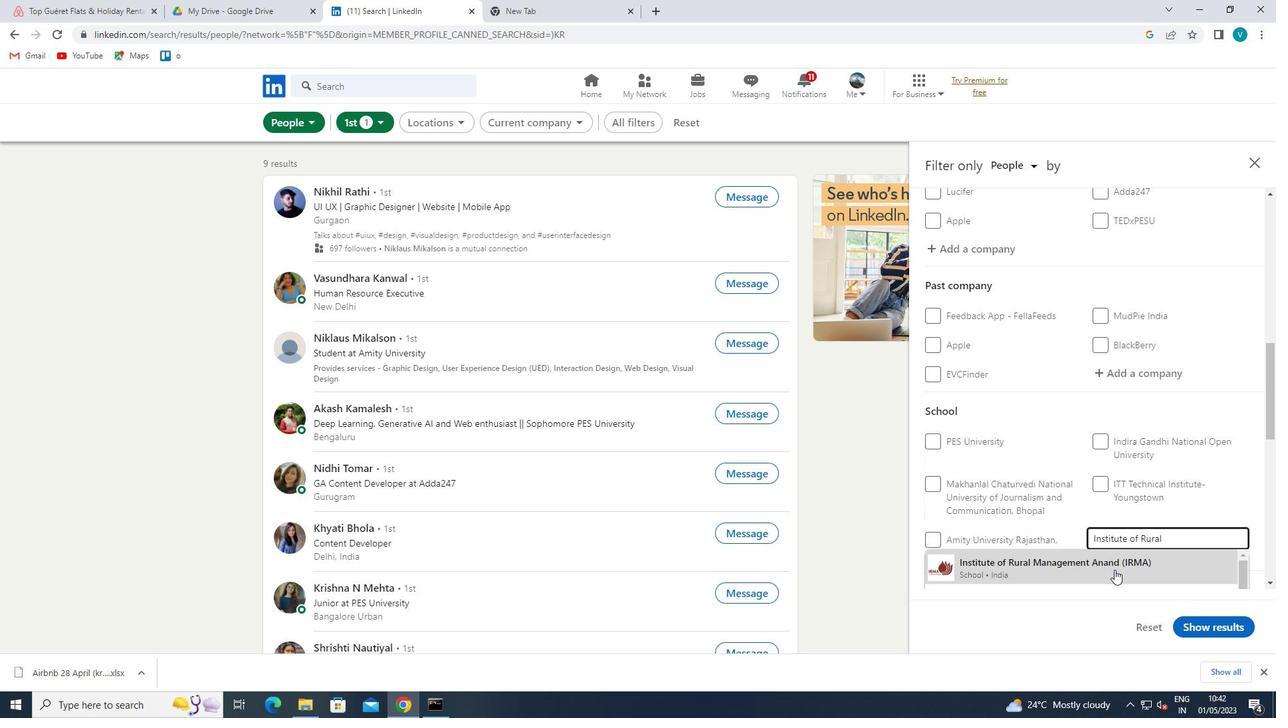 
Action: Mouse pressed left at (1115, 569)
Screenshot: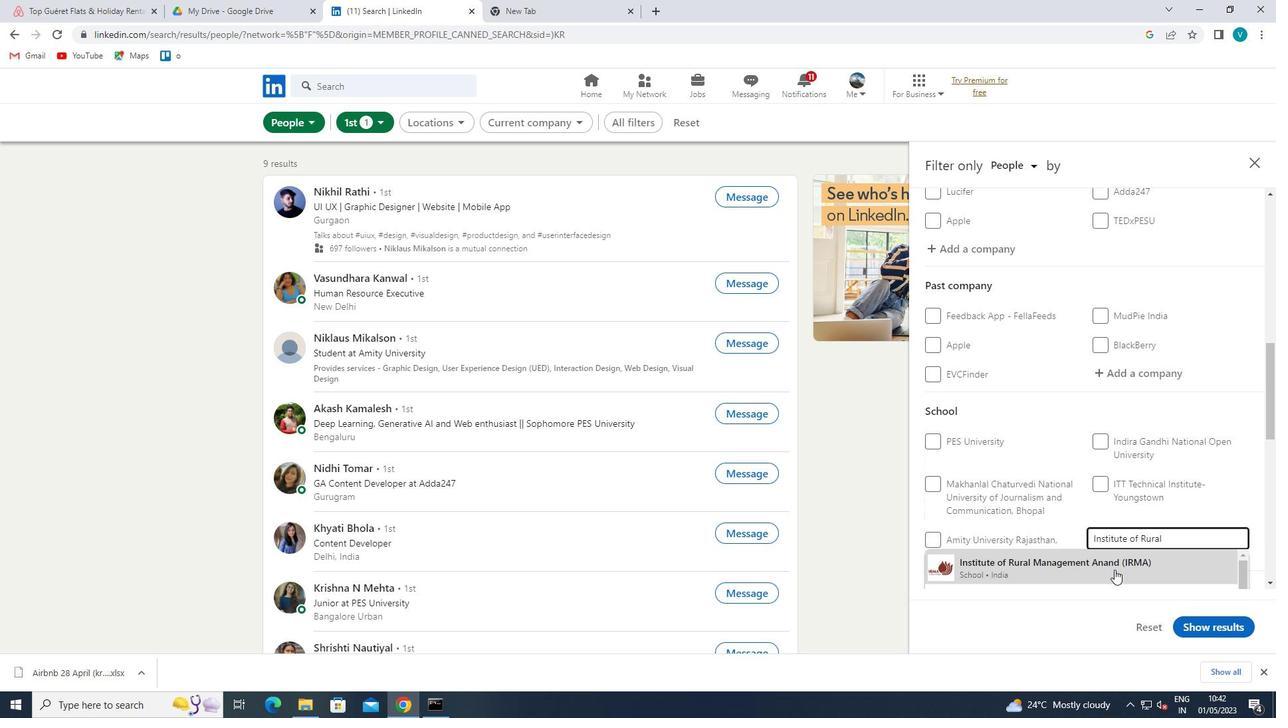 
Action: Mouse moved to (1124, 525)
Screenshot: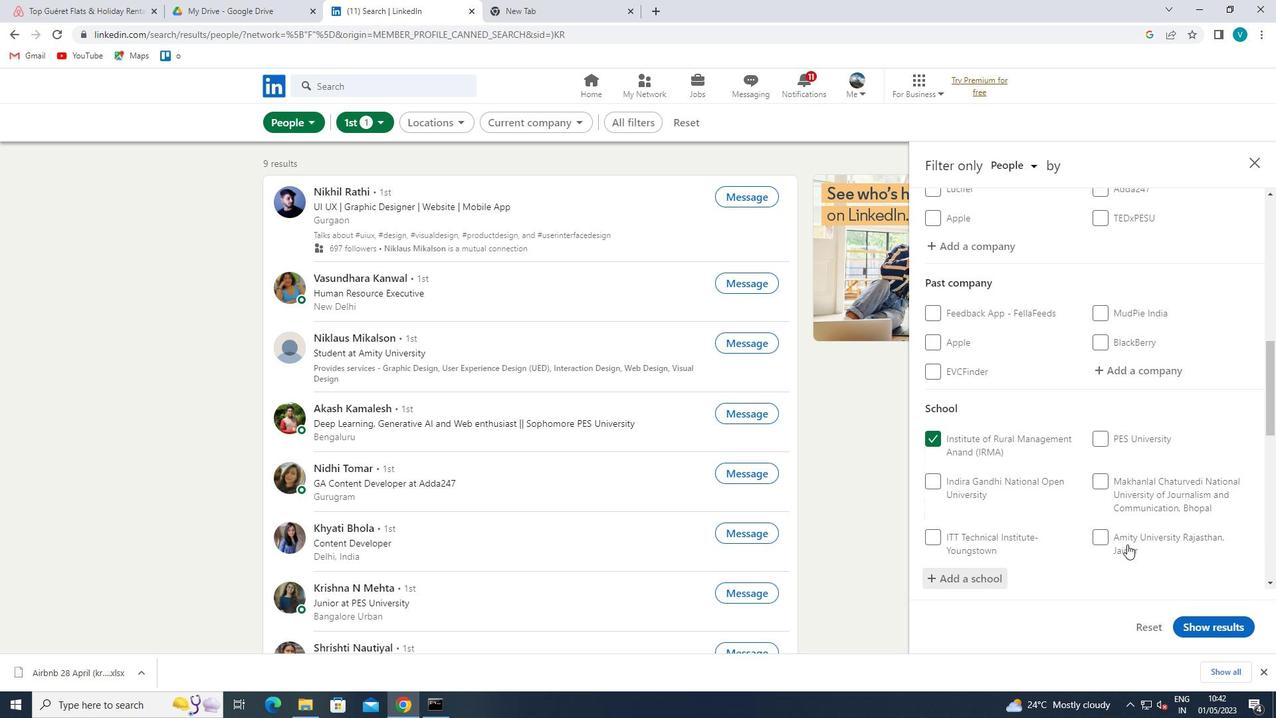
Action: Mouse scrolled (1124, 524) with delta (0, 0)
Screenshot: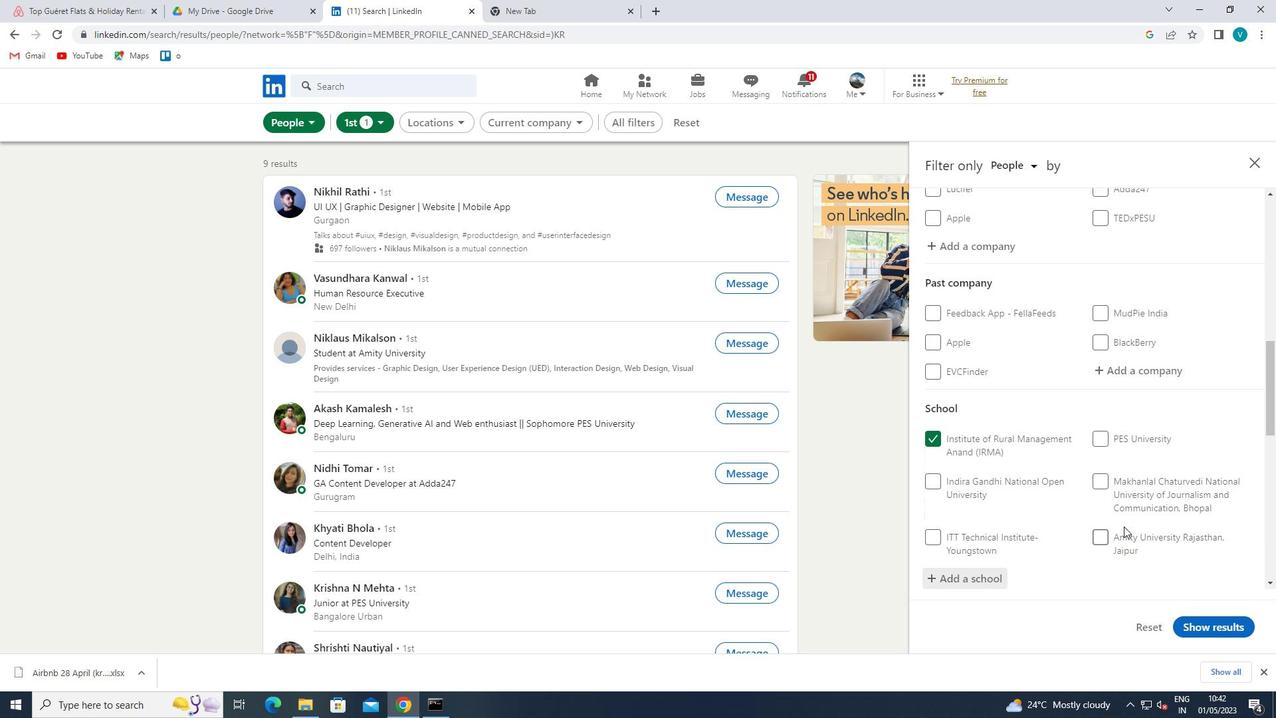 
Action: Mouse scrolled (1124, 524) with delta (0, 0)
Screenshot: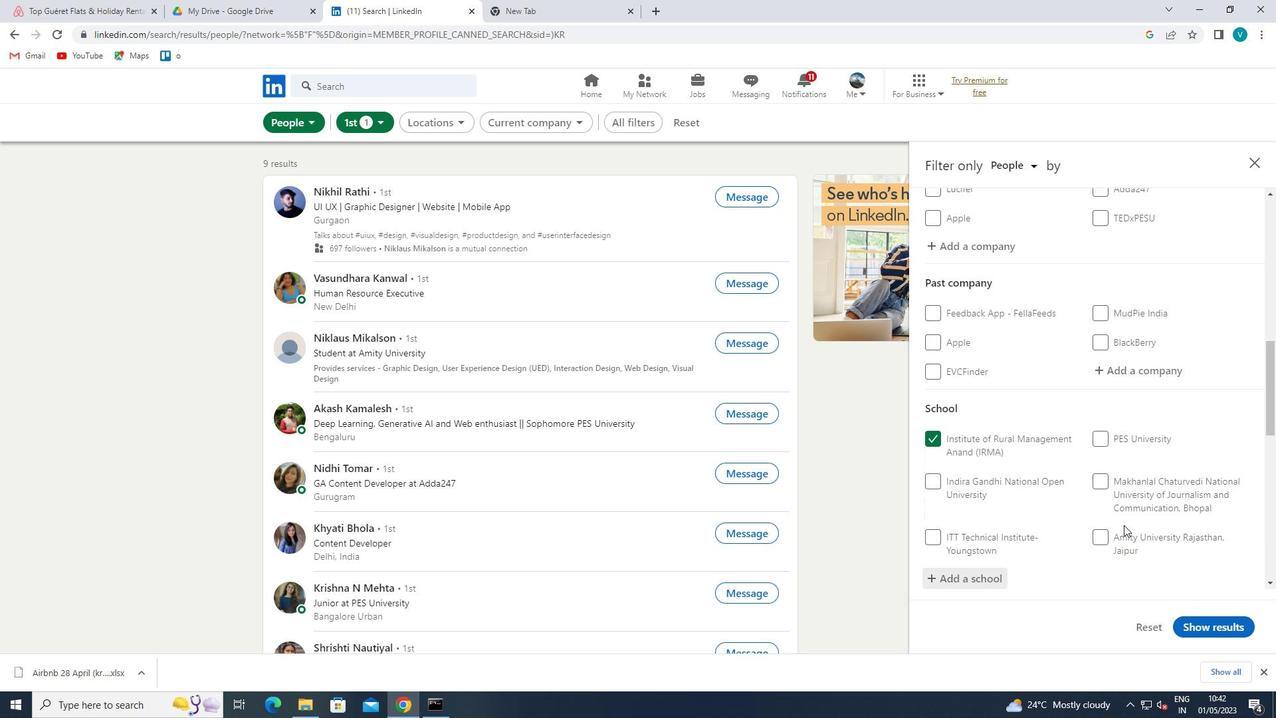 
Action: Mouse scrolled (1124, 524) with delta (0, 0)
Screenshot: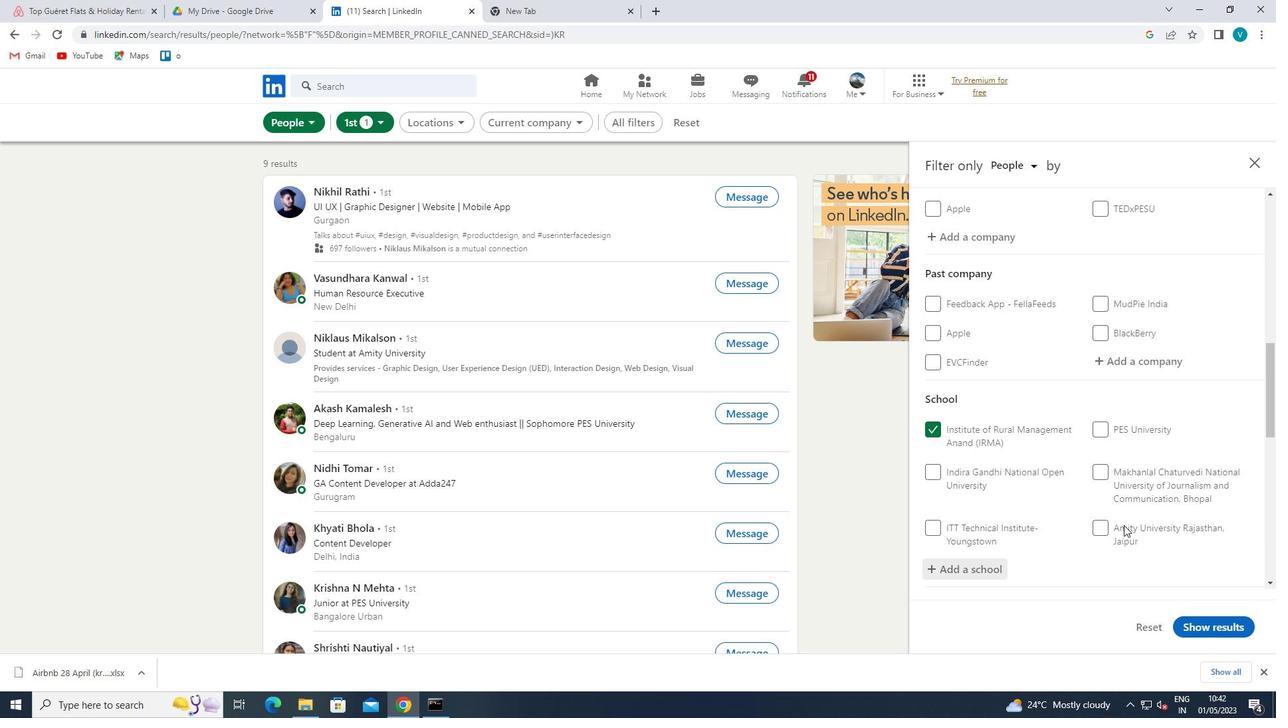
Action: Mouse scrolled (1124, 524) with delta (0, 0)
Screenshot: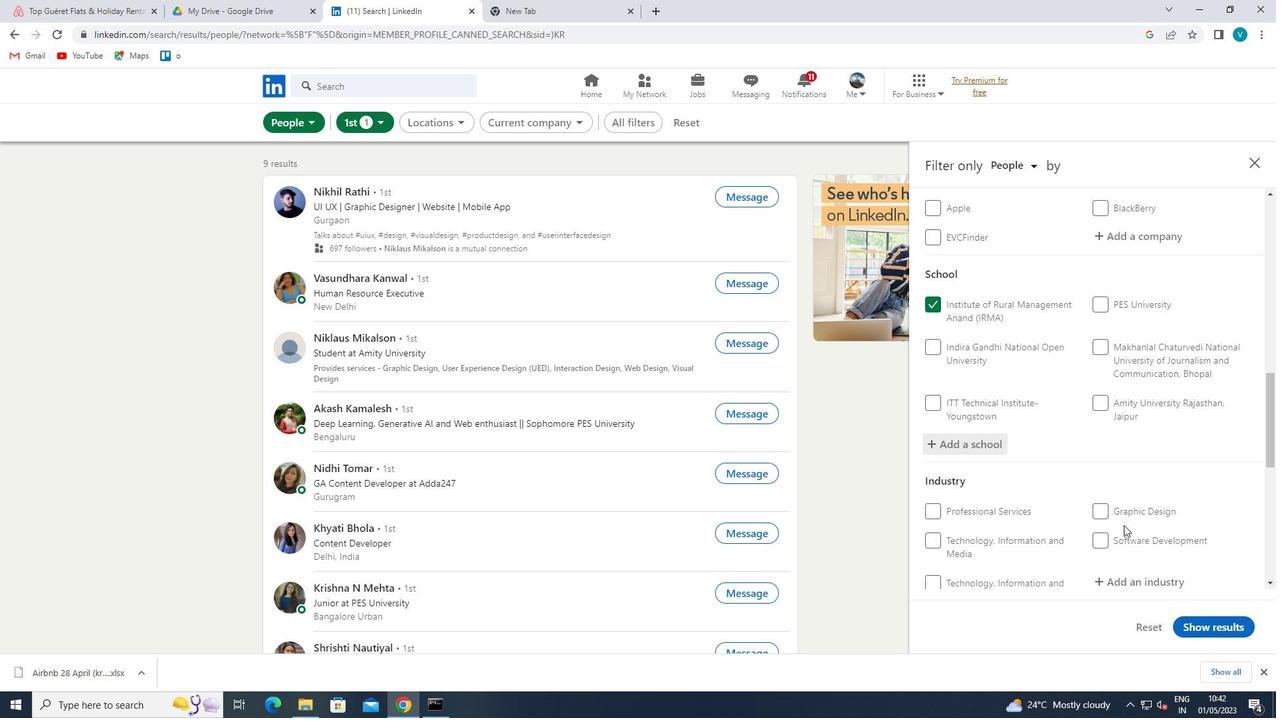 
Action: Mouse moved to (1140, 449)
Screenshot: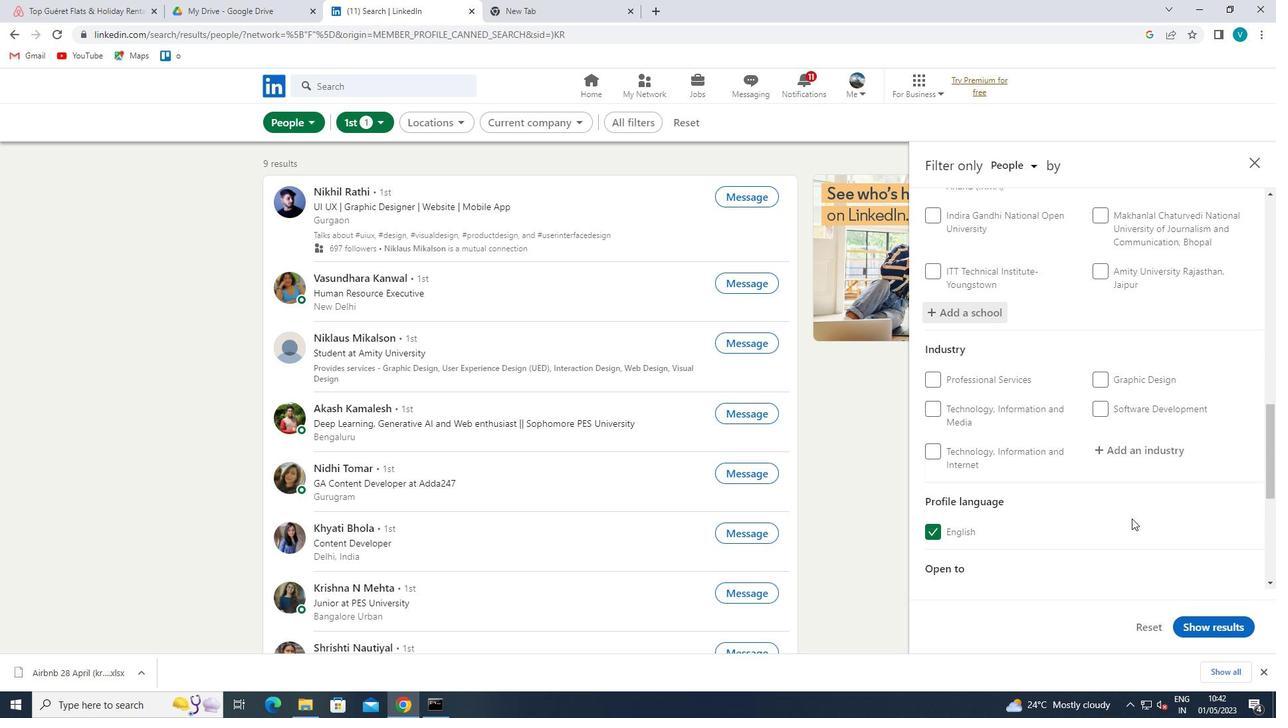 
Action: Mouse pressed left at (1140, 449)
Screenshot: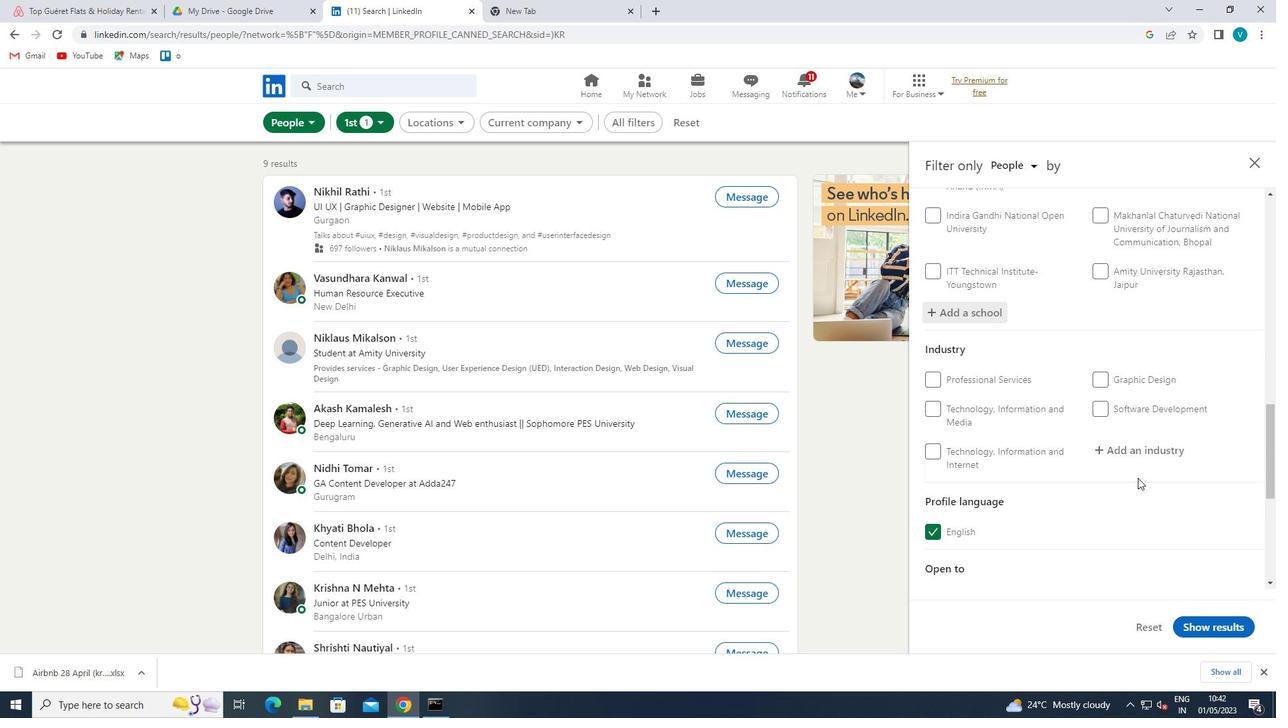 
Action: Key pressed <Key.shift>CHEMICAL<Key.space>
Screenshot: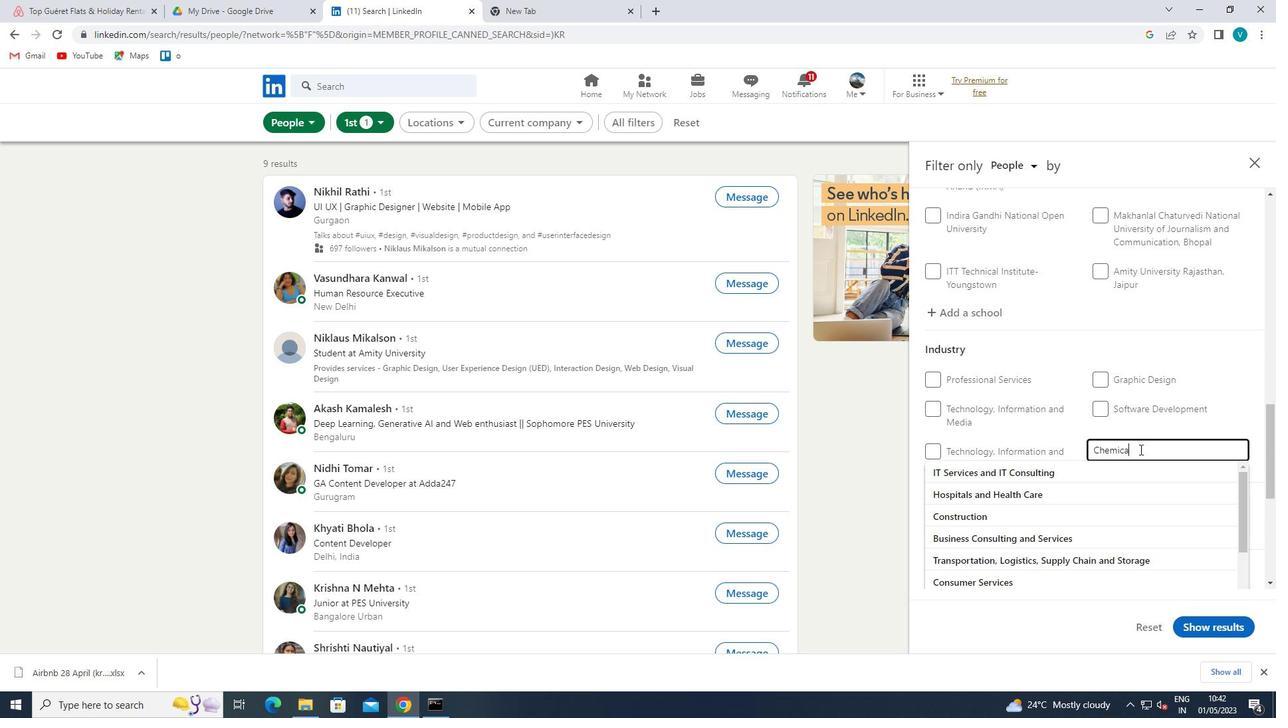 
Action: Mouse moved to (1102, 470)
Screenshot: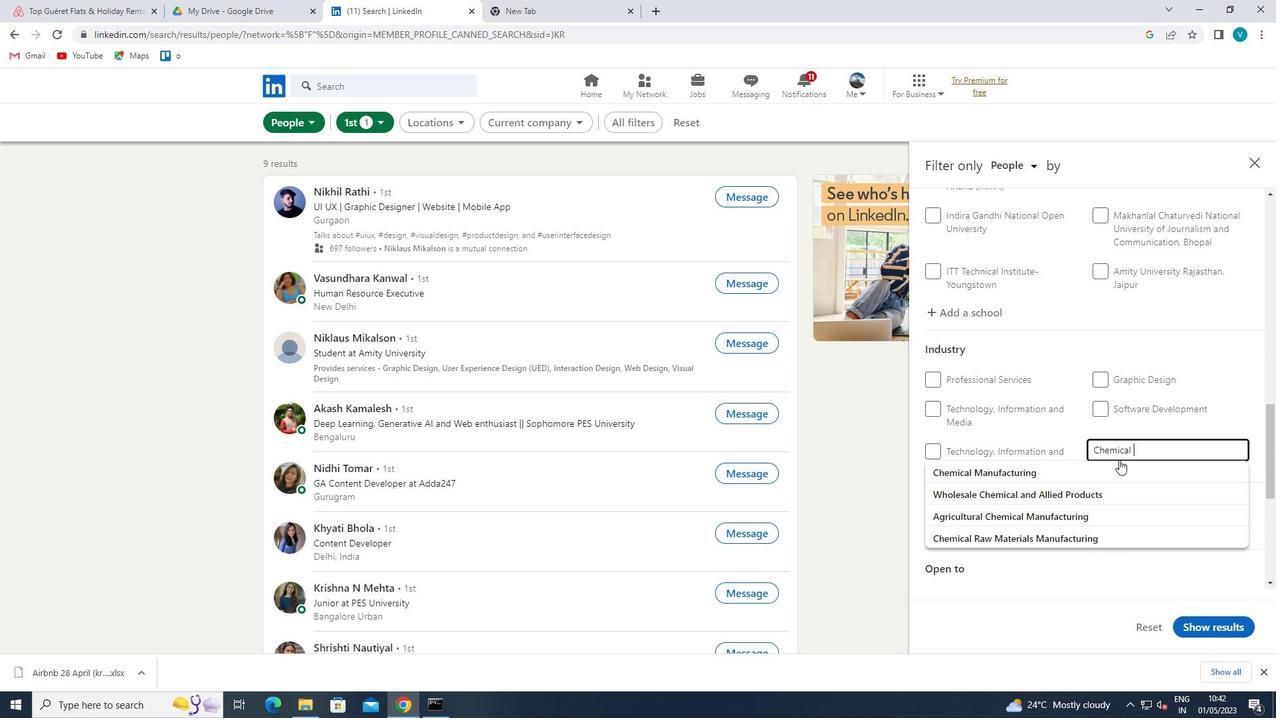 
Action: Mouse pressed left at (1102, 470)
Screenshot: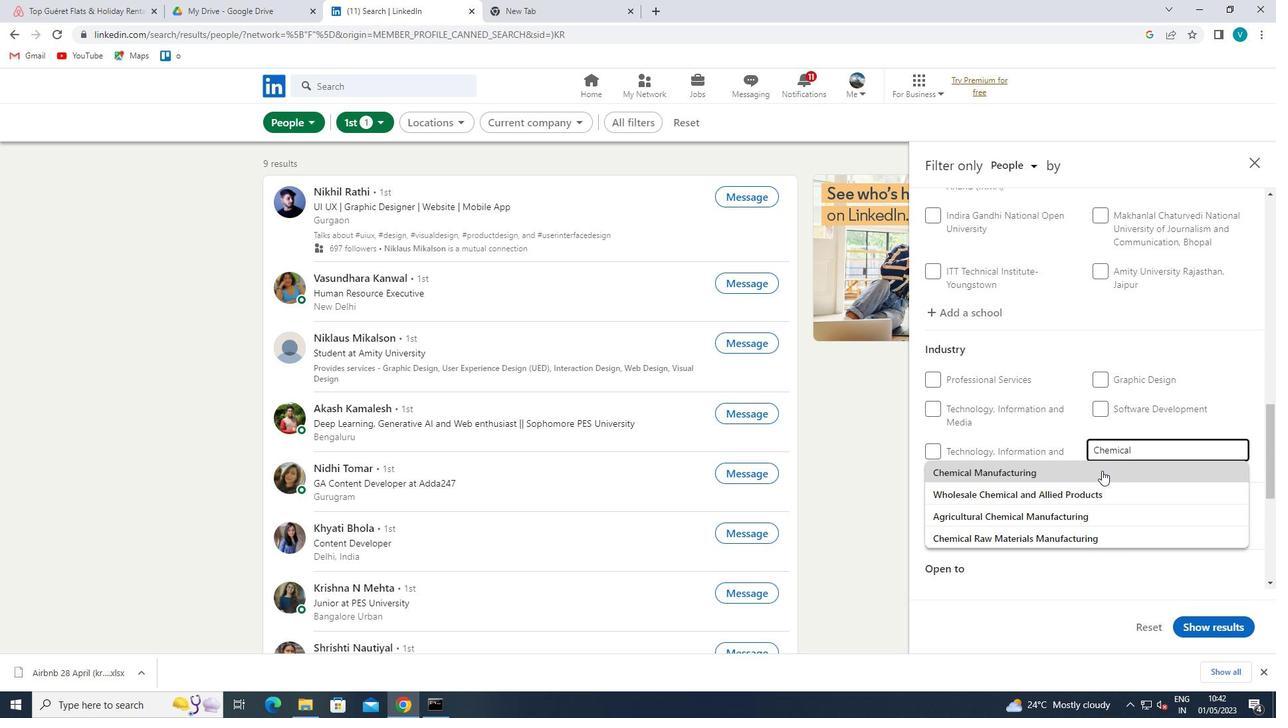 
Action: Mouse scrolled (1102, 470) with delta (0, 0)
Screenshot: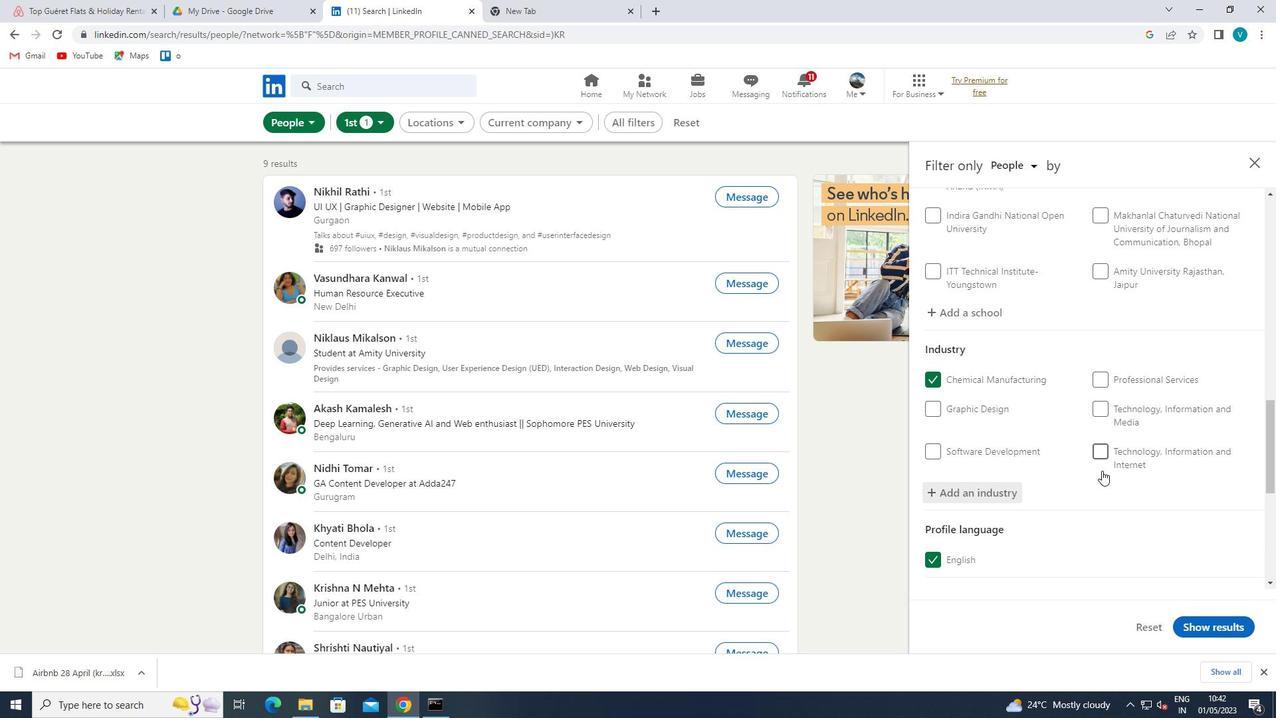 
Action: Mouse scrolled (1102, 470) with delta (0, 0)
Screenshot: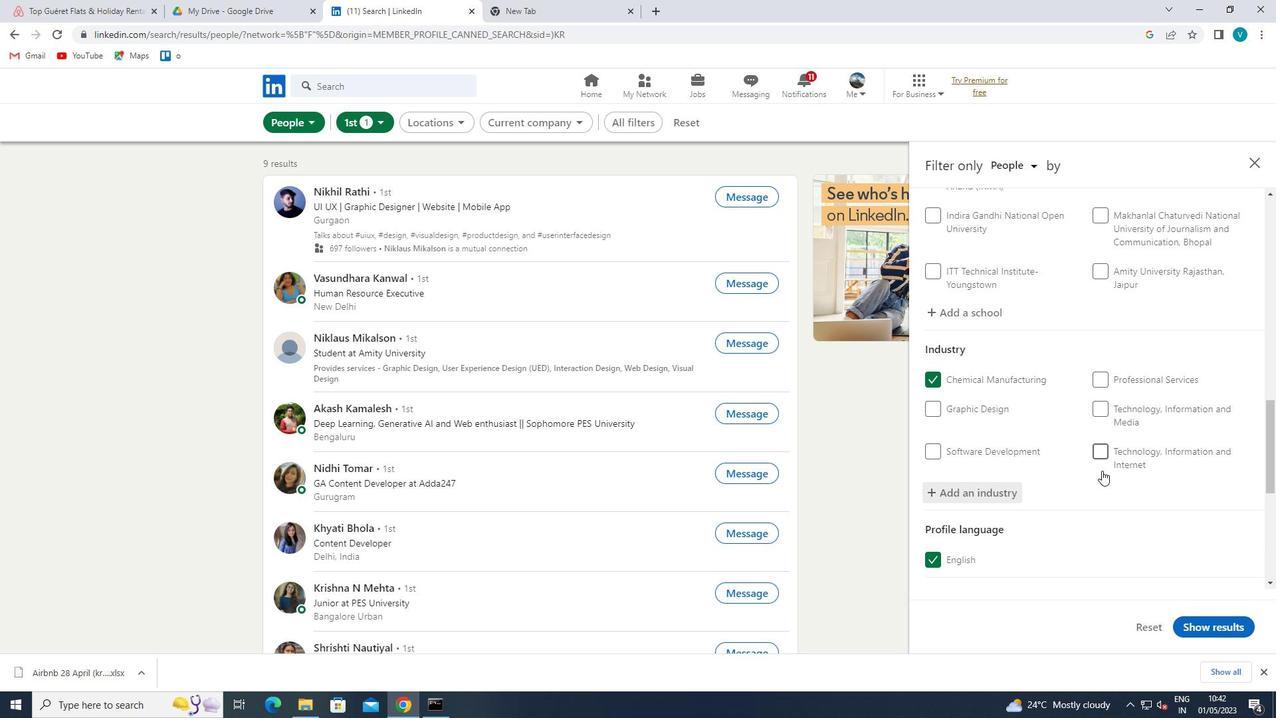 
Action: Mouse scrolled (1102, 470) with delta (0, 0)
Screenshot: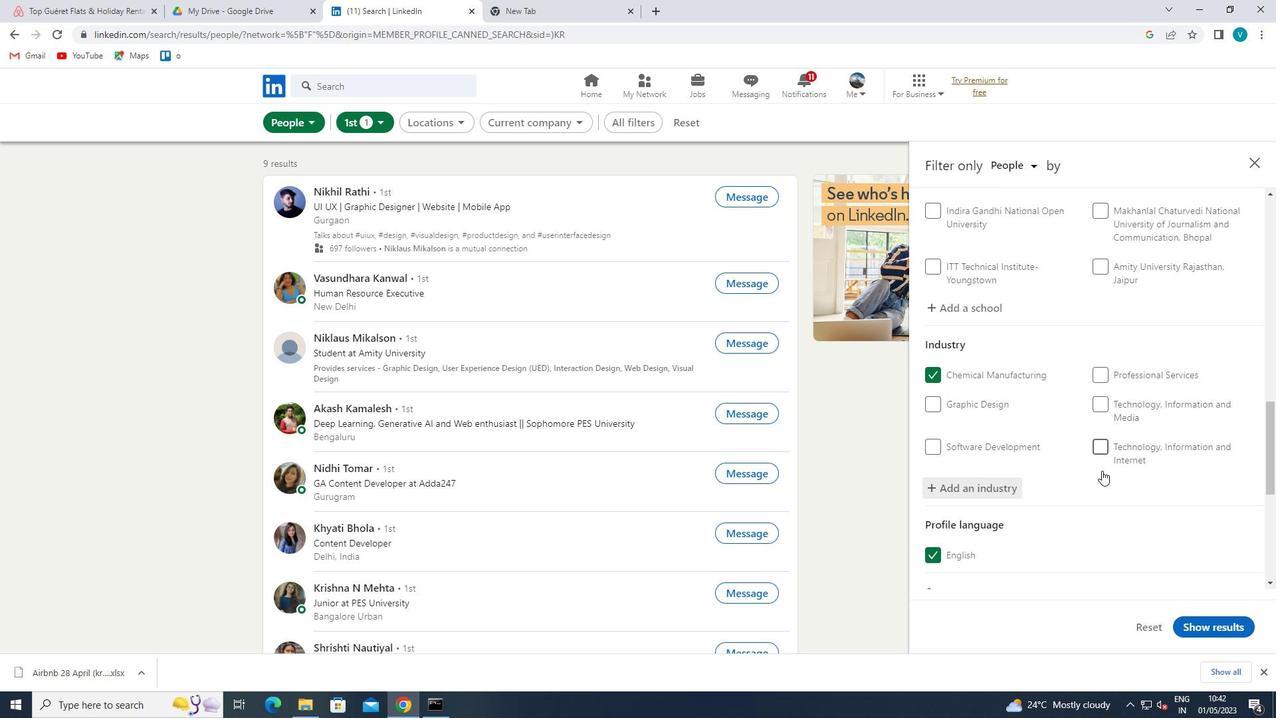 
Action: Mouse scrolled (1102, 470) with delta (0, 0)
Screenshot: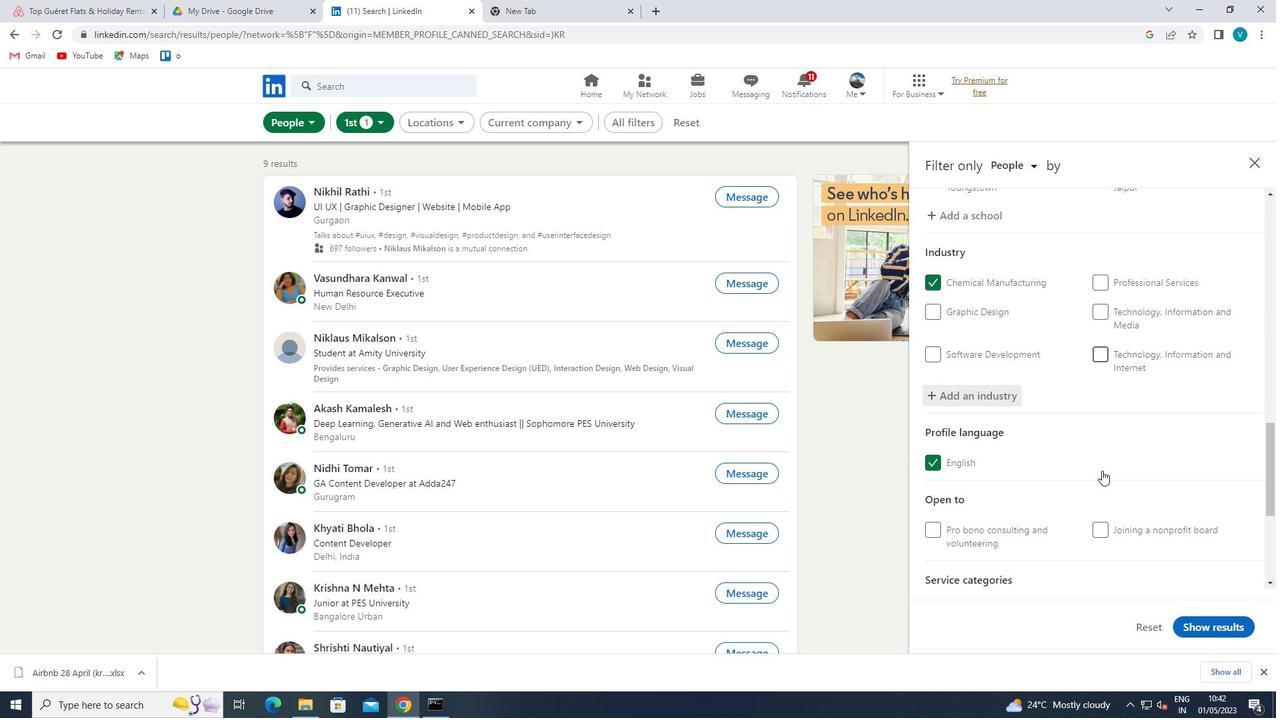 
Action: Mouse scrolled (1102, 470) with delta (0, 0)
Screenshot: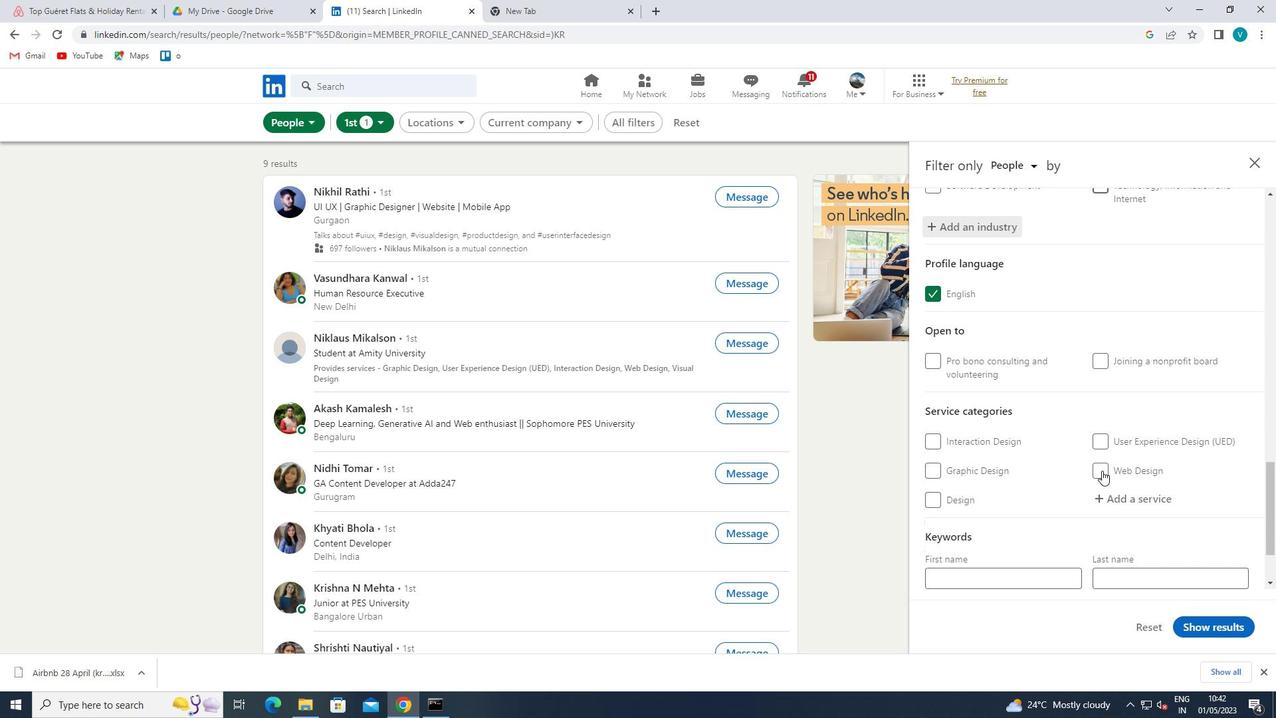 
Action: Mouse moved to (1146, 431)
Screenshot: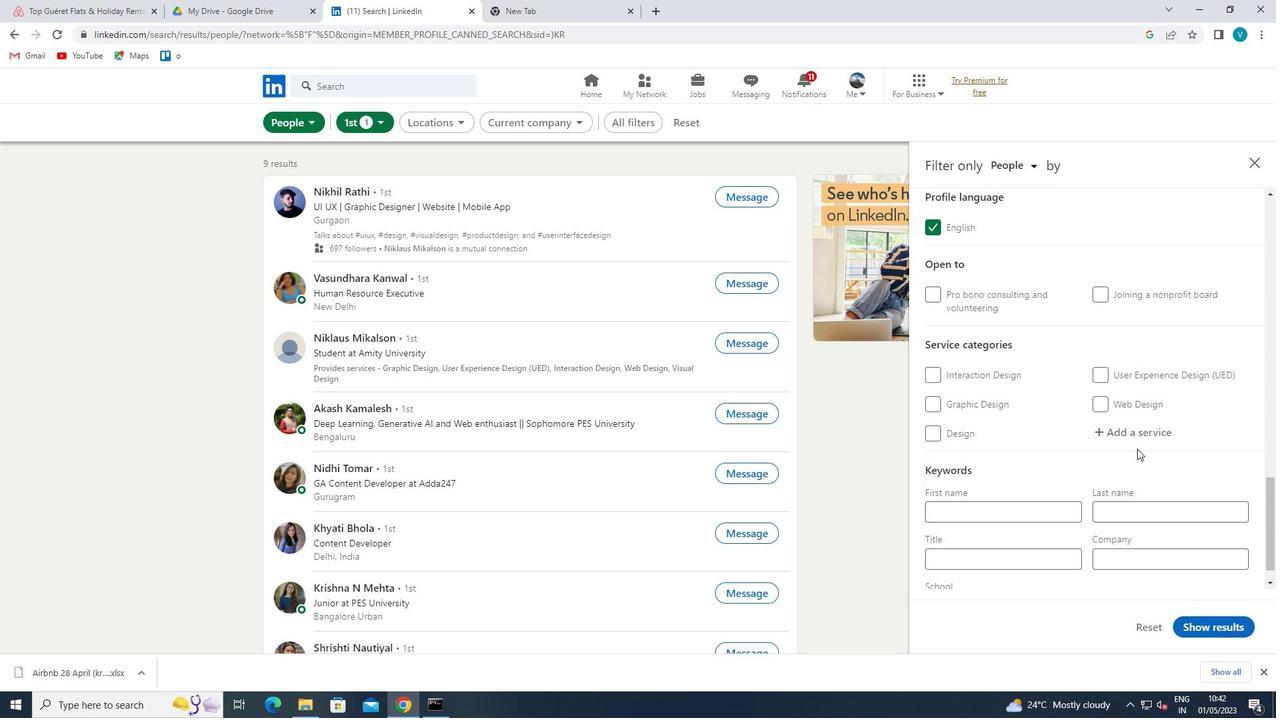
Action: Mouse pressed left at (1146, 431)
Screenshot: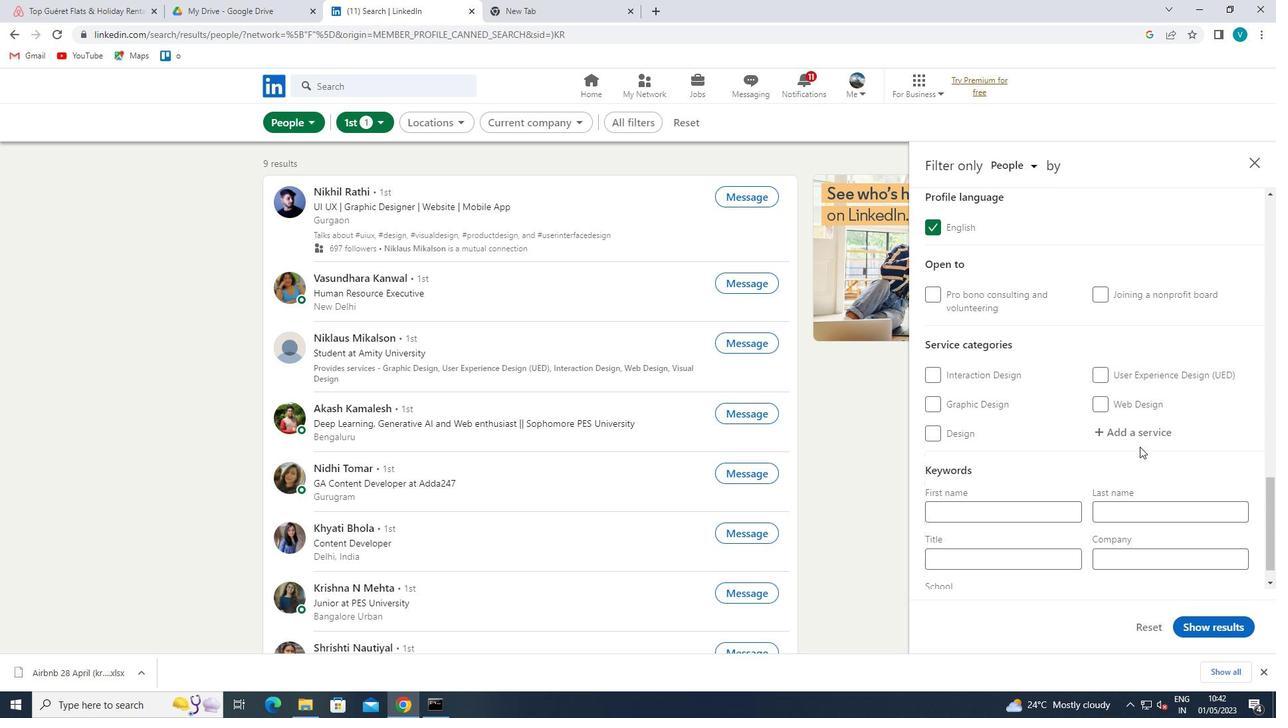 
Action: Mouse moved to (1109, 450)
Screenshot: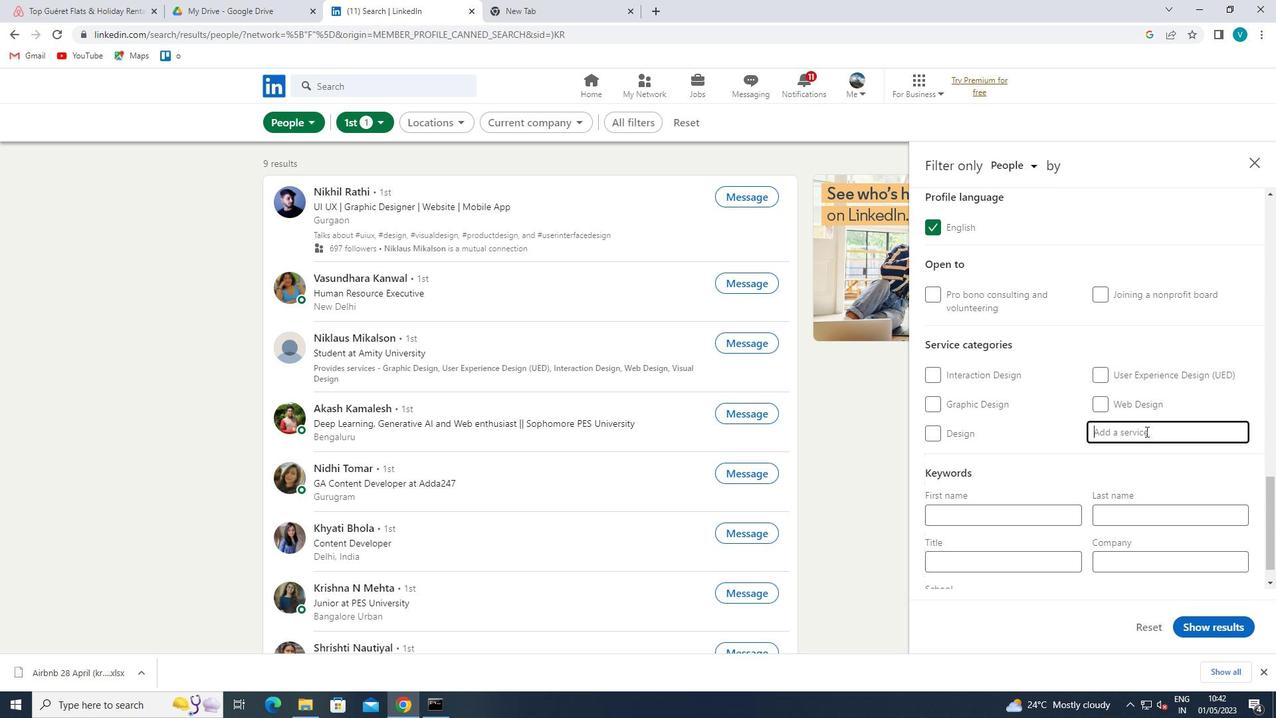 
Action: Key pressed <Key.shift>CORPORATE
Screenshot: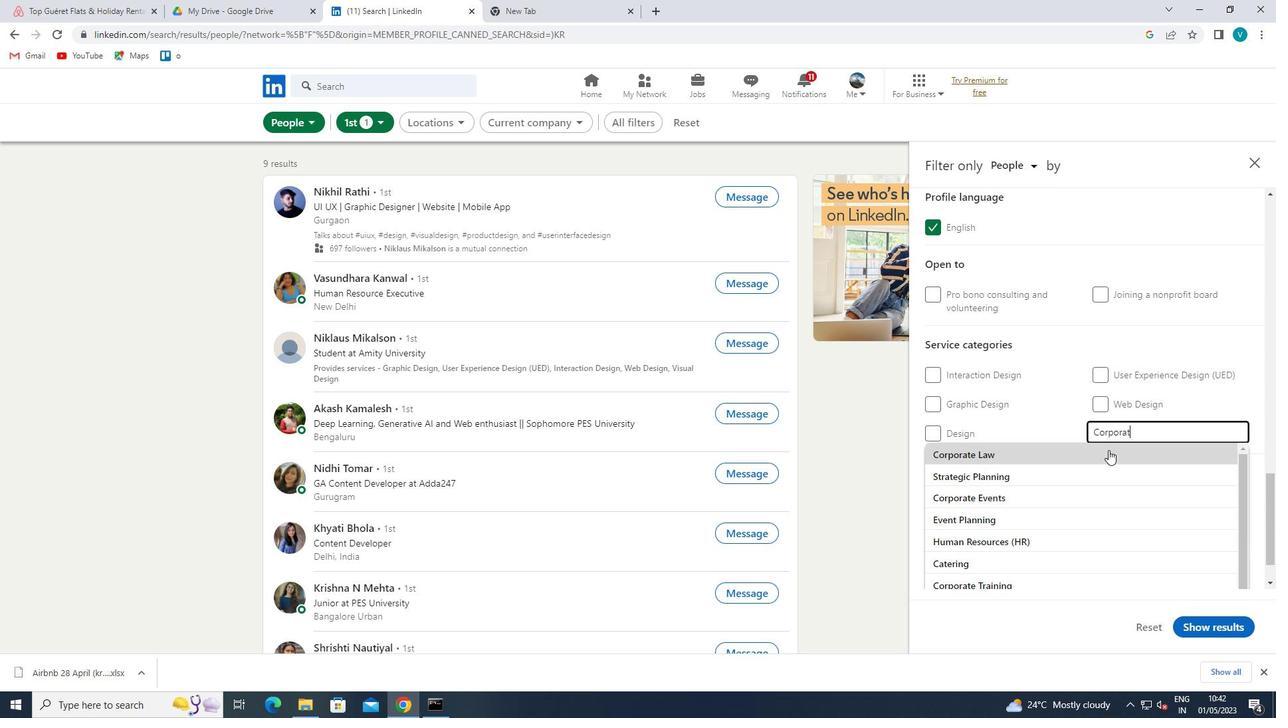 
Action: Mouse moved to (1095, 471)
Screenshot: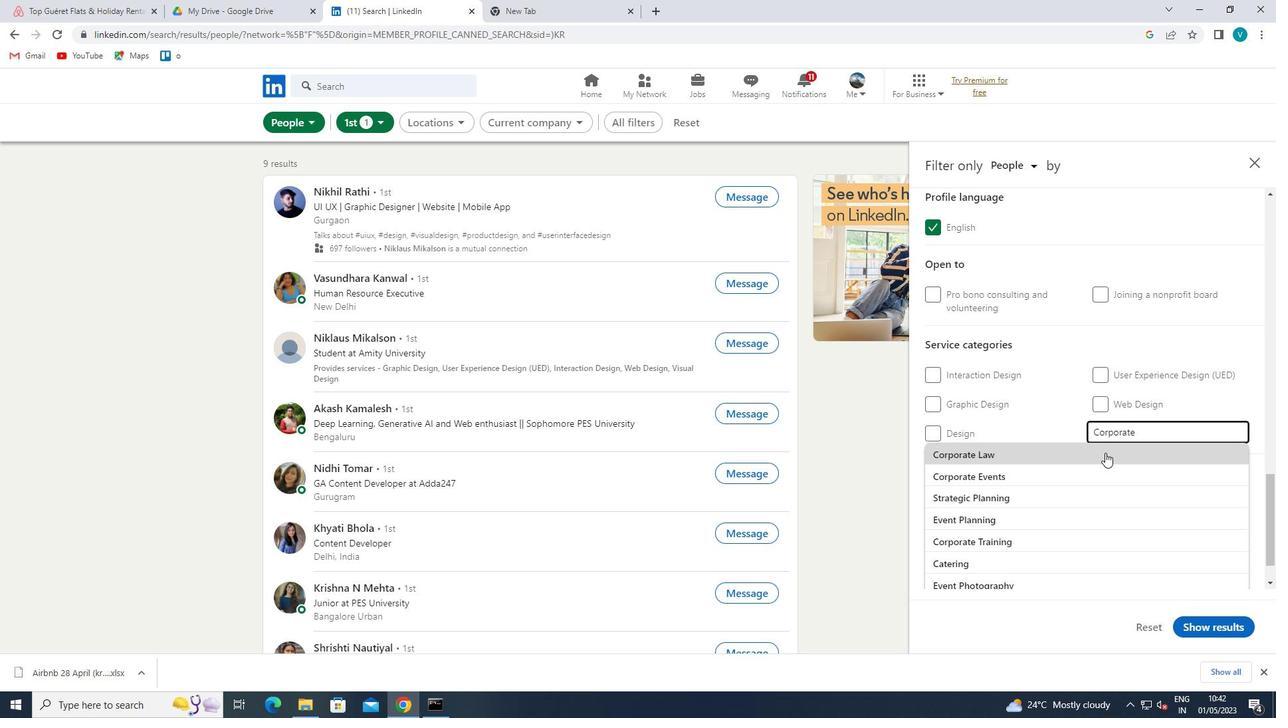 
Action: Mouse pressed left at (1095, 471)
Screenshot: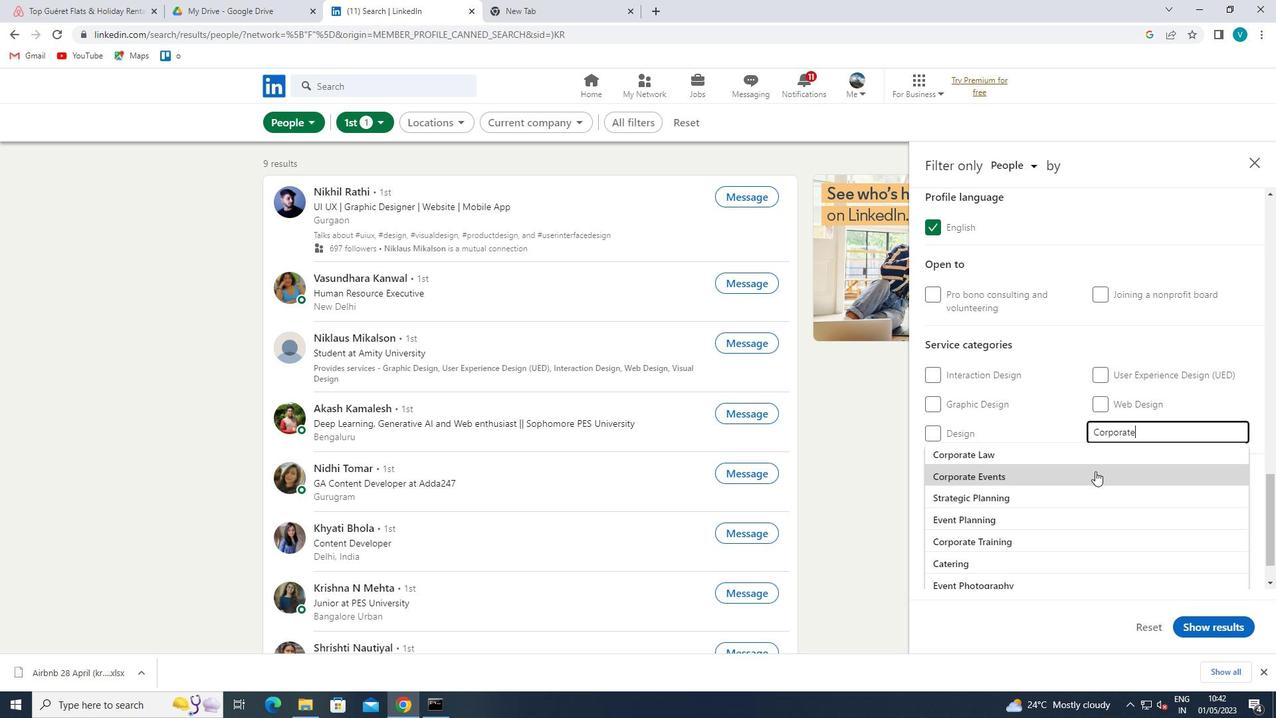 
Action: Mouse moved to (1097, 471)
Screenshot: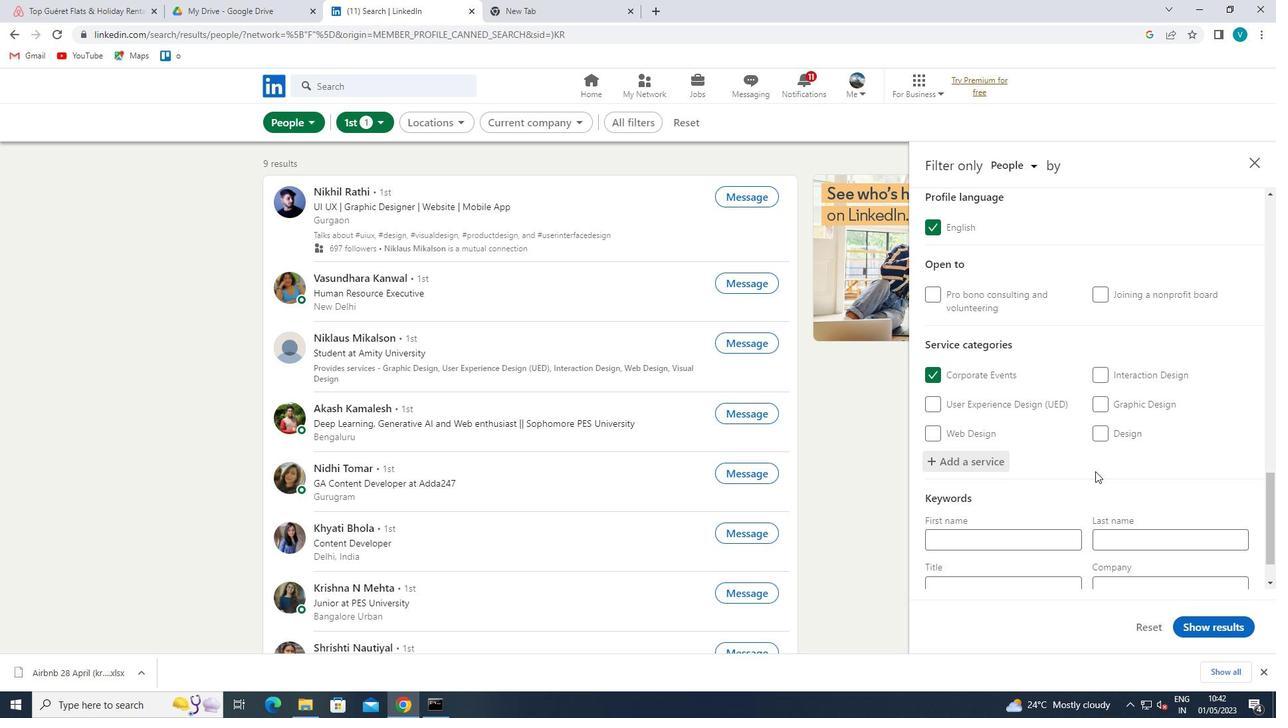 
Action: Mouse scrolled (1097, 470) with delta (0, 0)
Screenshot: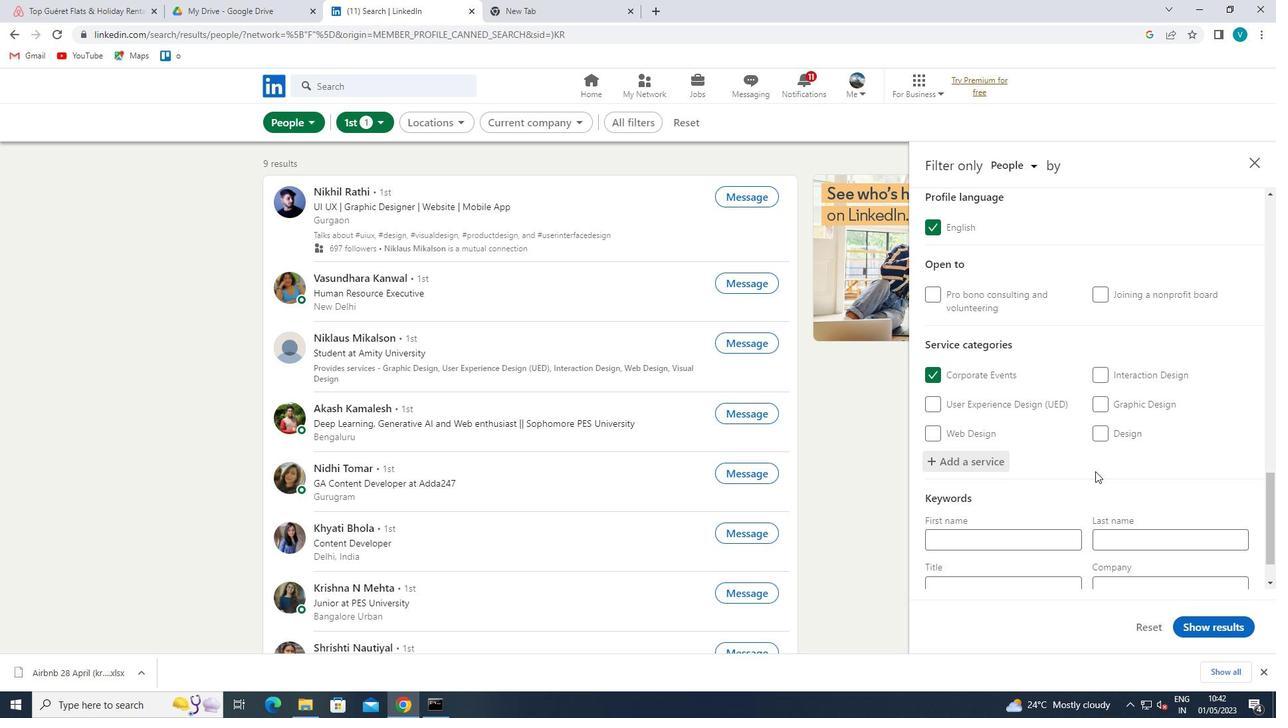 
Action: Mouse scrolled (1097, 470) with delta (0, 0)
Screenshot: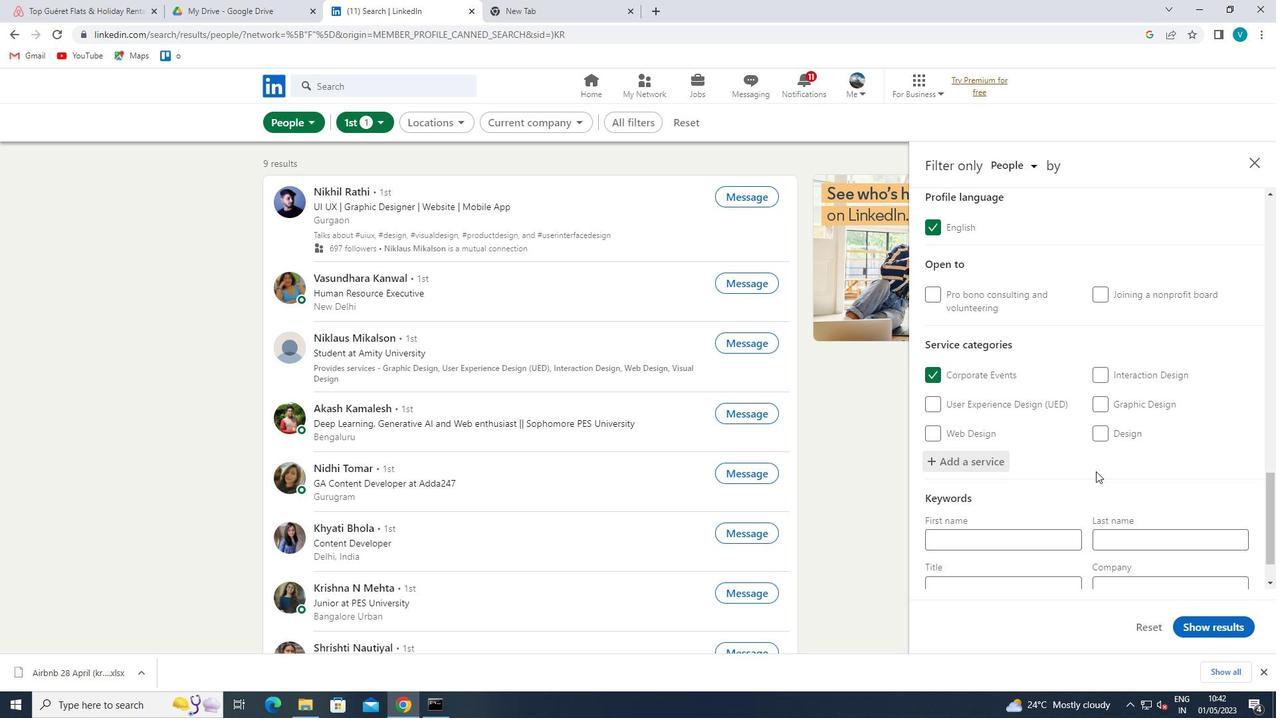 
Action: Mouse scrolled (1097, 470) with delta (0, 0)
Screenshot: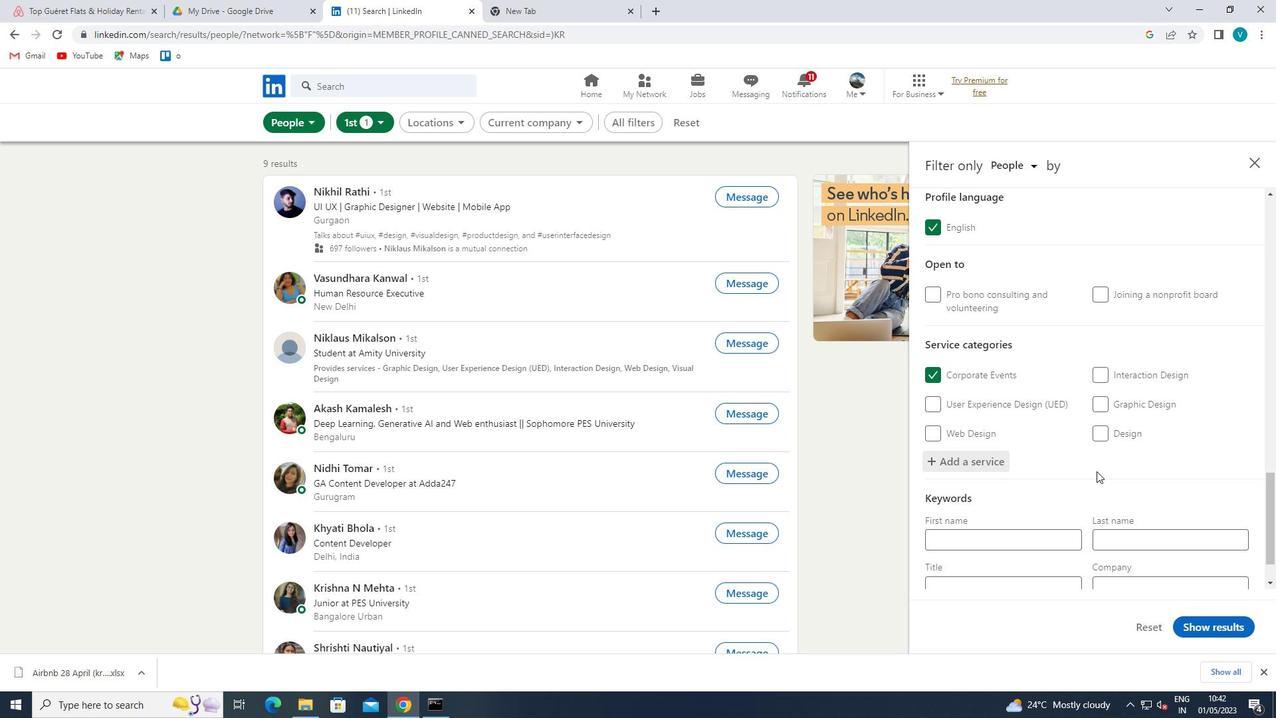 
Action: Mouse moved to (1041, 518)
Screenshot: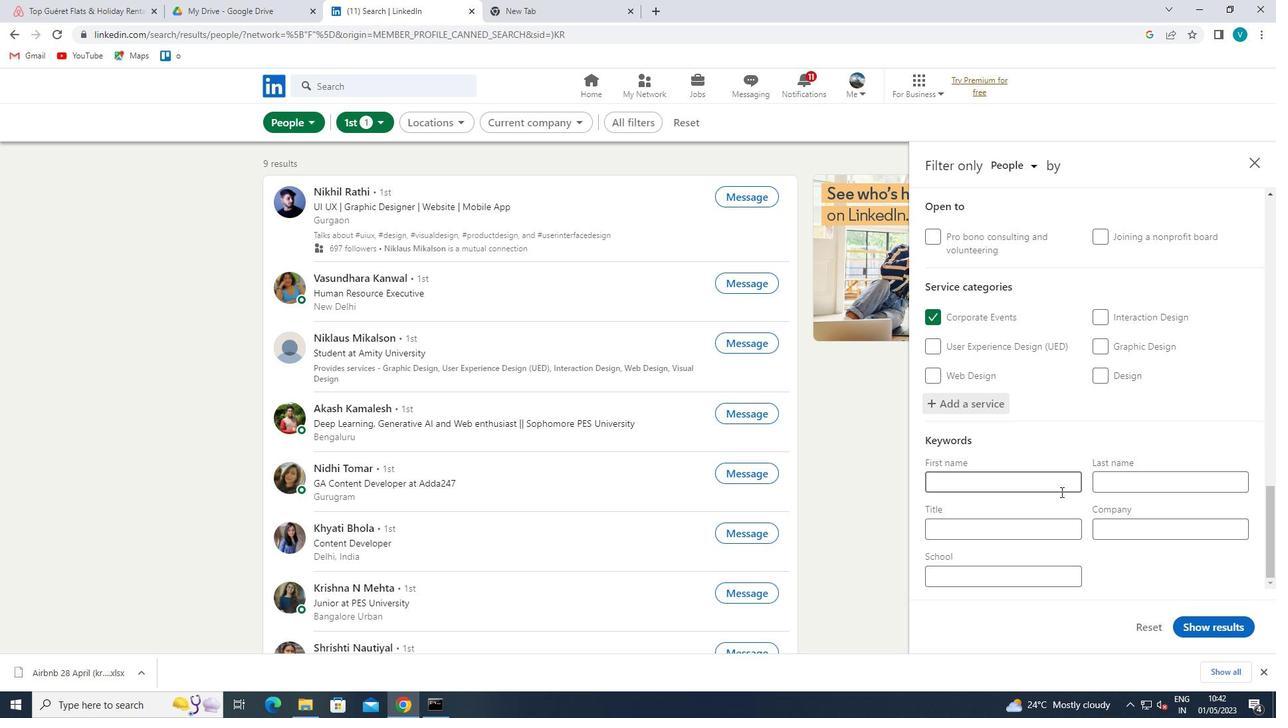 
Action: Mouse pressed left at (1041, 518)
Screenshot: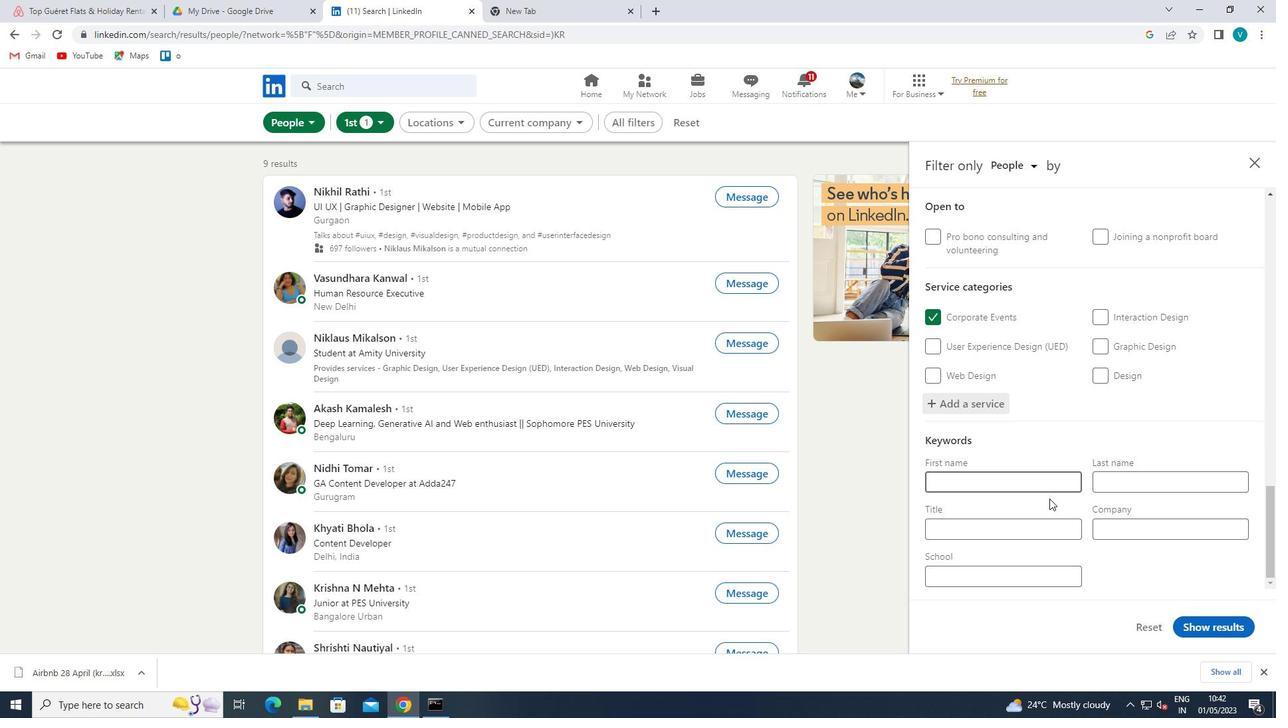 
Action: Key pressed <Key.shift>PRODUCT<Key.space><Key.shift>MANAGER
Screenshot: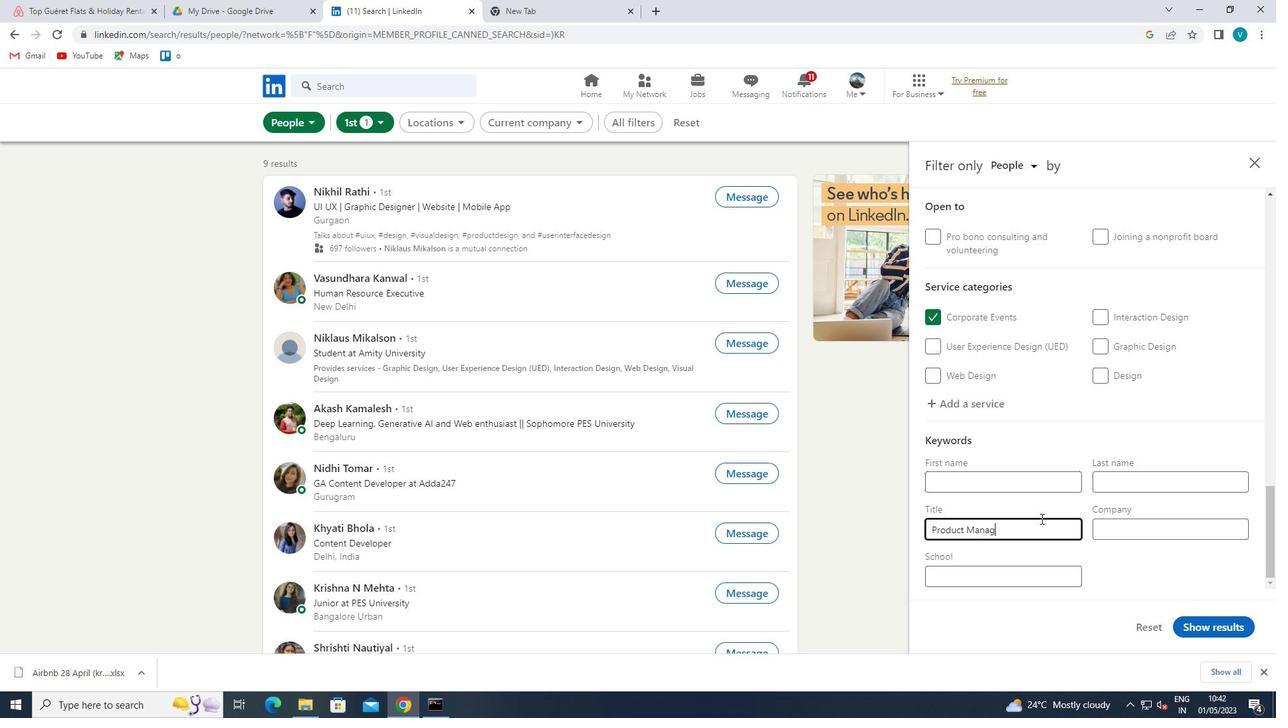 
Action: Mouse moved to (1196, 628)
Screenshot: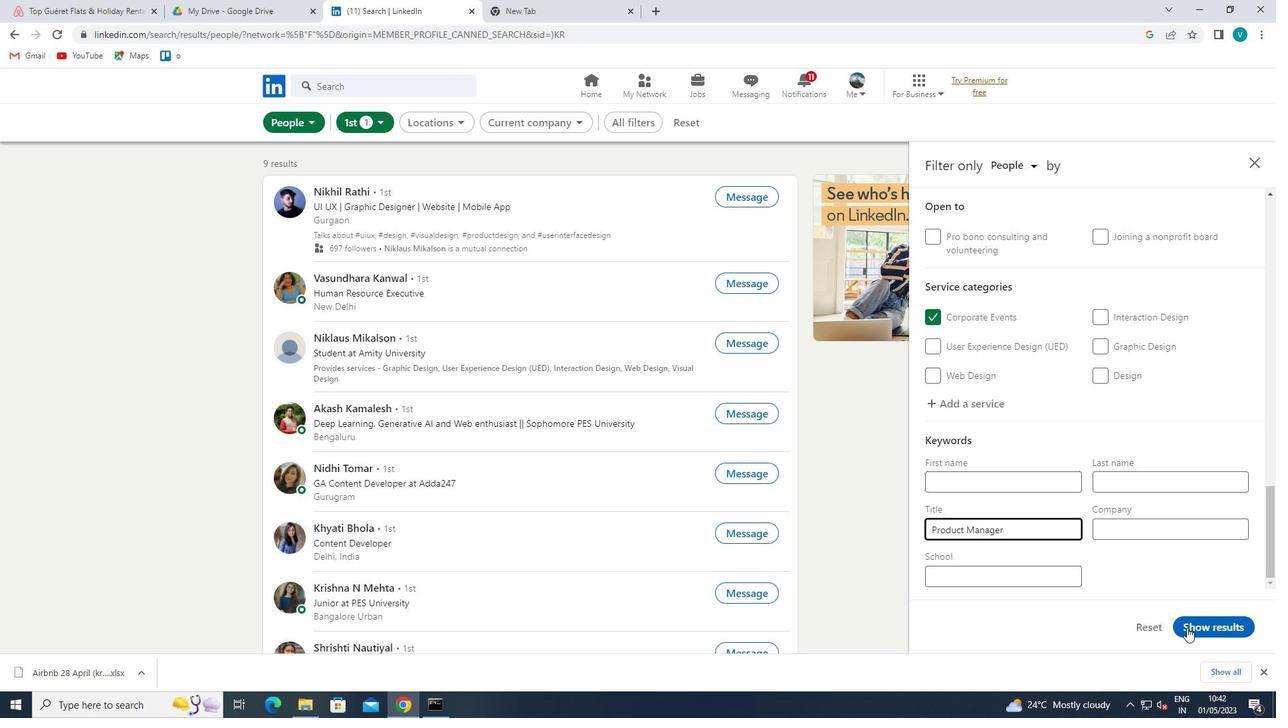 
Action: Mouse pressed left at (1196, 628)
Screenshot: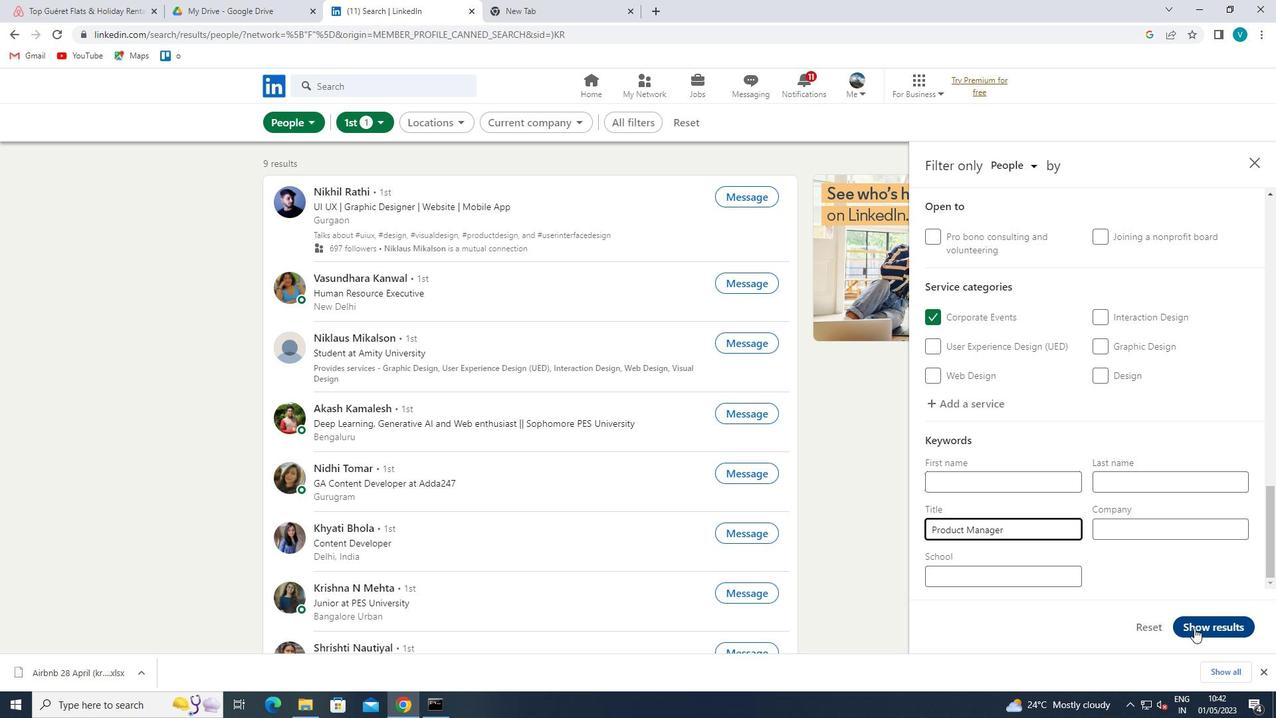 
Action: Mouse moved to (861, 531)
Screenshot: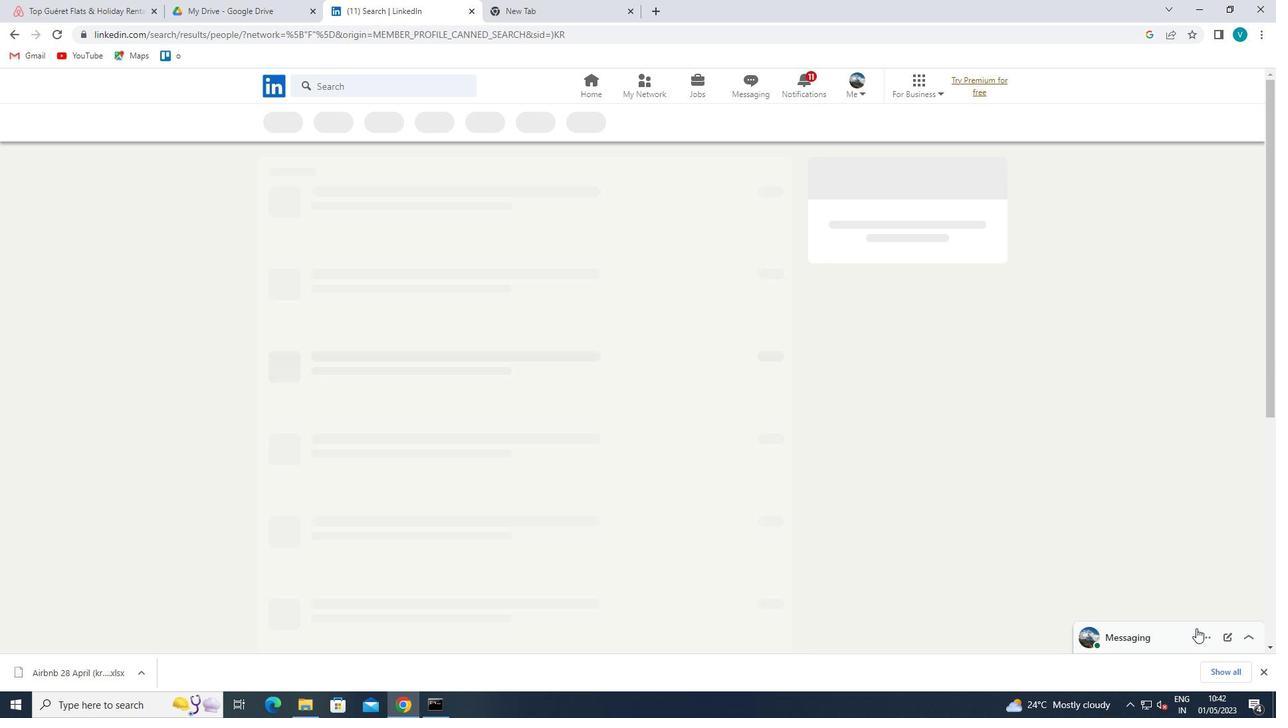 
